 Task: Find connections with filter location Aranjuez with filter topic #sustainabilitywith filter profile language Spanish with filter current company Tata Elxsi with filter school Bhupendra Narayan Mandal University, Madhepura with filter industry Water Supply and Irrigation Systems with filter service category Financial Advisory with filter keywords title Electrician
Action: Mouse moved to (169, 268)
Screenshot: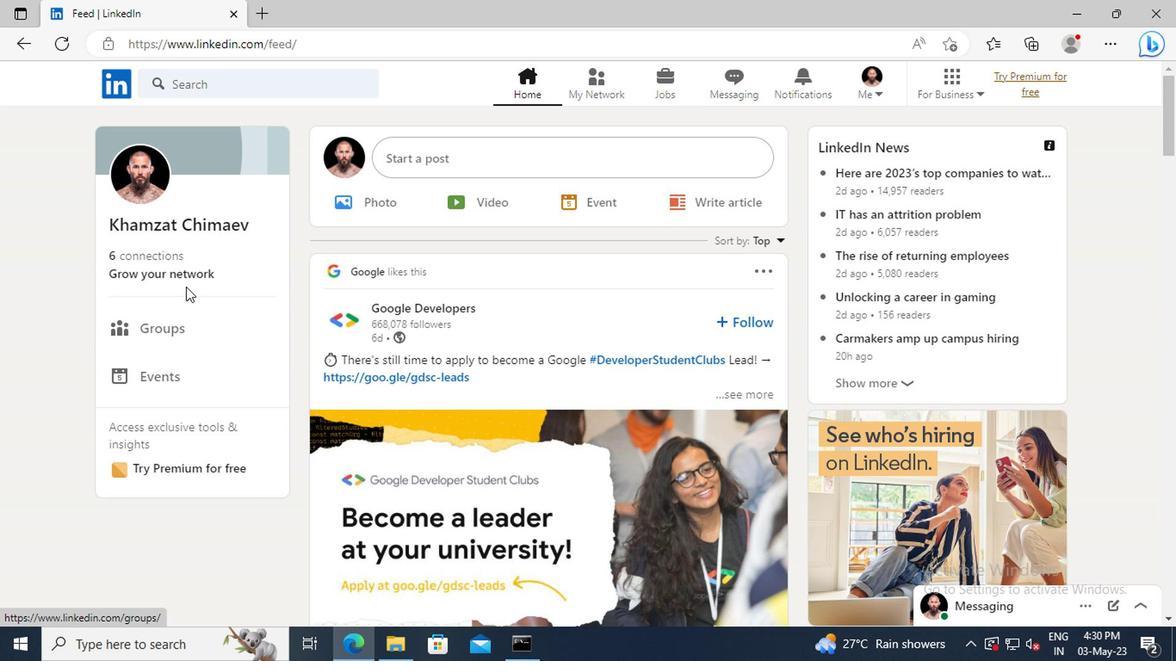 
Action: Mouse pressed left at (169, 268)
Screenshot: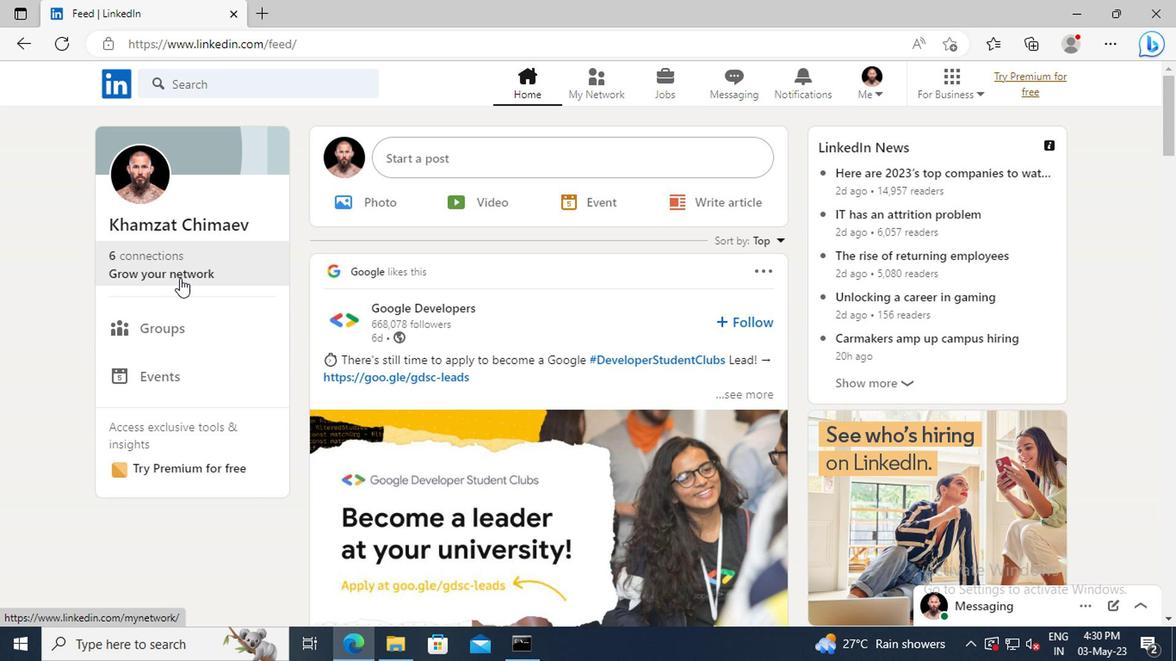 
Action: Mouse moved to (182, 178)
Screenshot: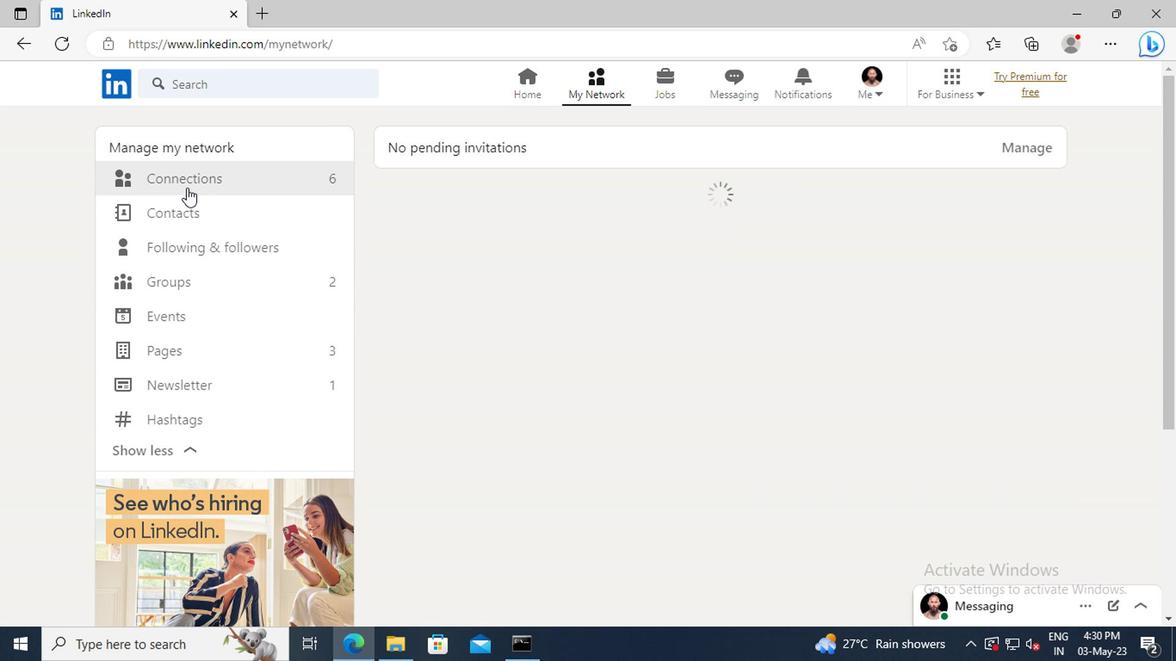 
Action: Mouse pressed left at (182, 178)
Screenshot: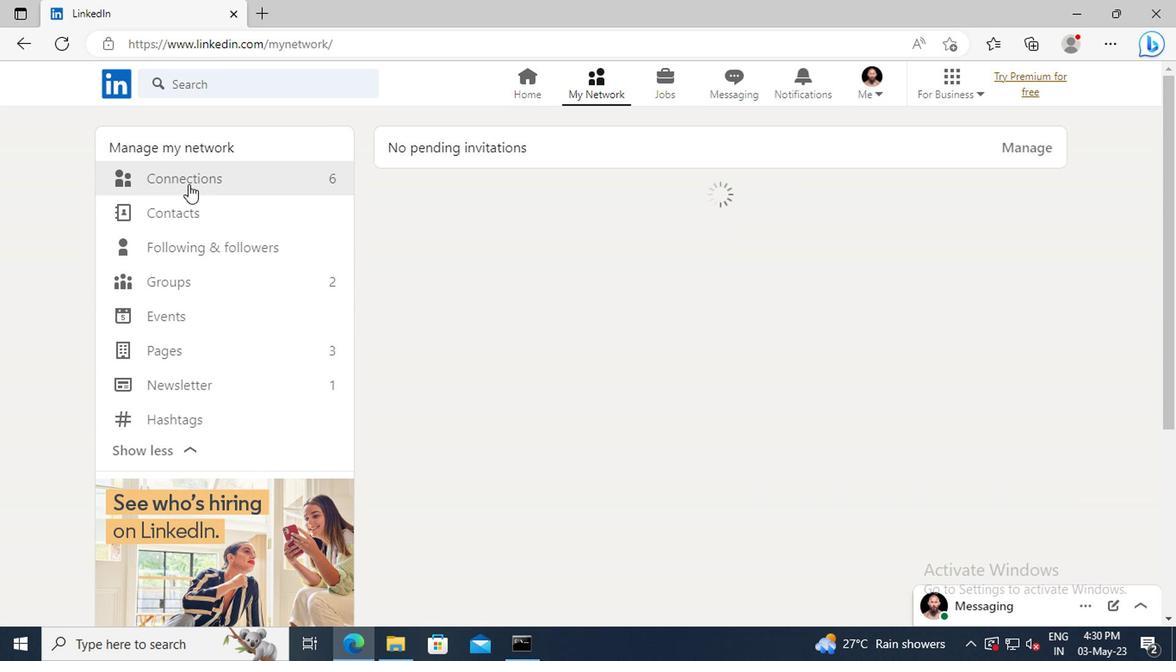 
Action: Mouse moved to (686, 180)
Screenshot: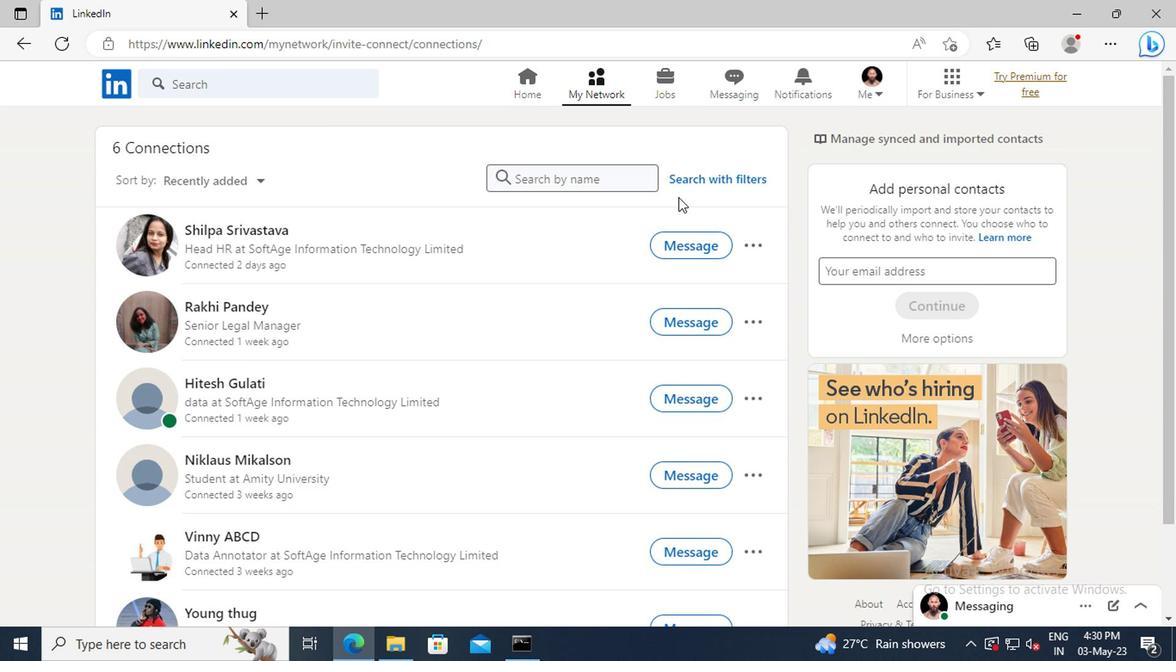 
Action: Mouse pressed left at (686, 180)
Screenshot: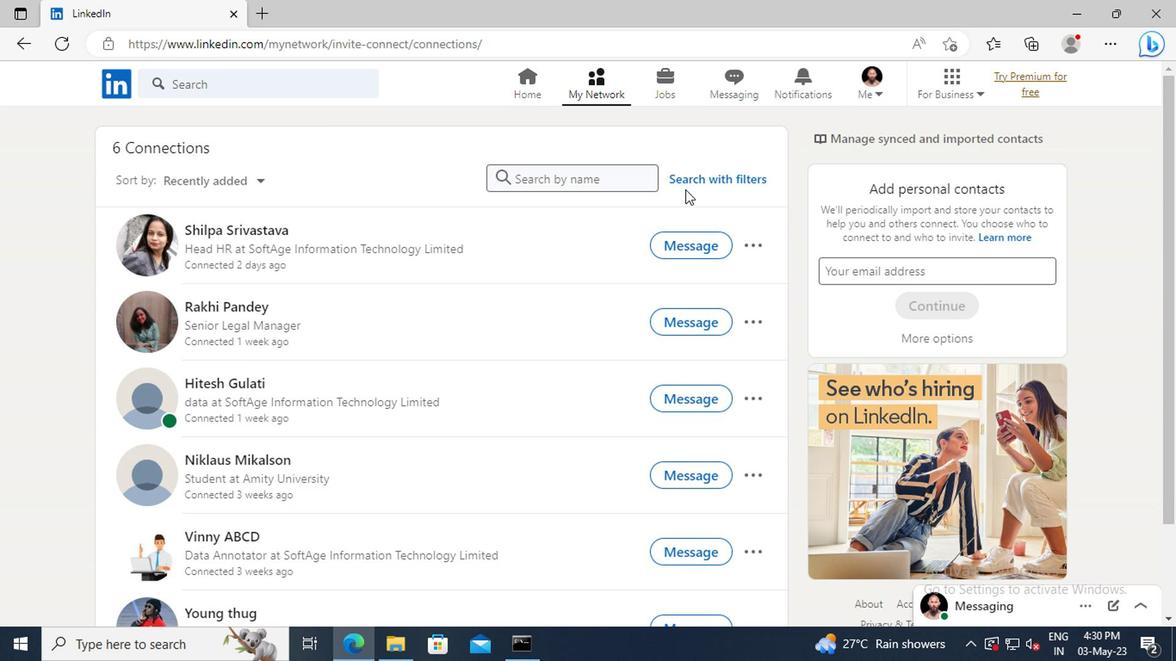 
Action: Mouse moved to (651, 132)
Screenshot: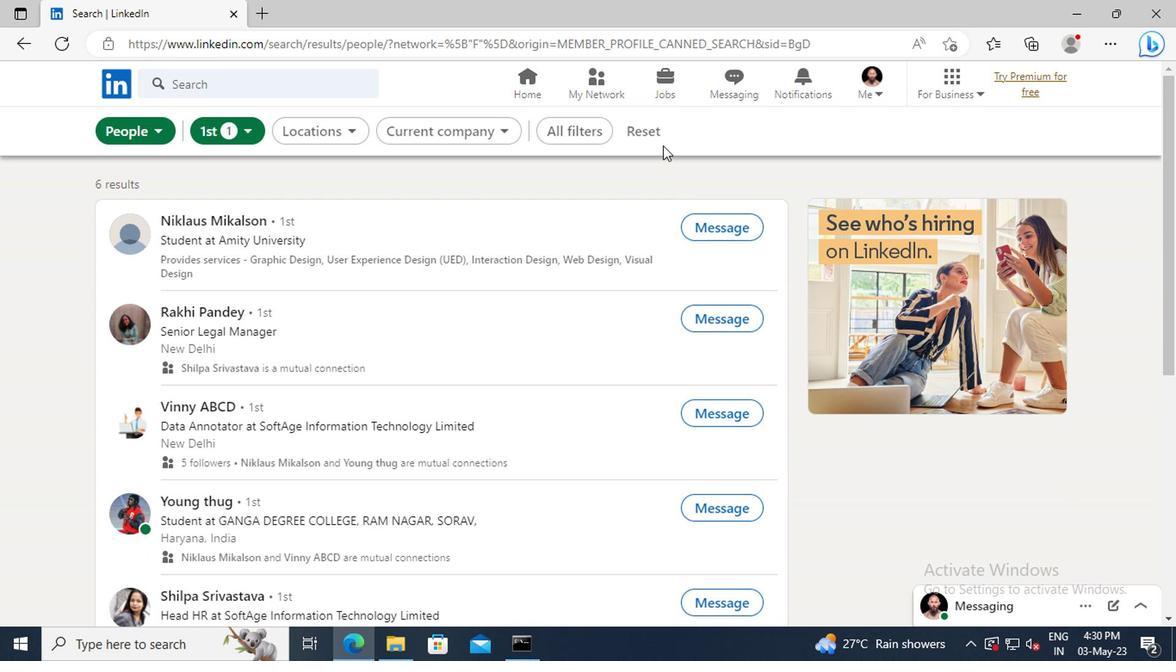 
Action: Mouse pressed left at (651, 132)
Screenshot: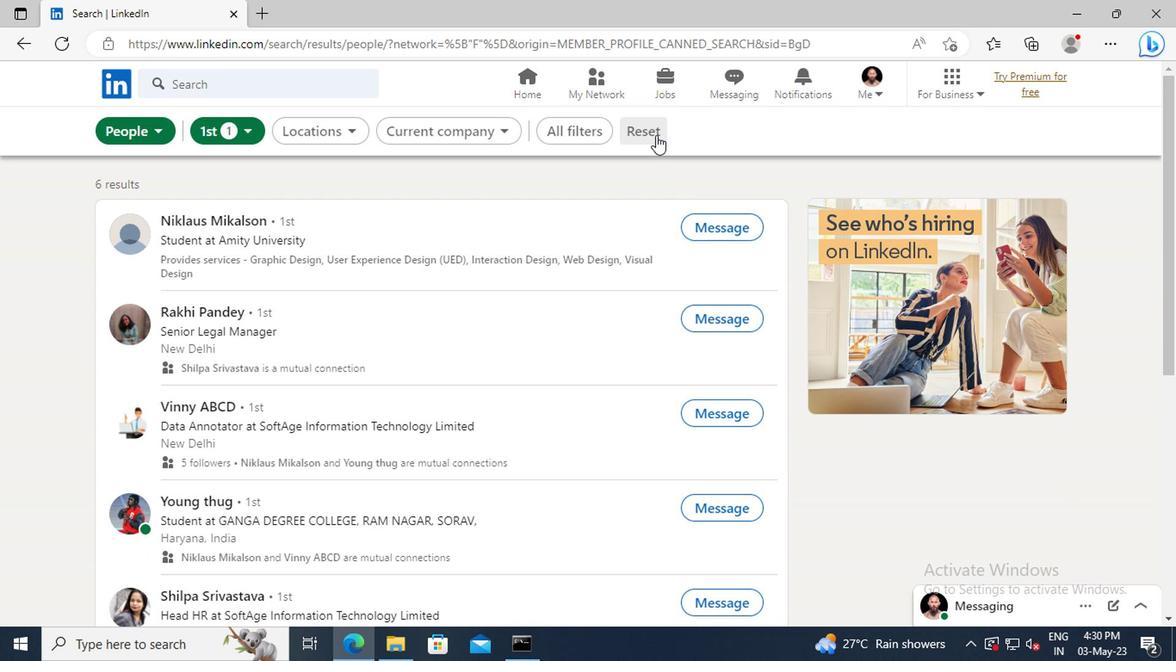 
Action: Mouse moved to (623, 131)
Screenshot: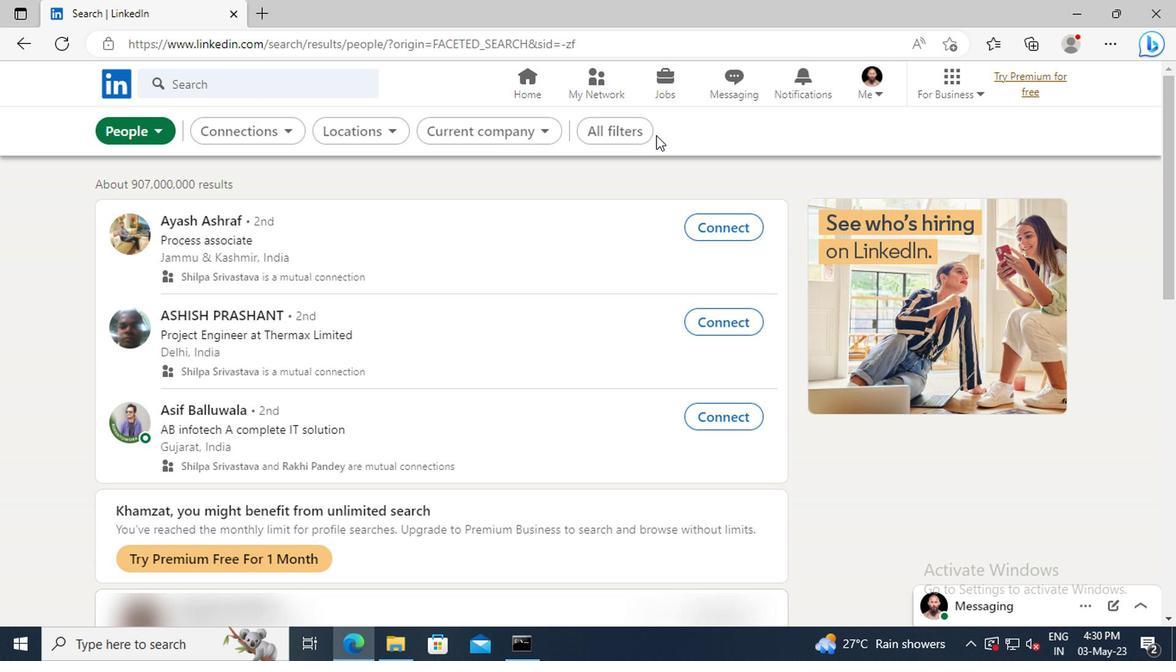 
Action: Mouse pressed left at (623, 131)
Screenshot: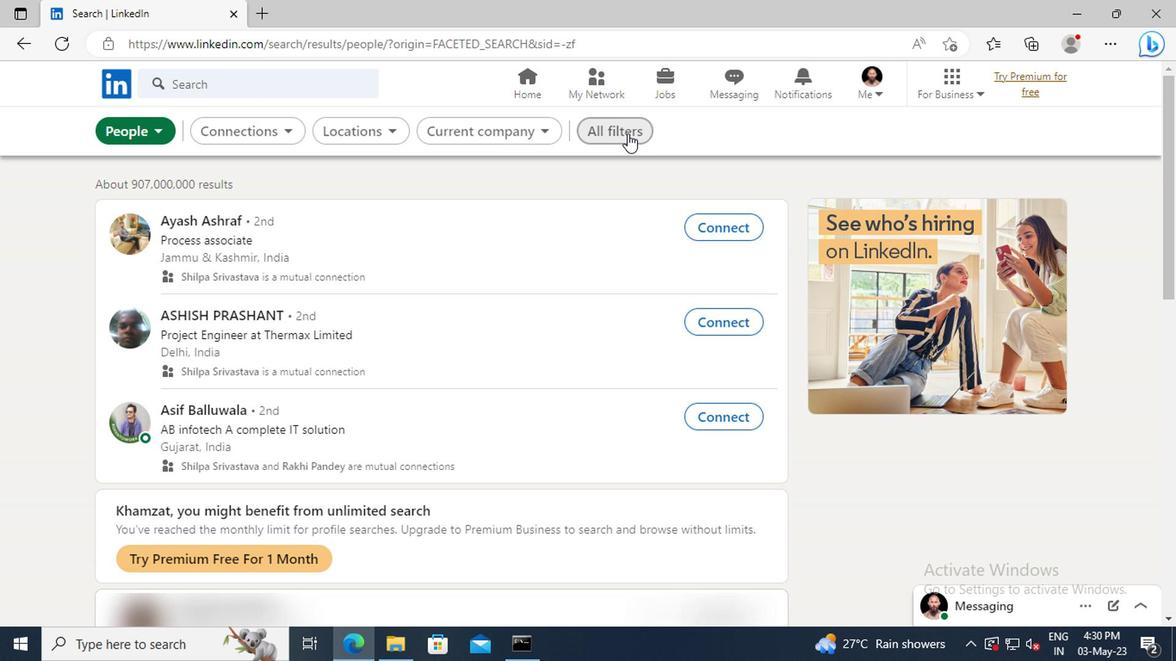 
Action: Mouse moved to (917, 297)
Screenshot: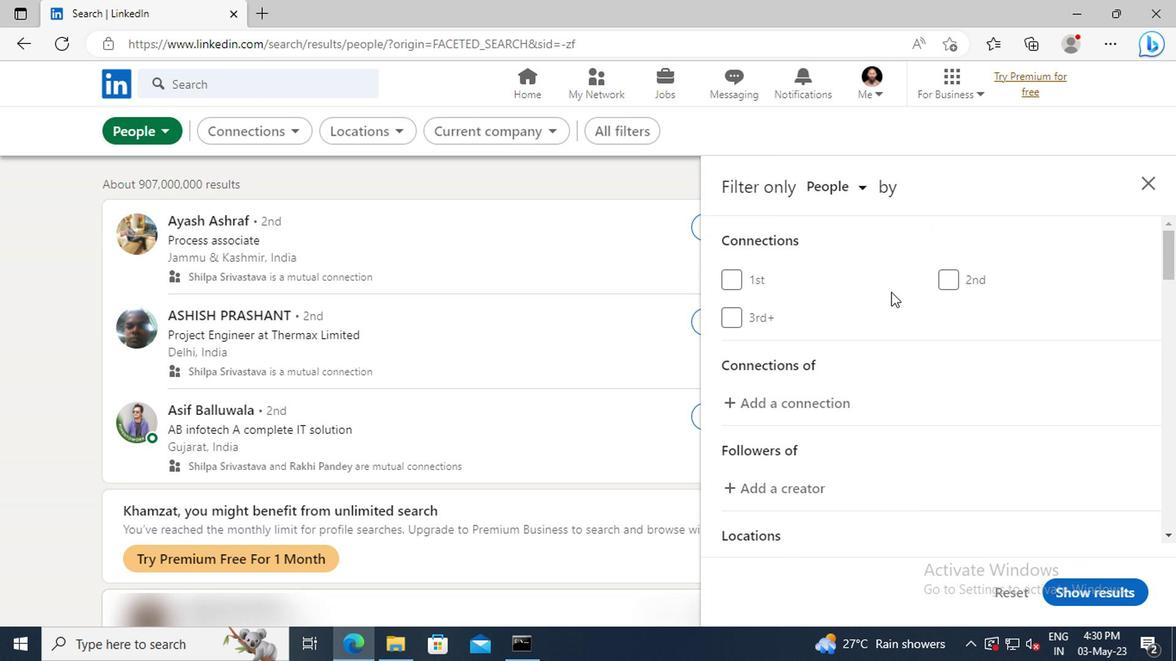 
Action: Mouse scrolled (917, 296) with delta (0, -1)
Screenshot: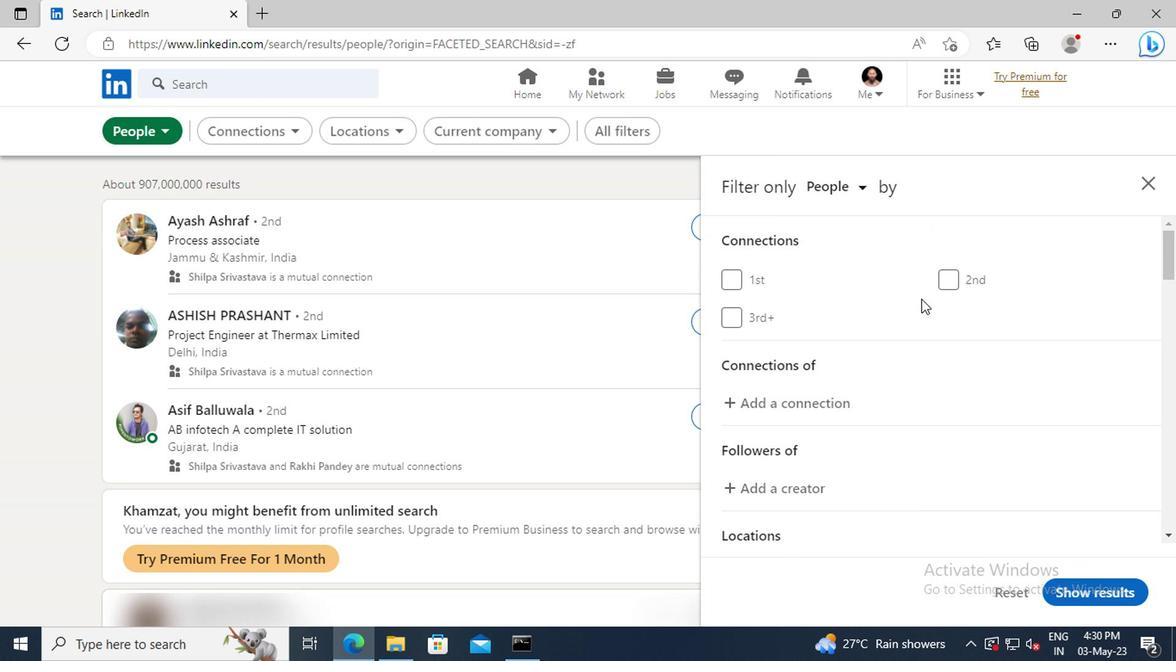 
Action: Mouse scrolled (917, 296) with delta (0, -1)
Screenshot: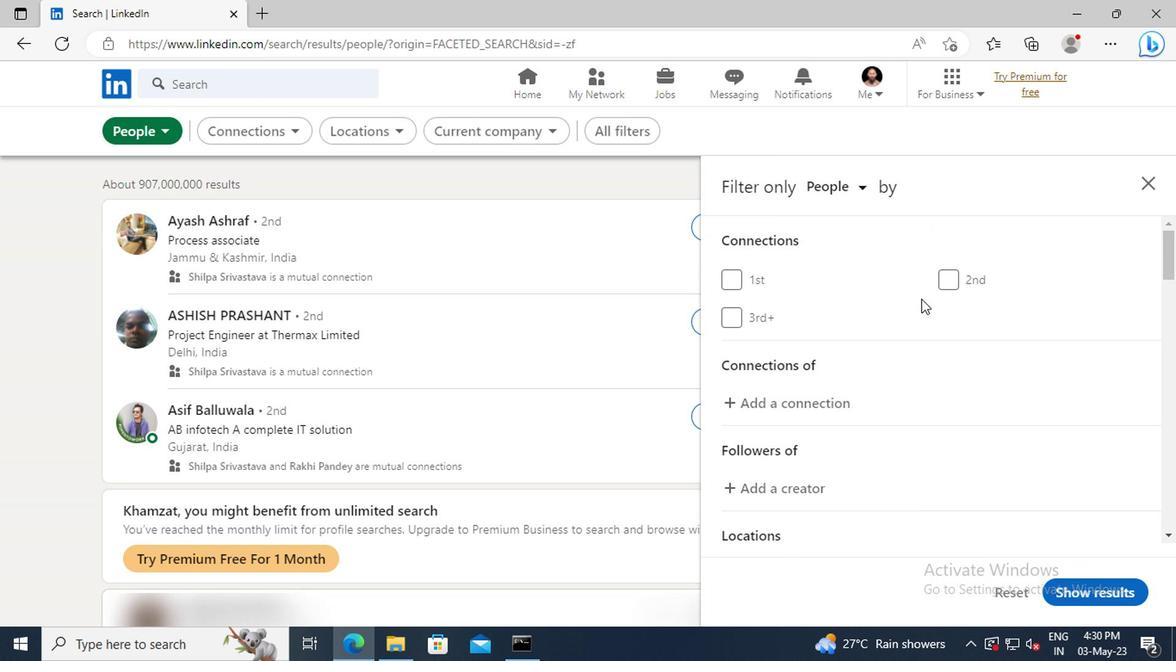 
Action: Mouse scrolled (917, 296) with delta (0, -1)
Screenshot: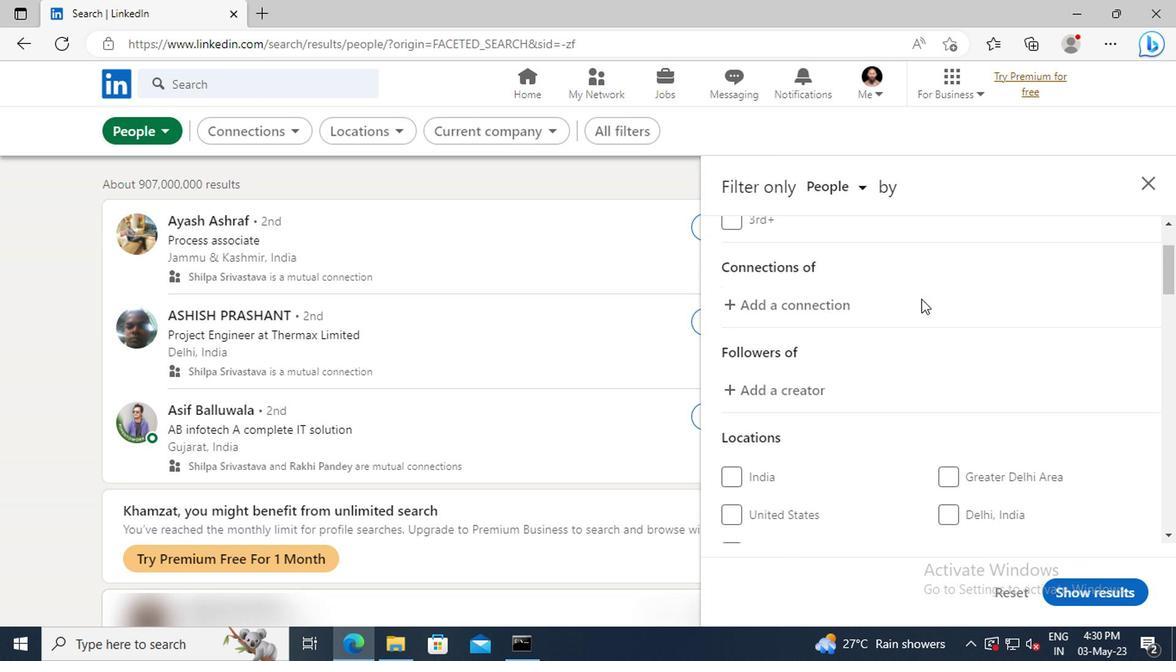 
Action: Mouse scrolled (917, 296) with delta (0, -1)
Screenshot: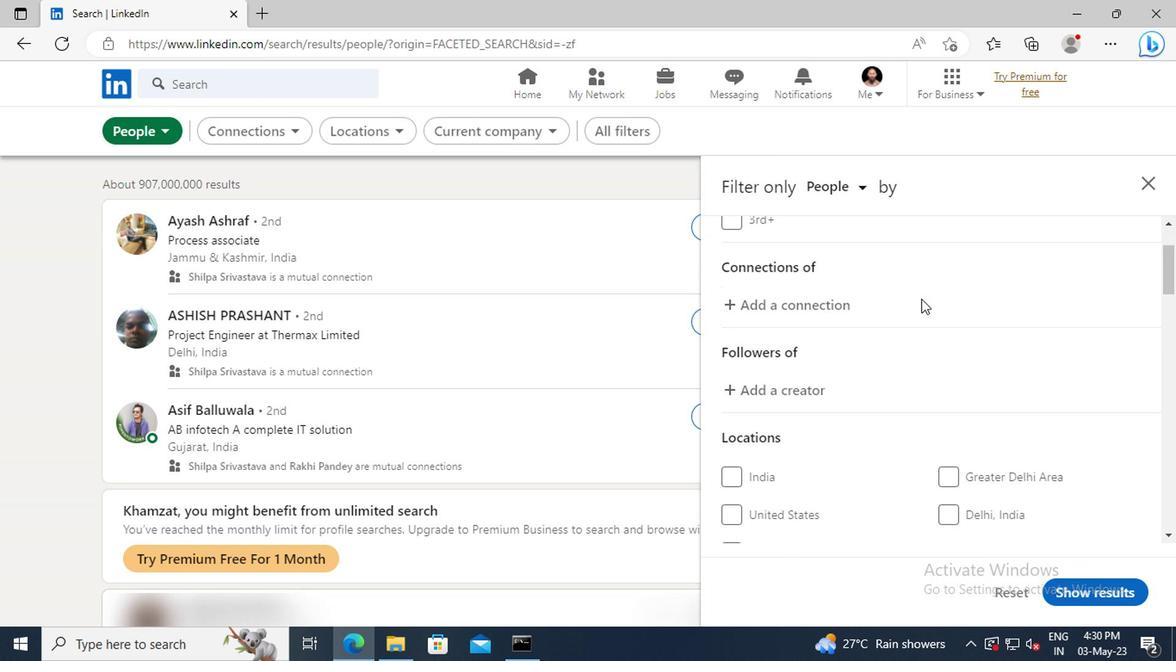 
Action: Mouse scrolled (917, 296) with delta (0, -1)
Screenshot: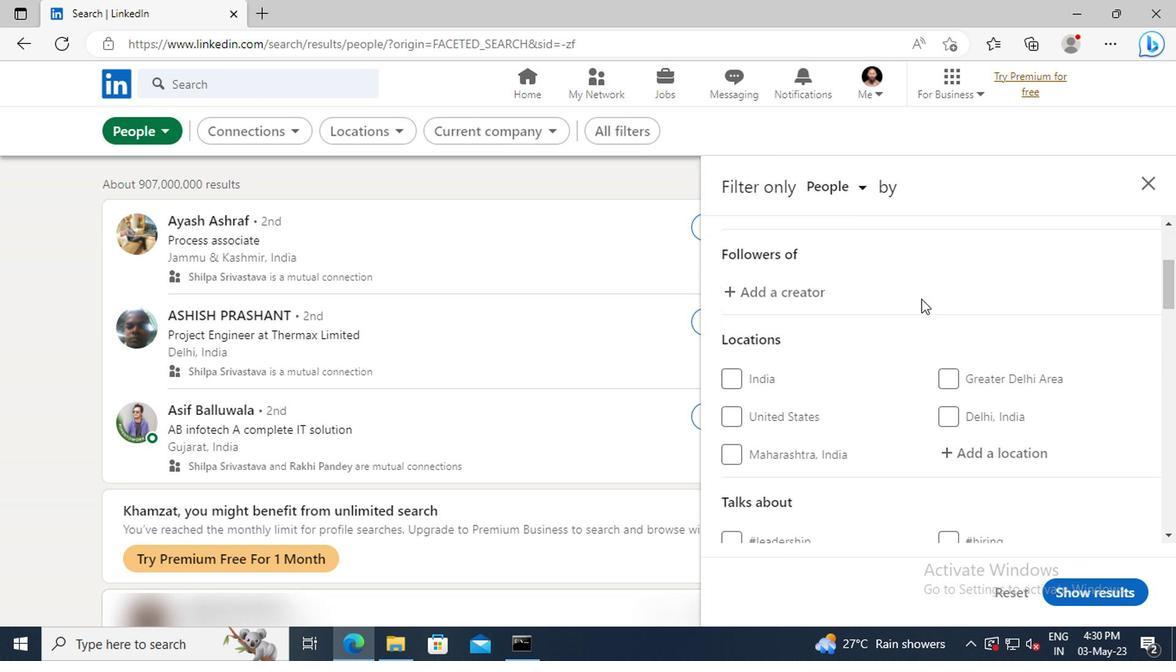 
Action: Mouse scrolled (917, 296) with delta (0, -1)
Screenshot: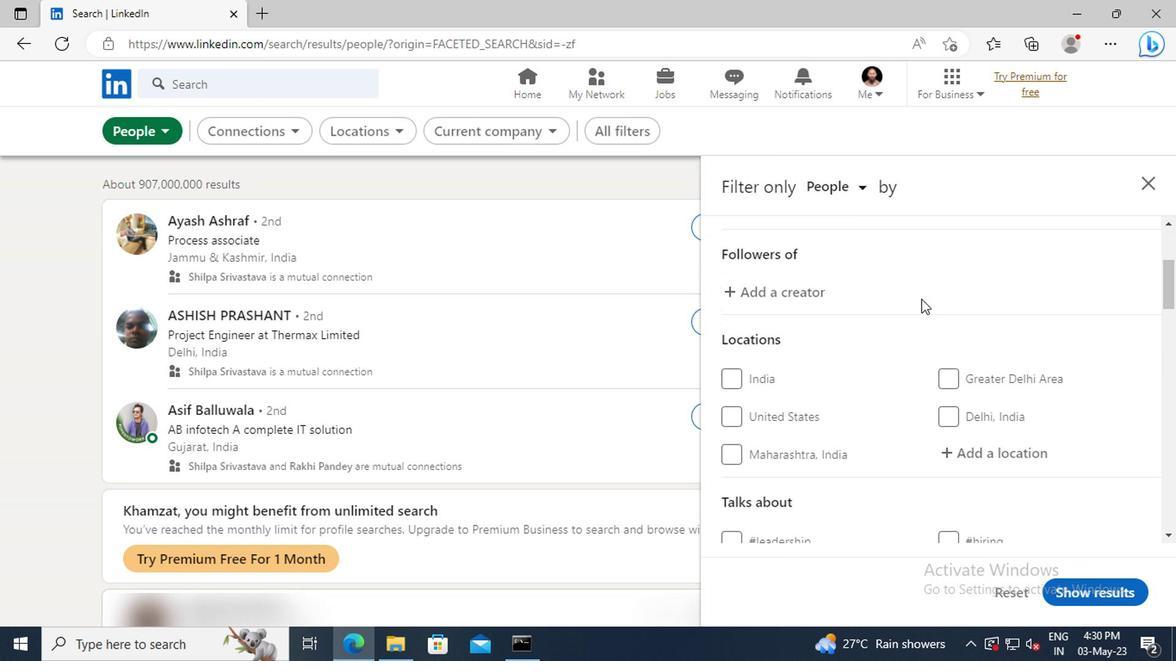 
Action: Mouse moved to (944, 354)
Screenshot: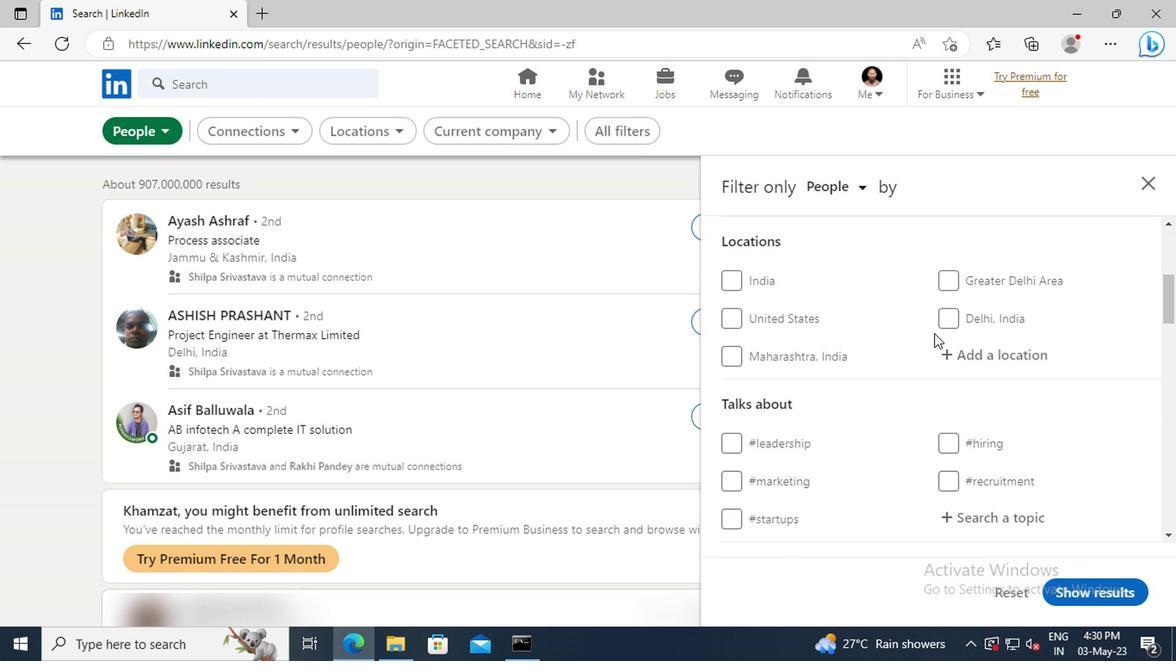 
Action: Mouse pressed left at (944, 354)
Screenshot: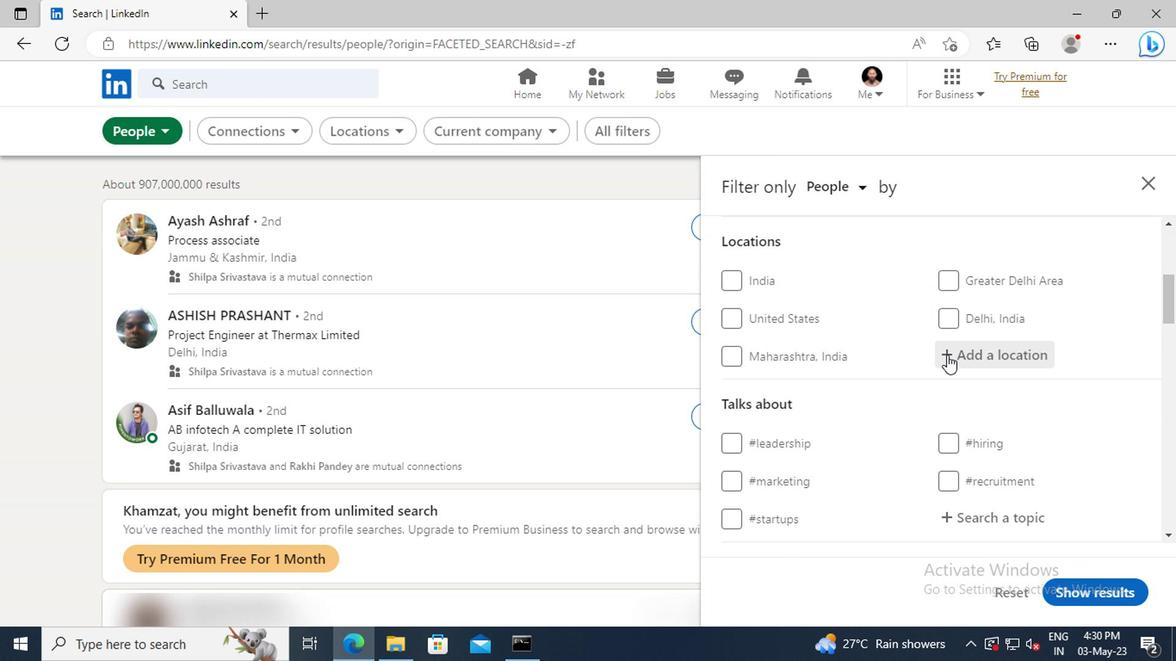 
Action: Key pressed <Key.shift>ARANJUEZ<Key.enter>
Screenshot: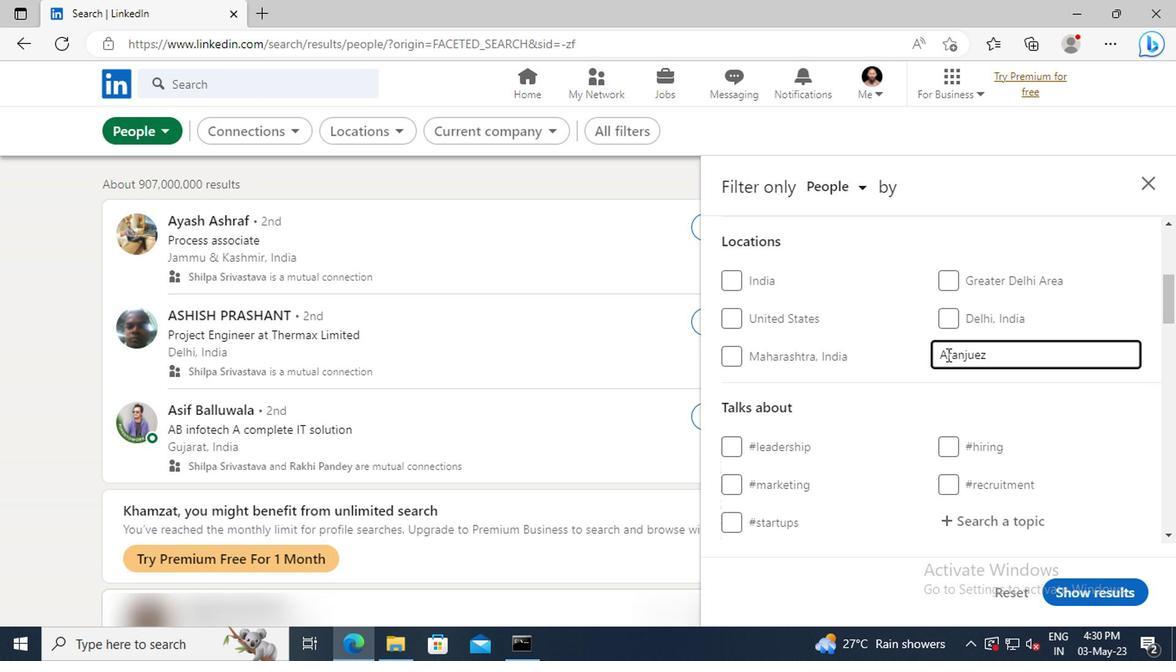 
Action: Mouse scrolled (944, 352) with delta (0, -1)
Screenshot: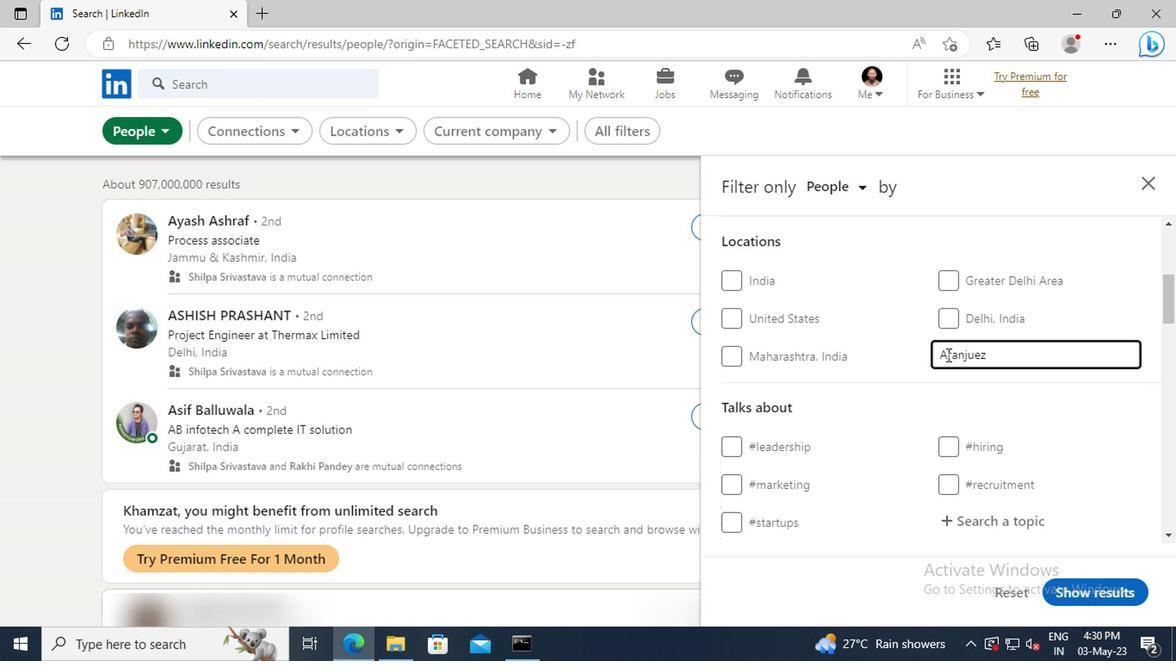
Action: Mouse scrolled (944, 352) with delta (0, -1)
Screenshot: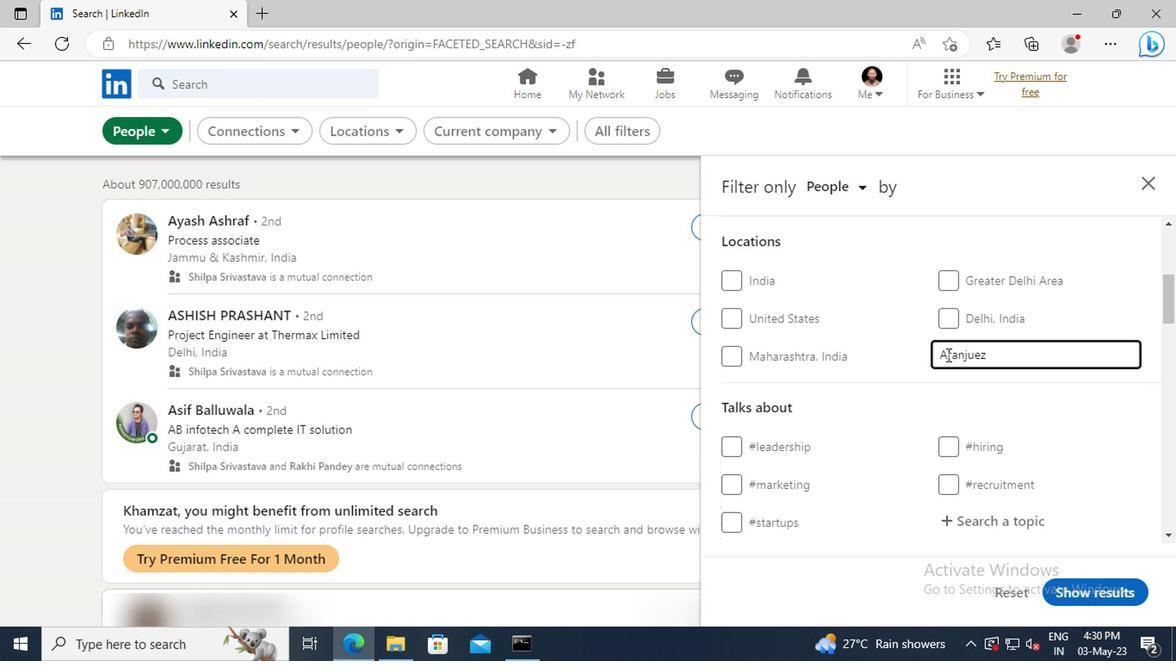 
Action: Mouse scrolled (944, 352) with delta (0, -1)
Screenshot: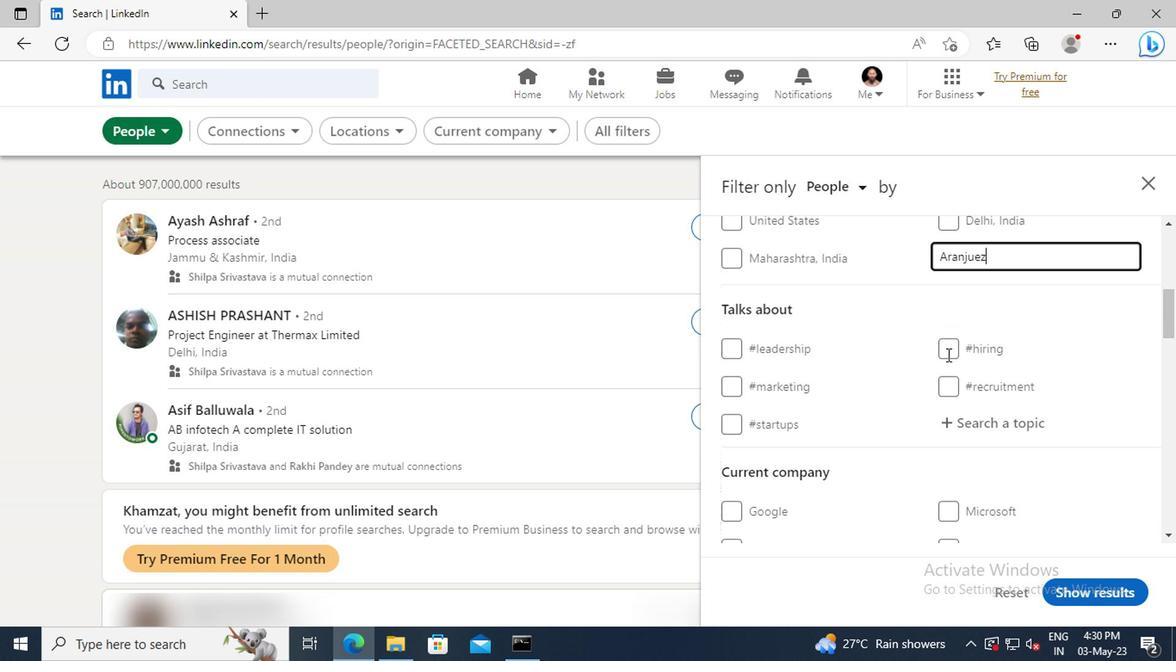 
Action: Mouse scrolled (944, 352) with delta (0, -1)
Screenshot: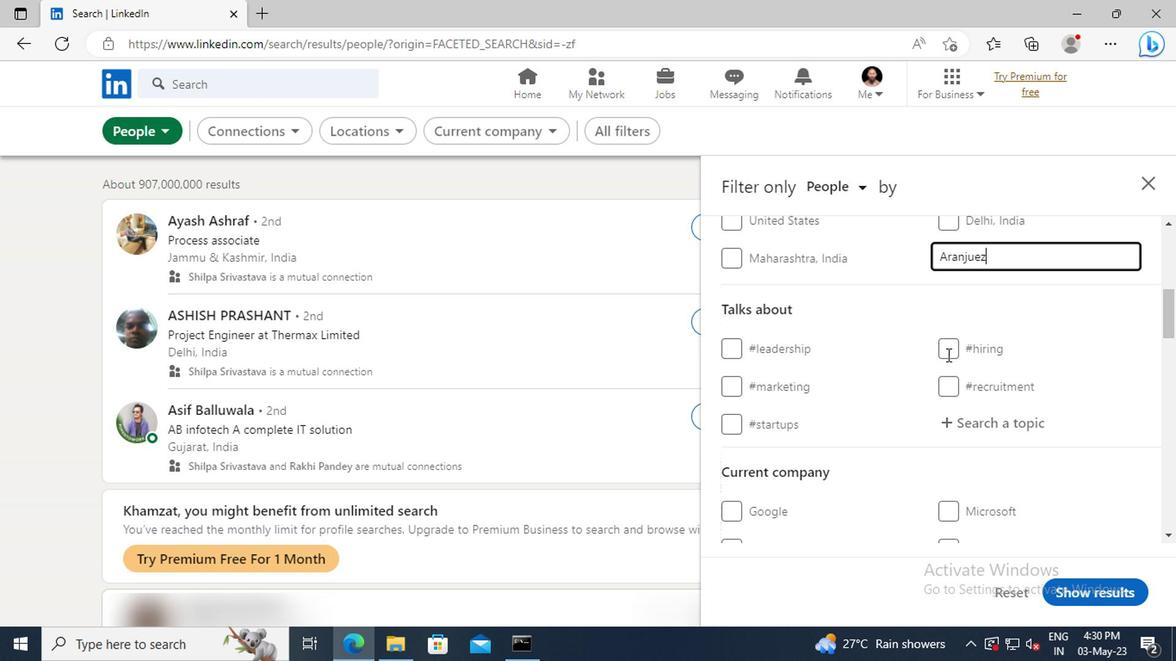 
Action: Mouse moved to (965, 332)
Screenshot: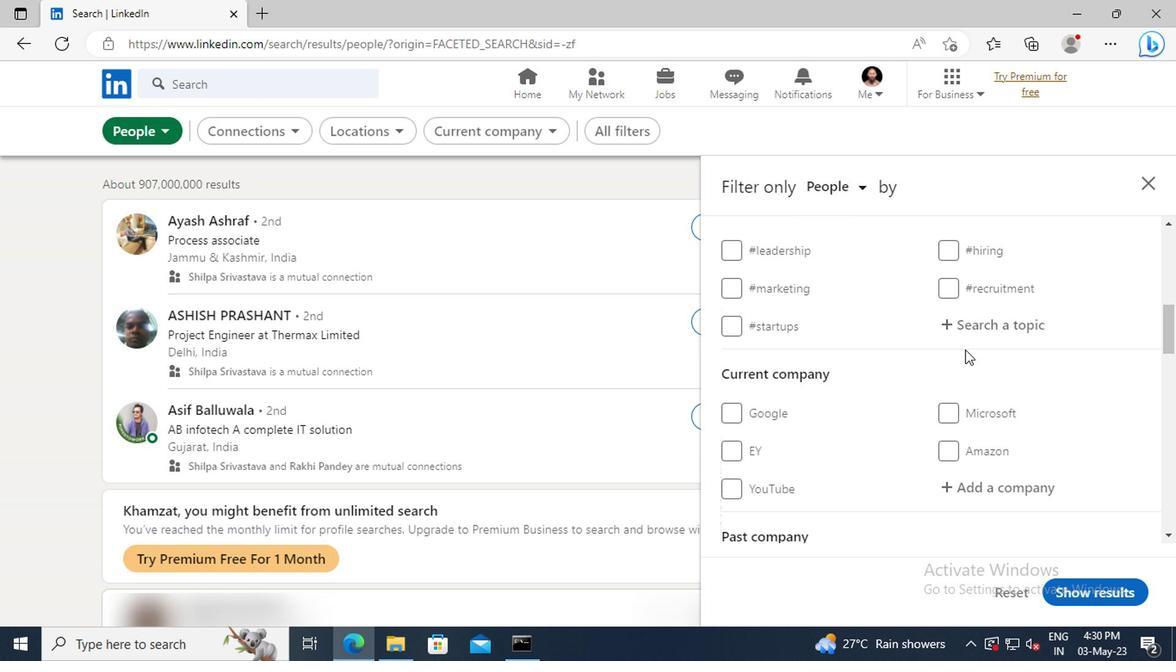 
Action: Mouse pressed left at (965, 332)
Screenshot: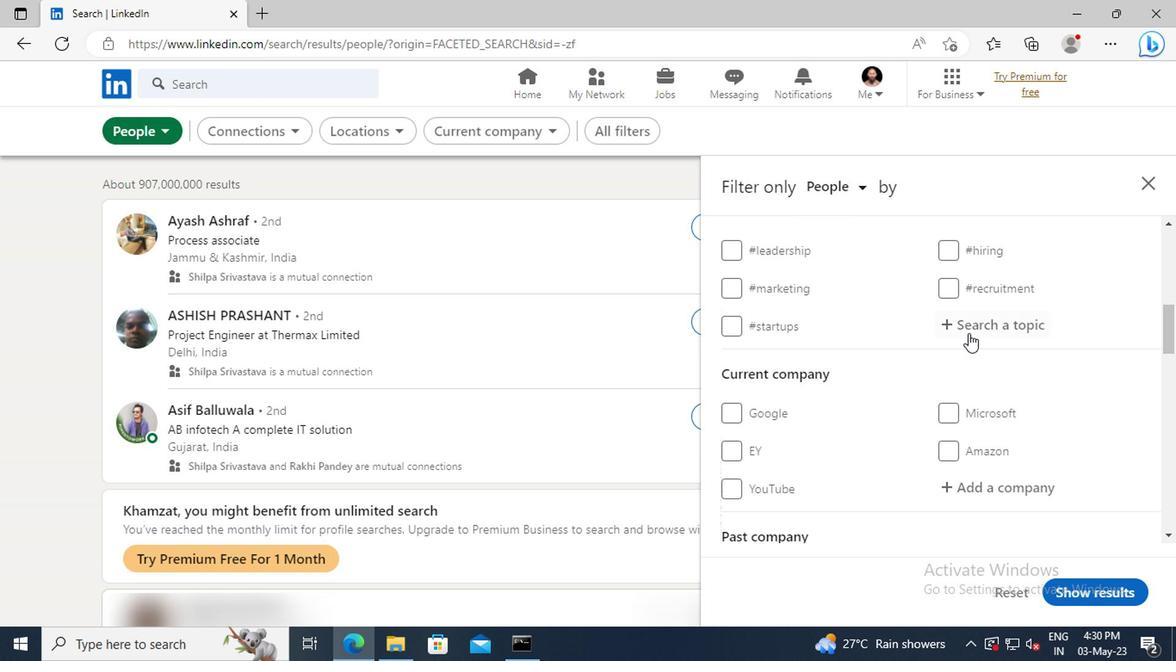 
Action: Key pressed SUST
Screenshot: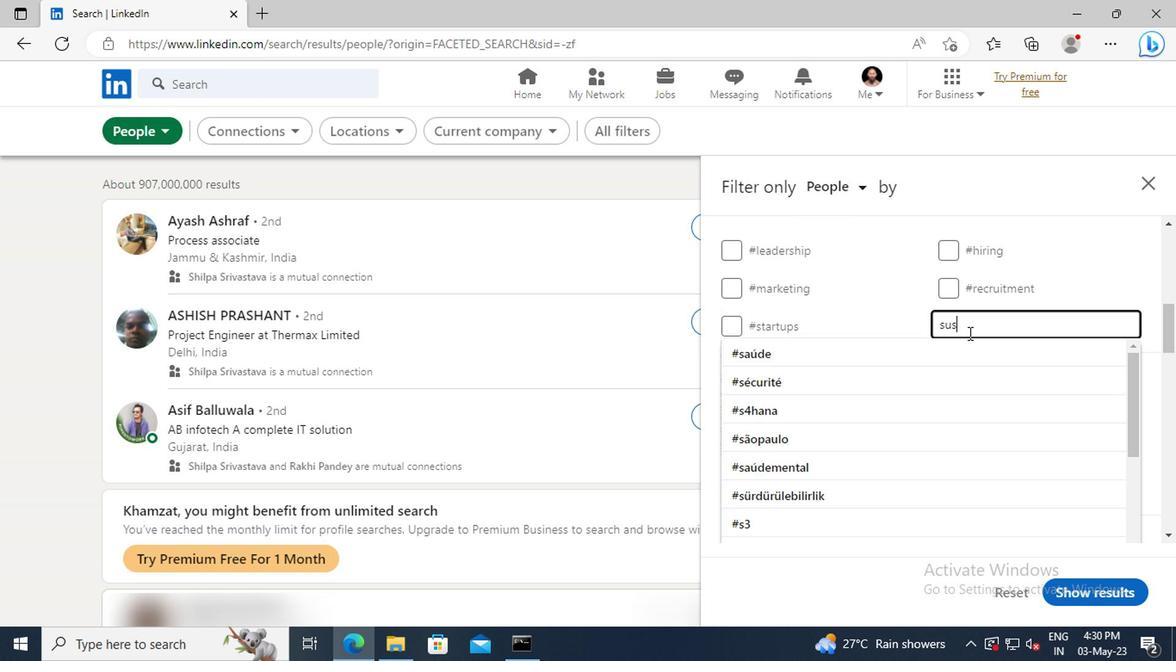 
Action: Mouse moved to (965, 342)
Screenshot: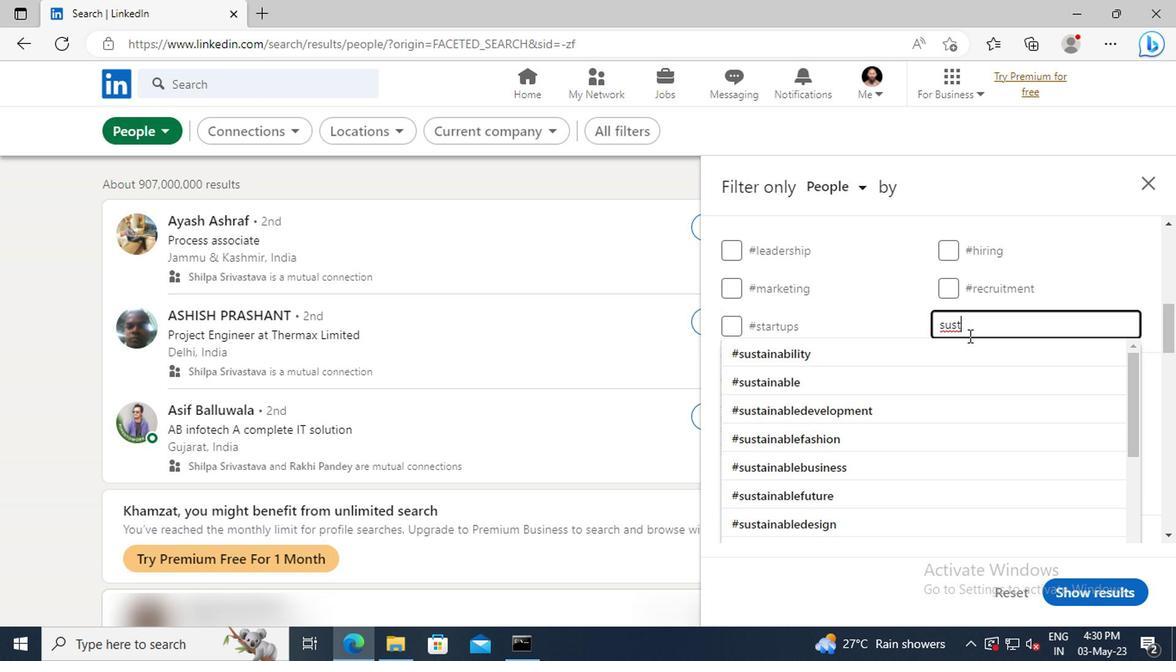 
Action: Mouse pressed left at (965, 342)
Screenshot: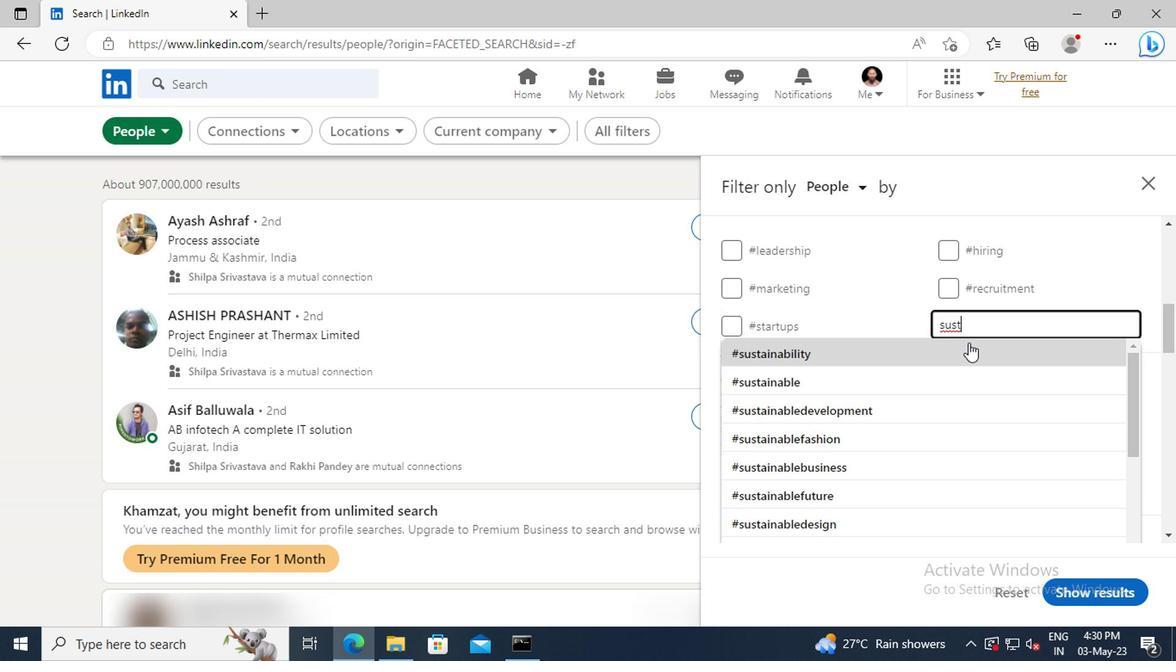 
Action: Mouse scrolled (965, 341) with delta (0, 0)
Screenshot: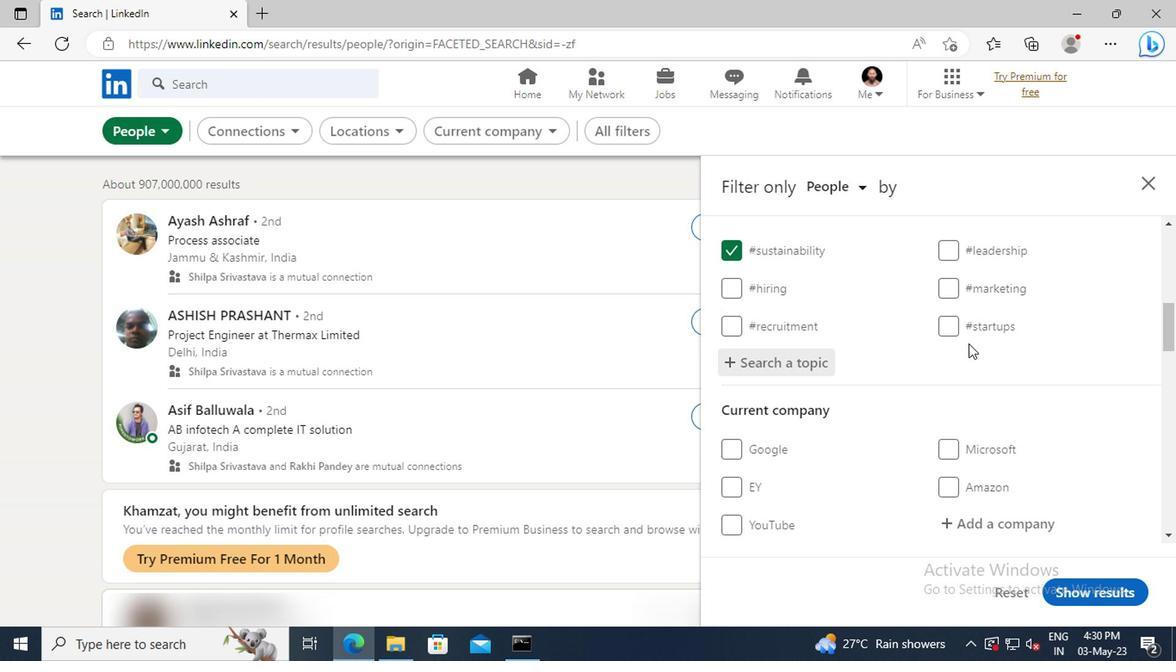 
Action: Mouse scrolled (965, 341) with delta (0, 0)
Screenshot: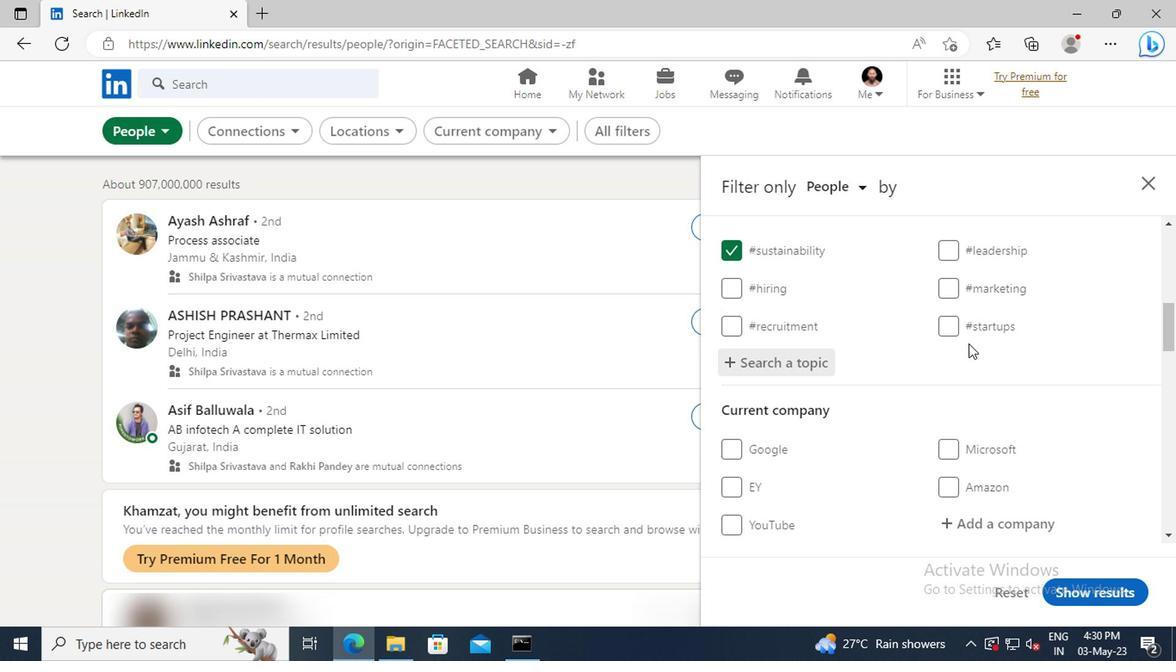 
Action: Mouse scrolled (965, 341) with delta (0, 0)
Screenshot: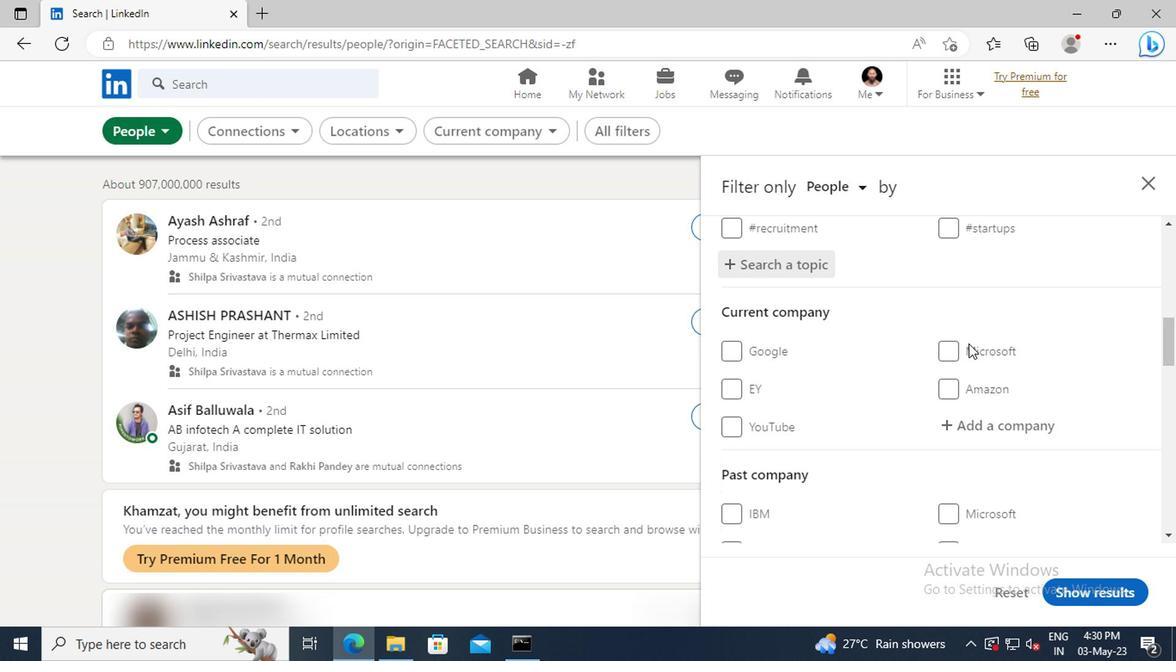 
Action: Mouse scrolled (965, 341) with delta (0, 0)
Screenshot: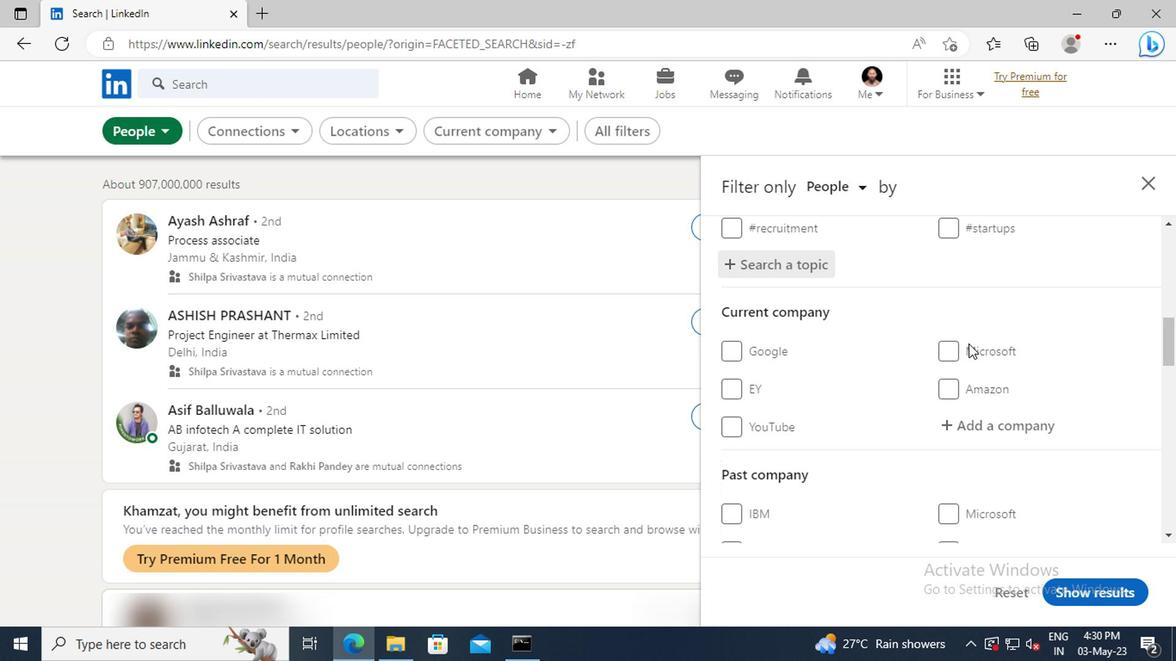 
Action: Mouse scrolled (965, 341) with delta (0, 0)
Screenshot: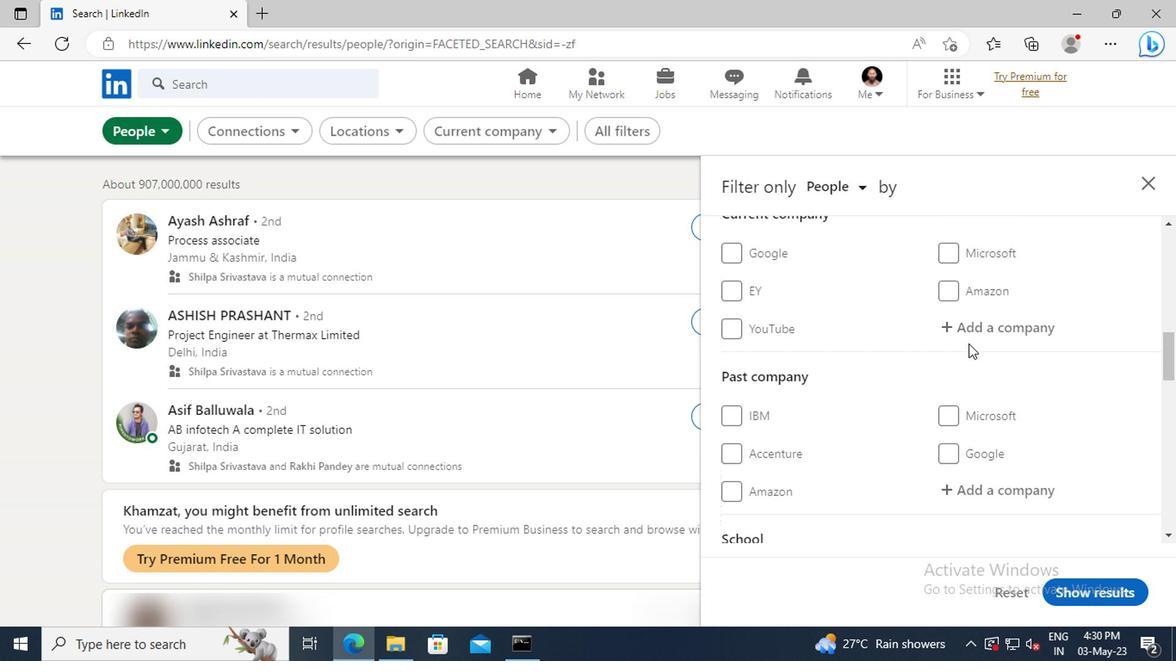 
Action: Mouse scrolled (965, 341) with delta (0, 0)
Screenshot: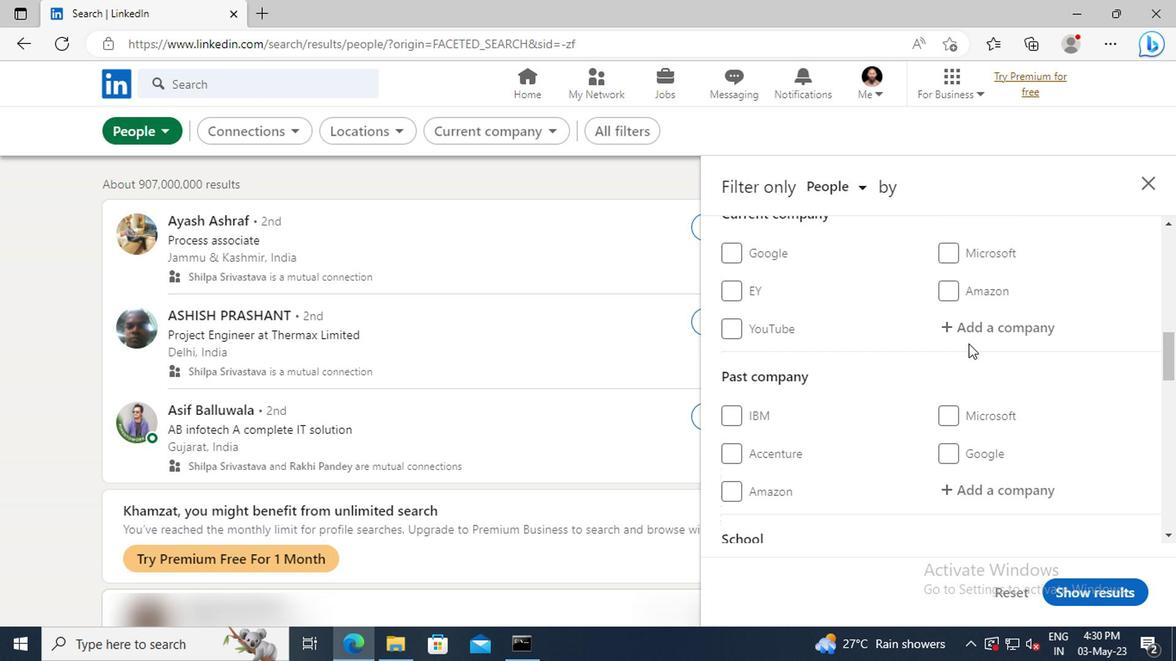 
Action: Mouse scrolled (965, 341) with delta (0, 0)
Screenshot: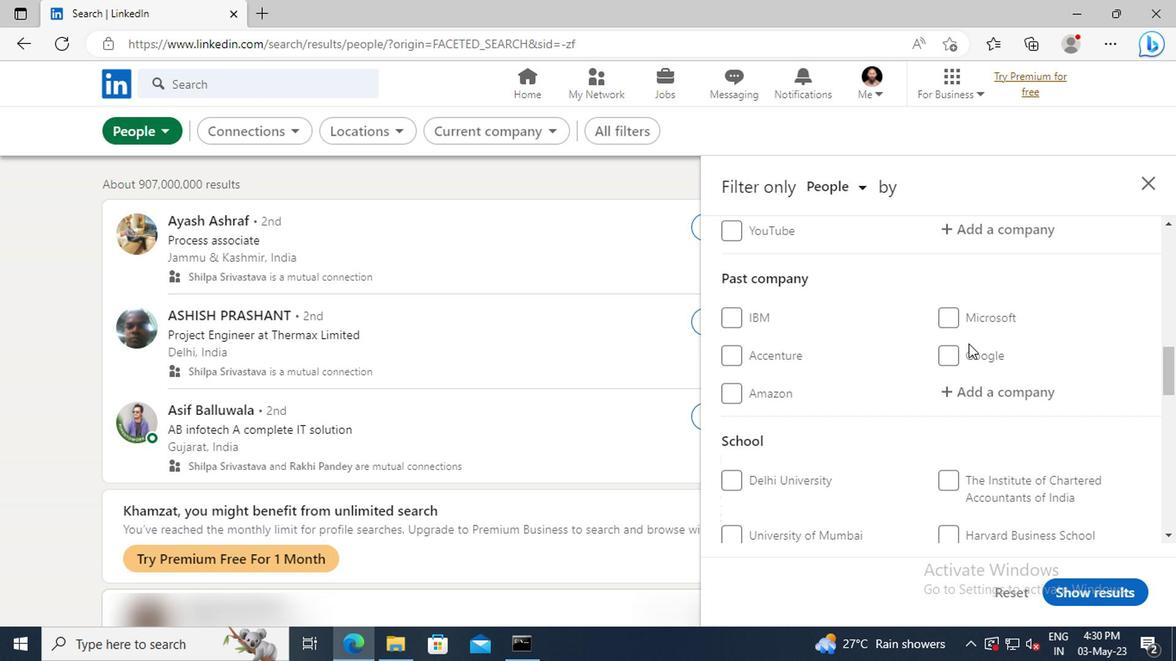 
Action: Mouse scrolled (965, 341) with delta (0, 0)
Screenshot: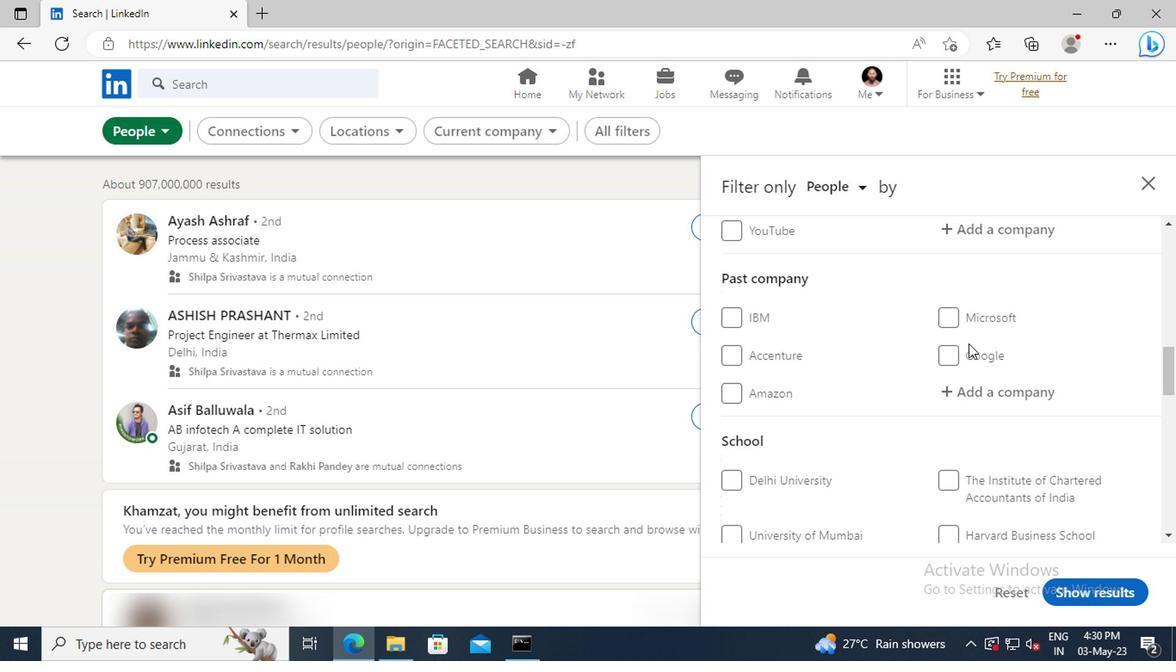 
Action: Mouse scrolled (965, 341) with delta (0, 0)
Screenshot: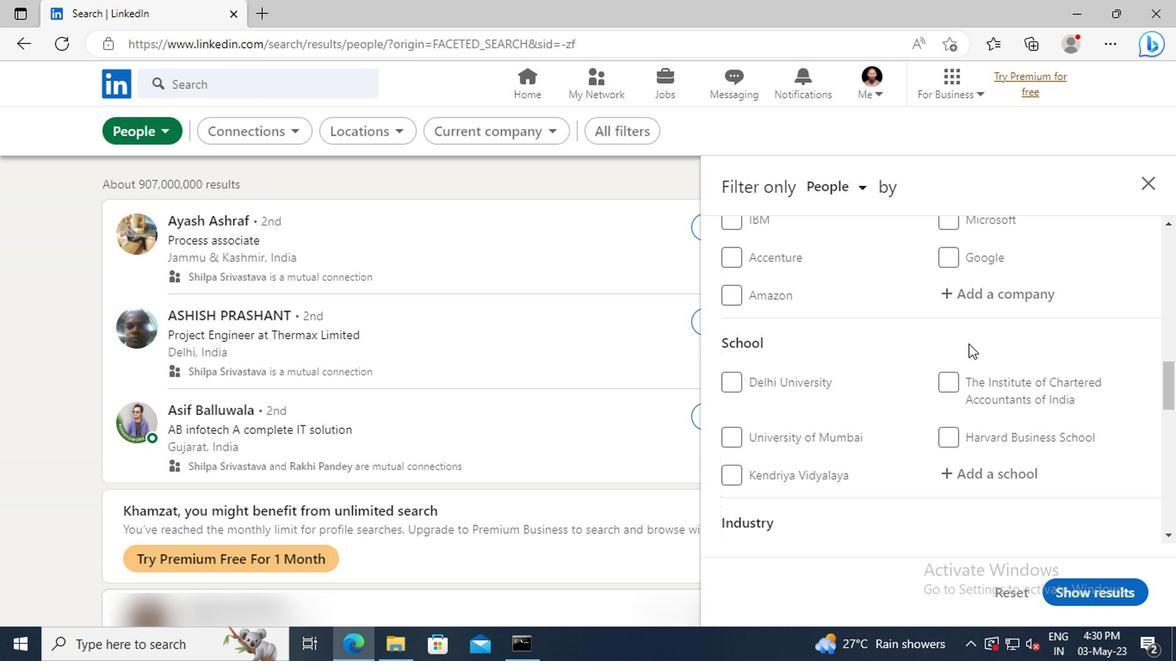 
Action: Mouse scrolled (965, 341) with delta (0, 0)
Screenshot: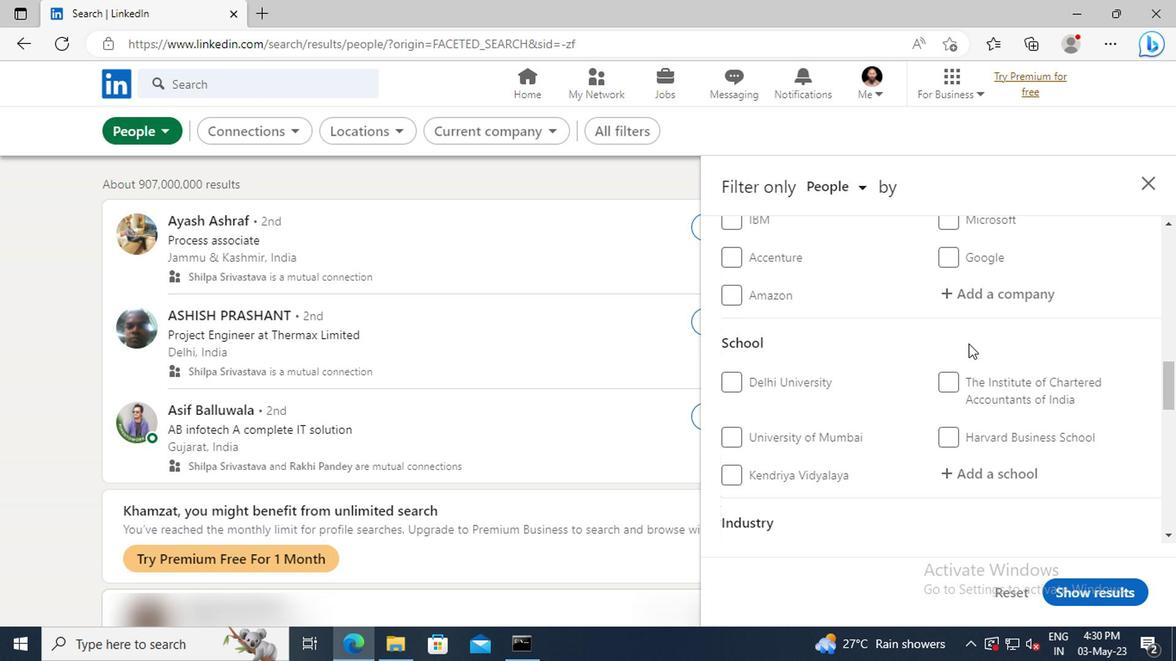 
Action: Mouse scrolled (965, 341) with delta (0, 0)
Screenshot: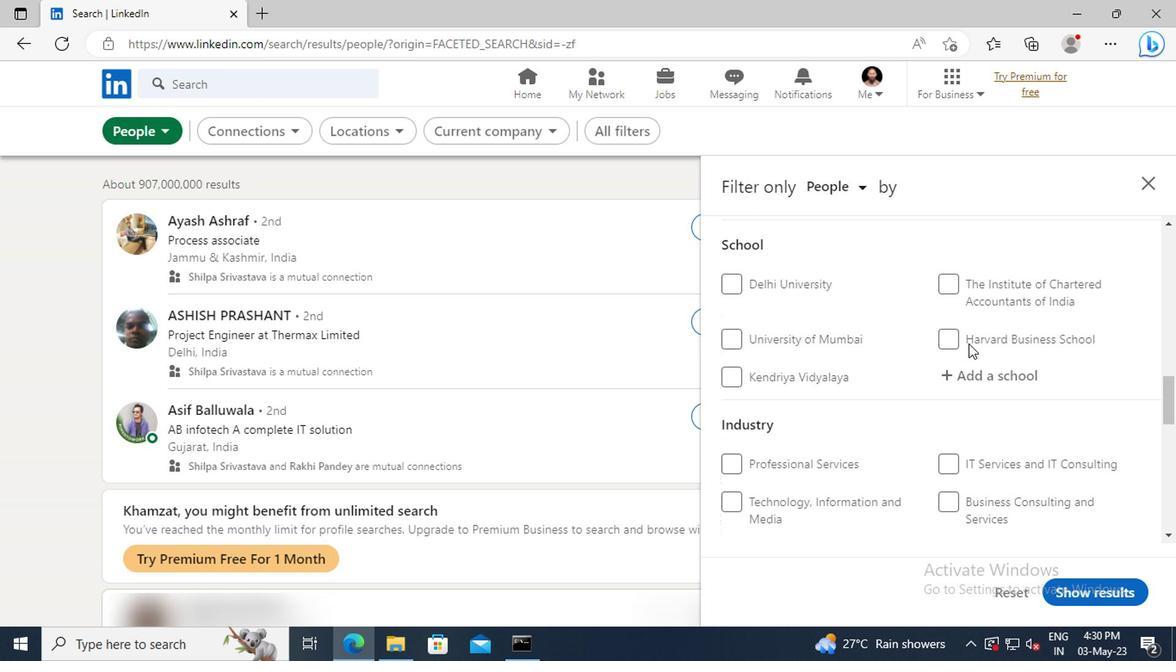 
Action: Mouse scrolled (965, 341) with delta (0, 0)
Screenshot: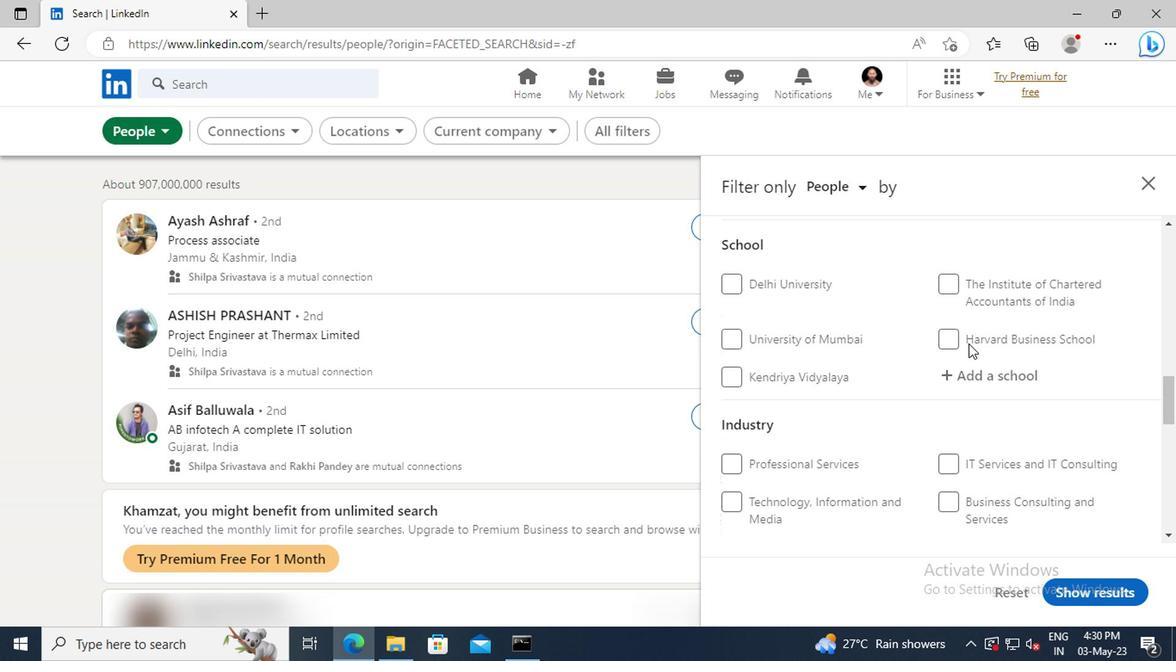 
Action: Mouse scrolled (965, 341) with delta (0, 0)
Screenshot: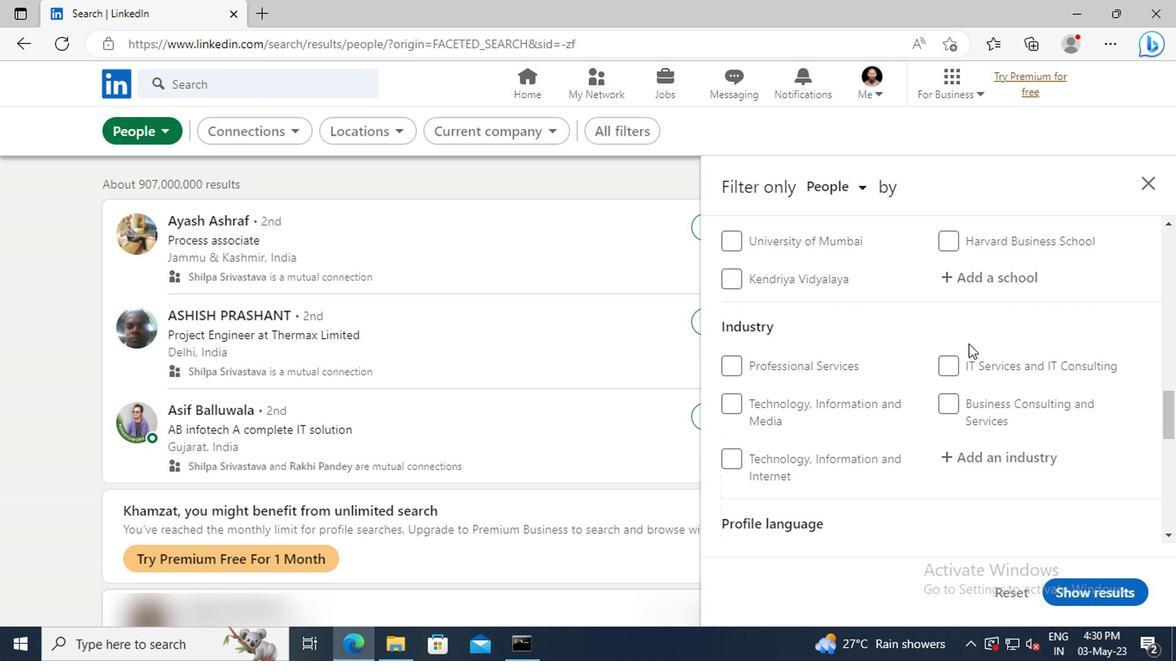 
Action: Mouse scrolled (965, 341) with delta (0, 0)
Screenshot: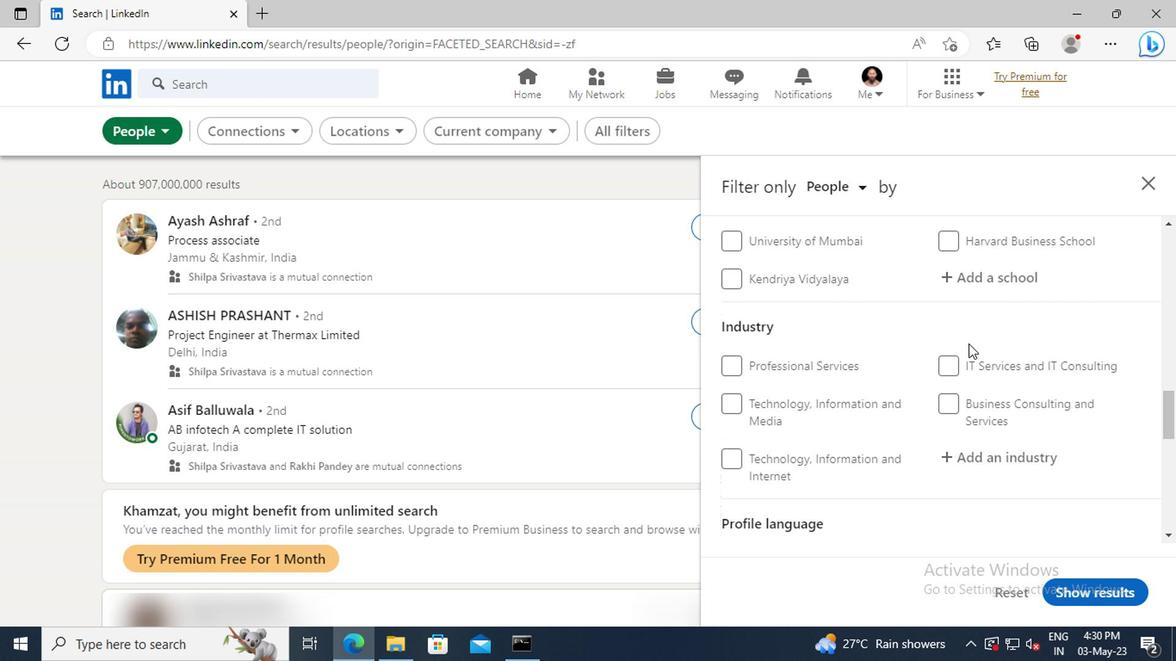 
Action: Mouse scrolled (965, 341) with delta (0, 0)
Screenshot: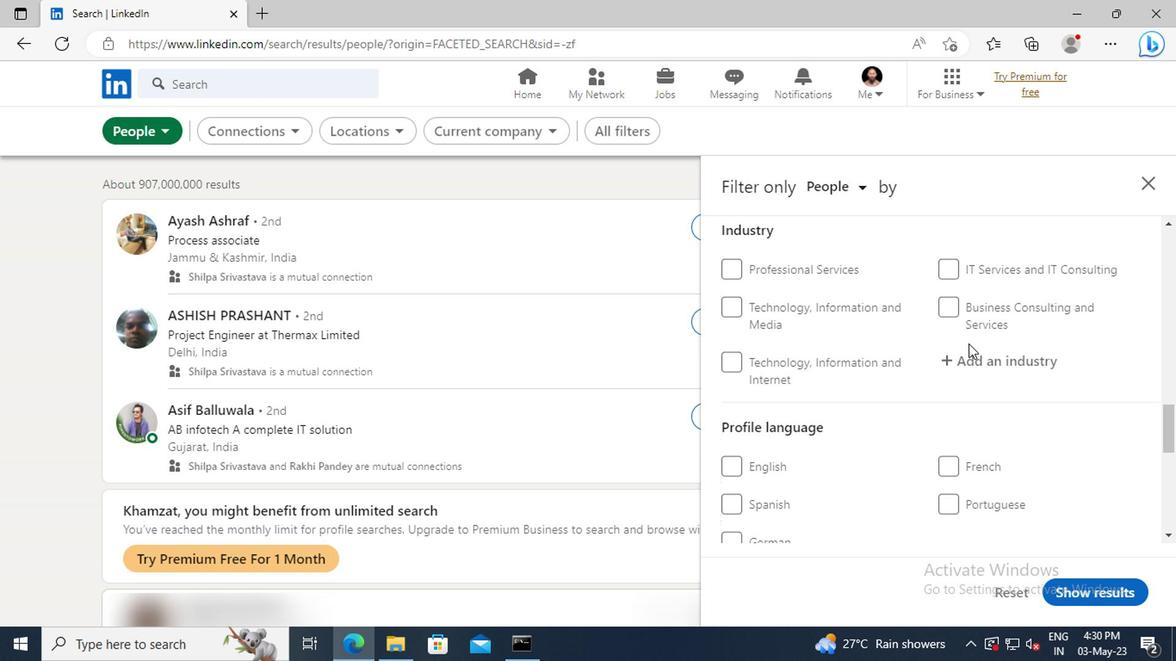 
Action: Mouse moved to (955, 368)
Screenshot: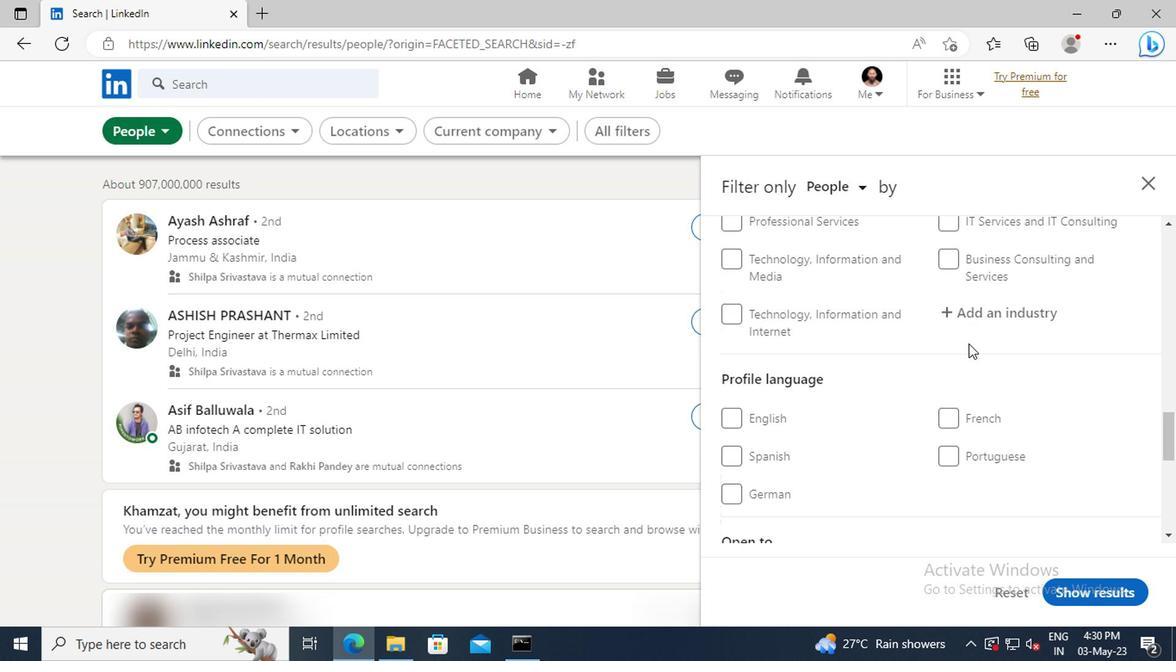 
Action: Mouse scrolled (955, 367) with delta (0, -1)
Screenshot: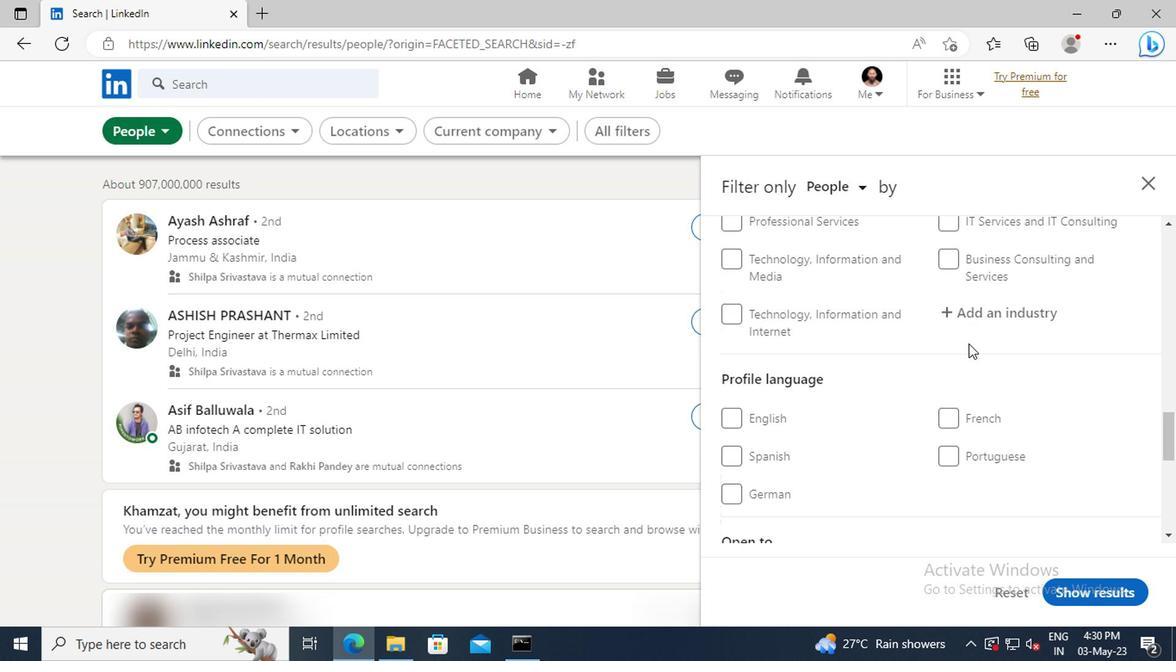 
Action: Mouse moved to (730, 406)
Screenshot: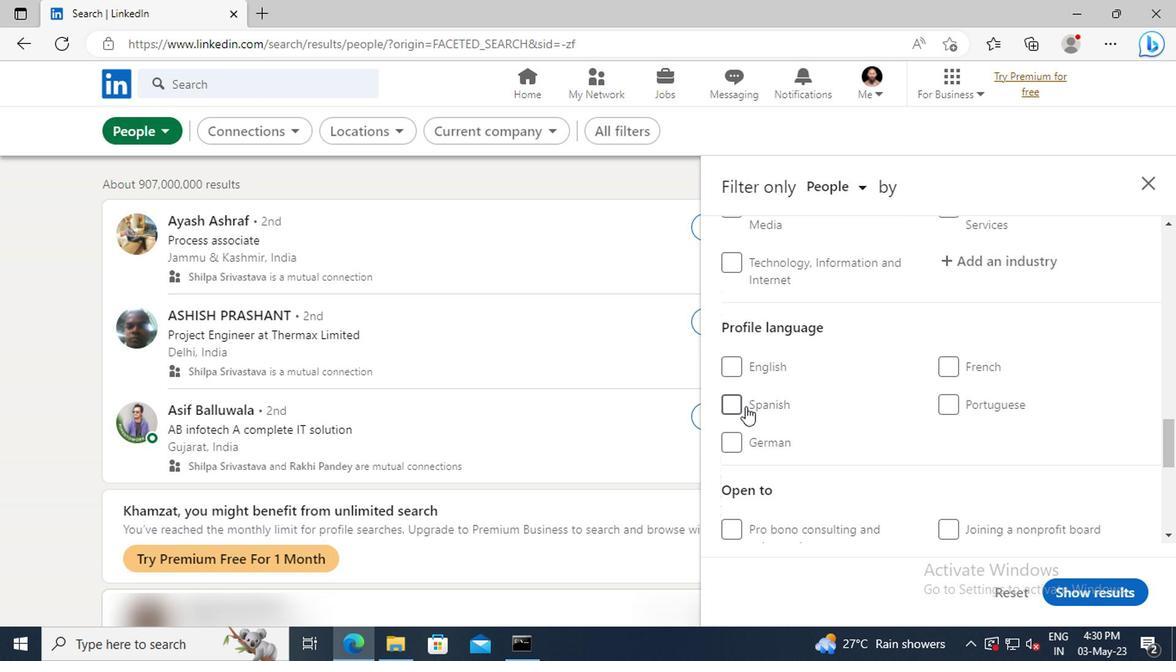 
Action: Mouse pressed left at (730, 406)
Screenshot: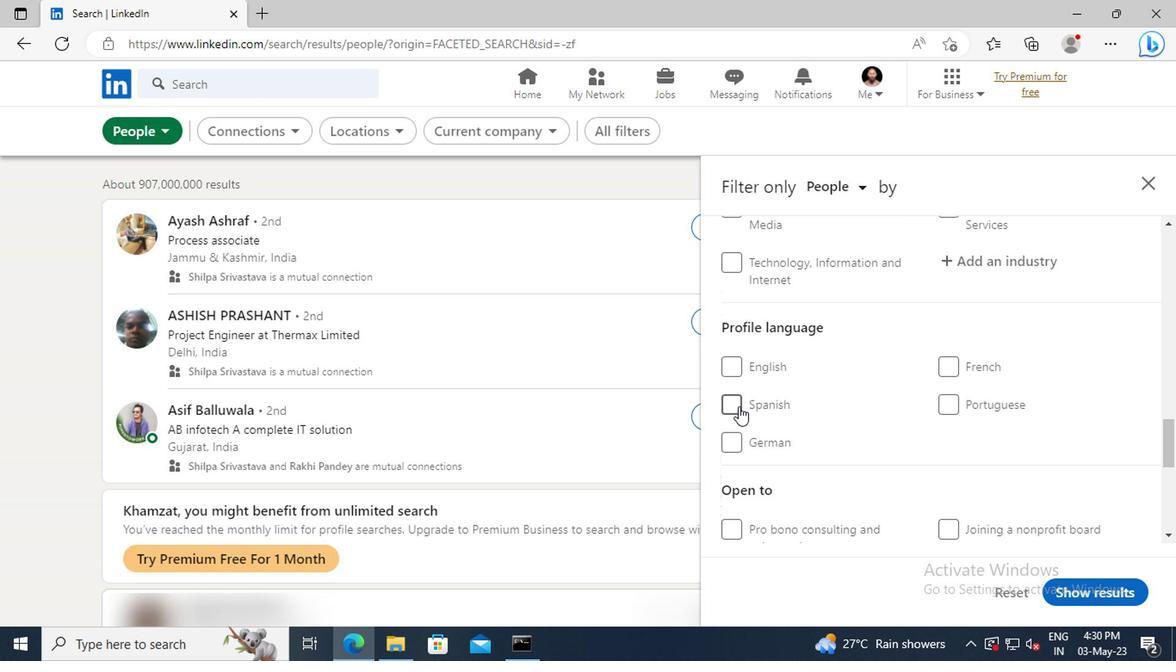 
Action: Mouse moved to (960, 381)
Screenshot: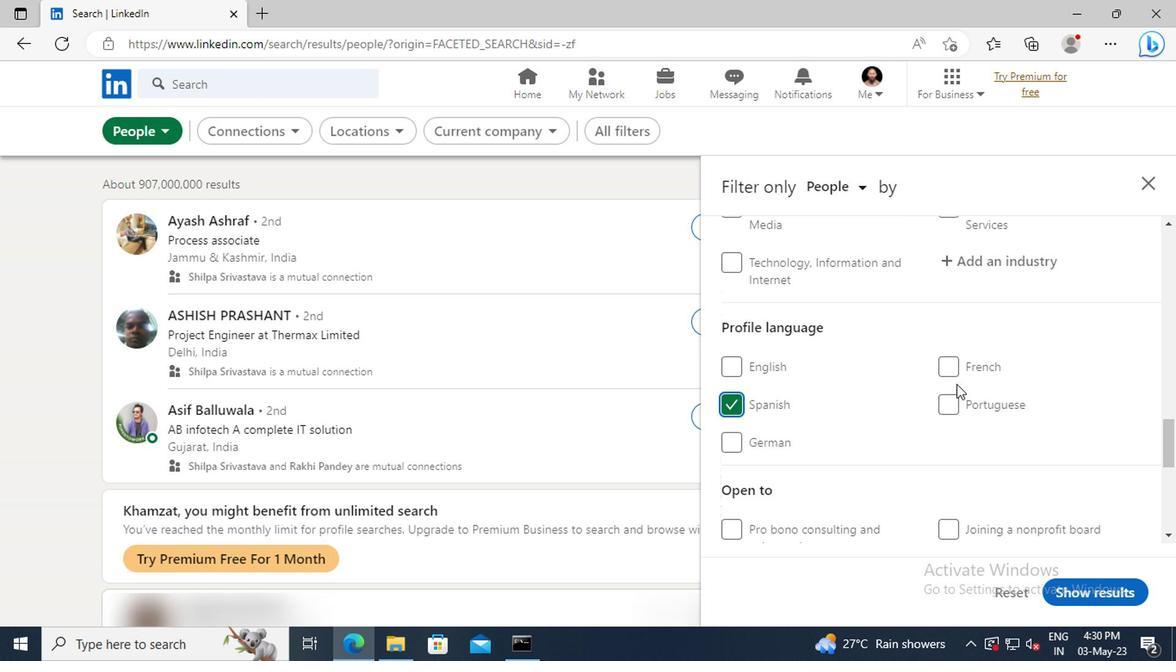 
Action: Mouse scrolled (960, 381) with delta (0, 0)
Screenshot: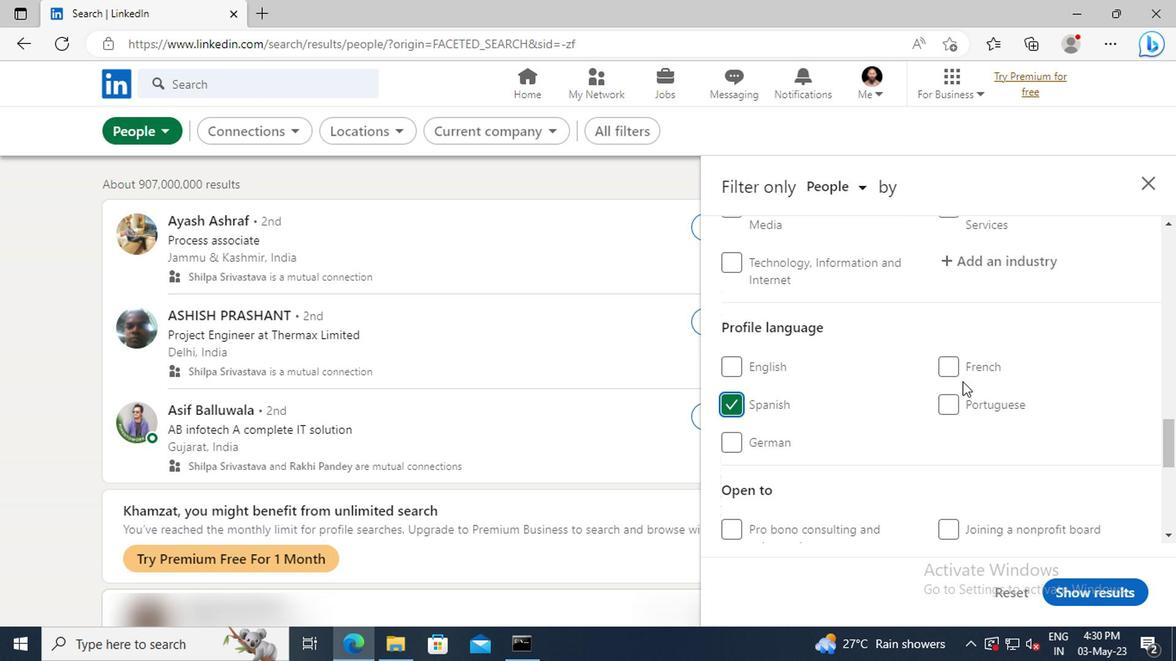 
Action: Mouse scrolled (960, 381) with delta (0, 0)
Screenshot: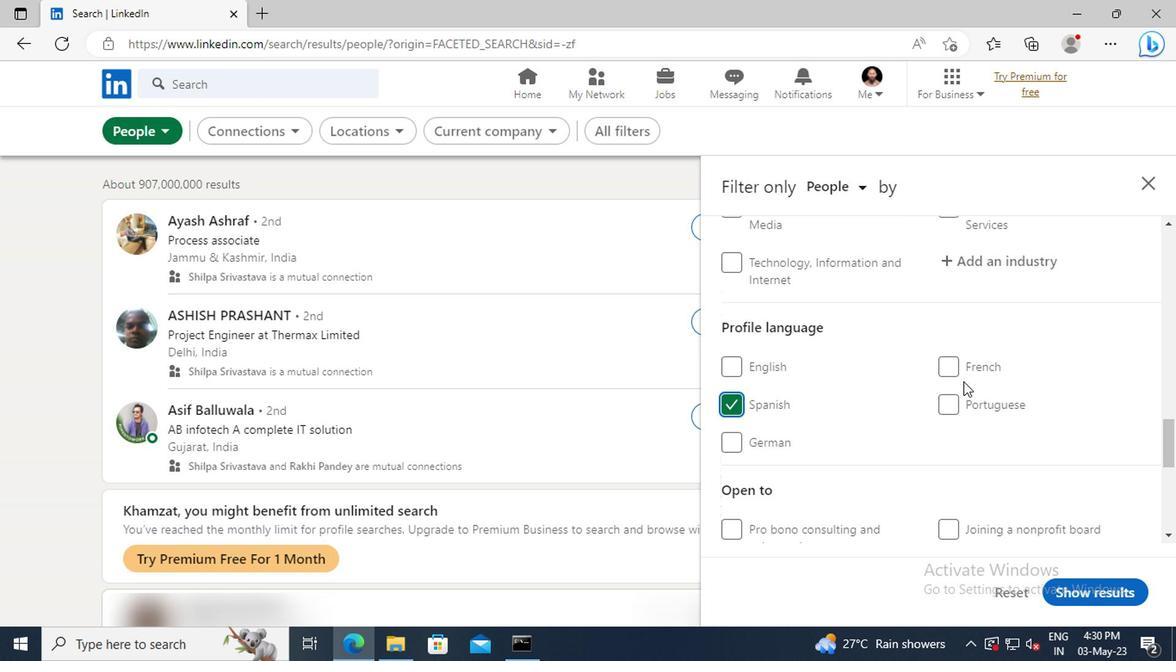 
Action: Mouse scrolled (960, 381) with delta (0, 0)
Screenshot: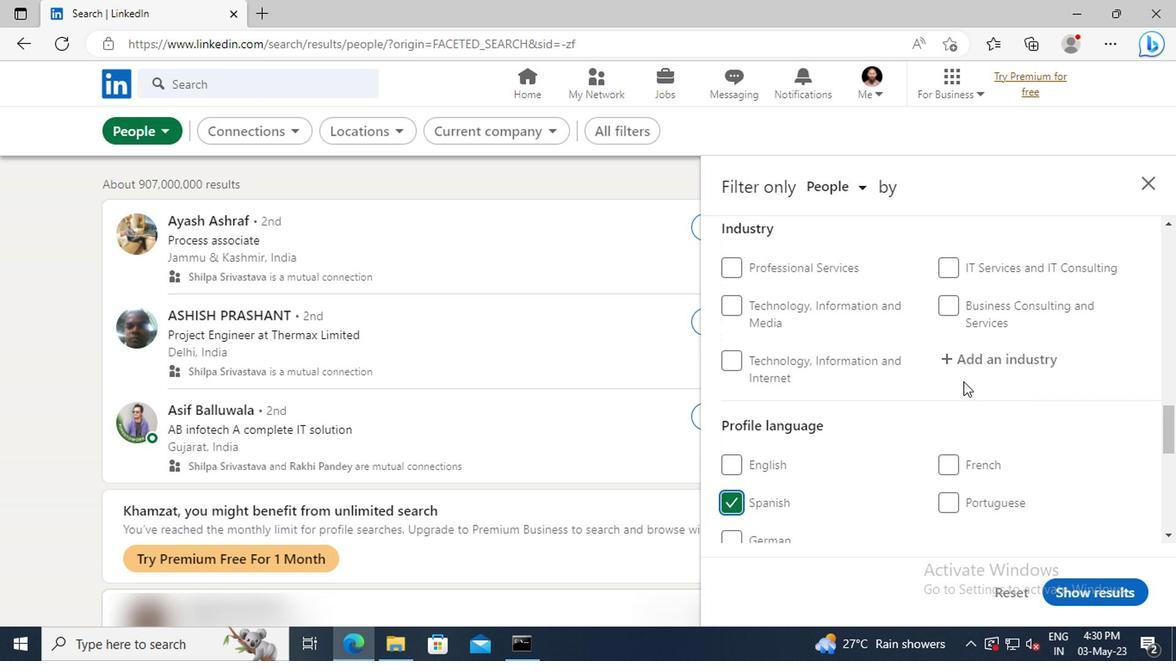
Action: Mouse scrolled (960, 381) with delta (0, 0)
Screenshot: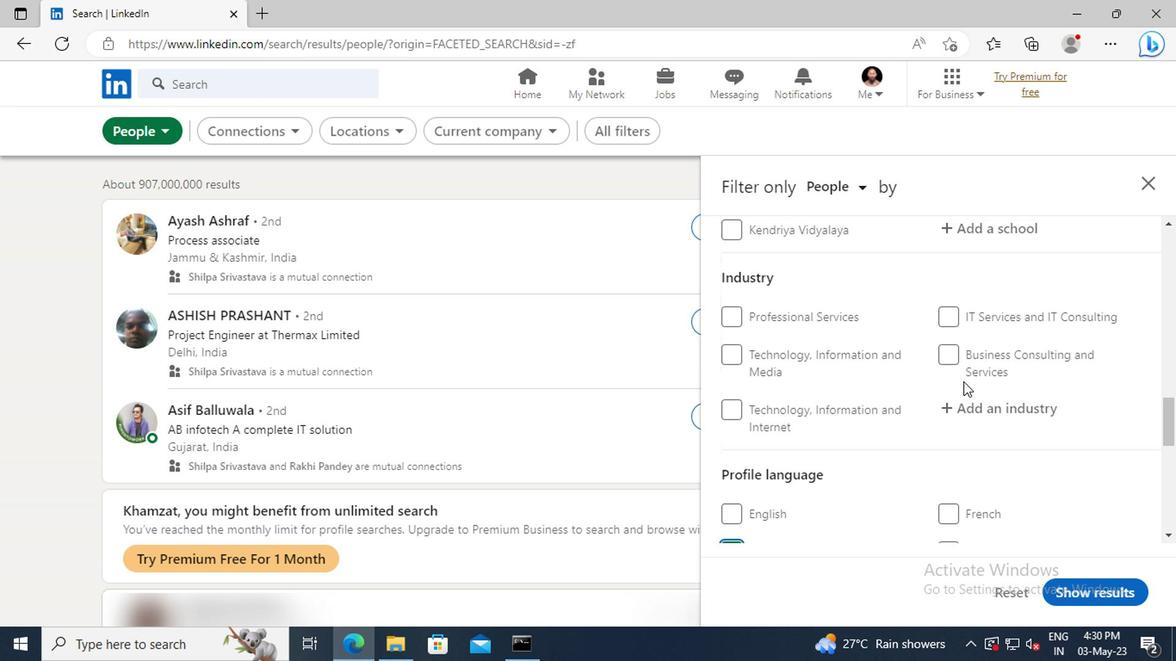 
Action: Mouse scrolled (960, 381) with delta (0, 0)
Screenshot: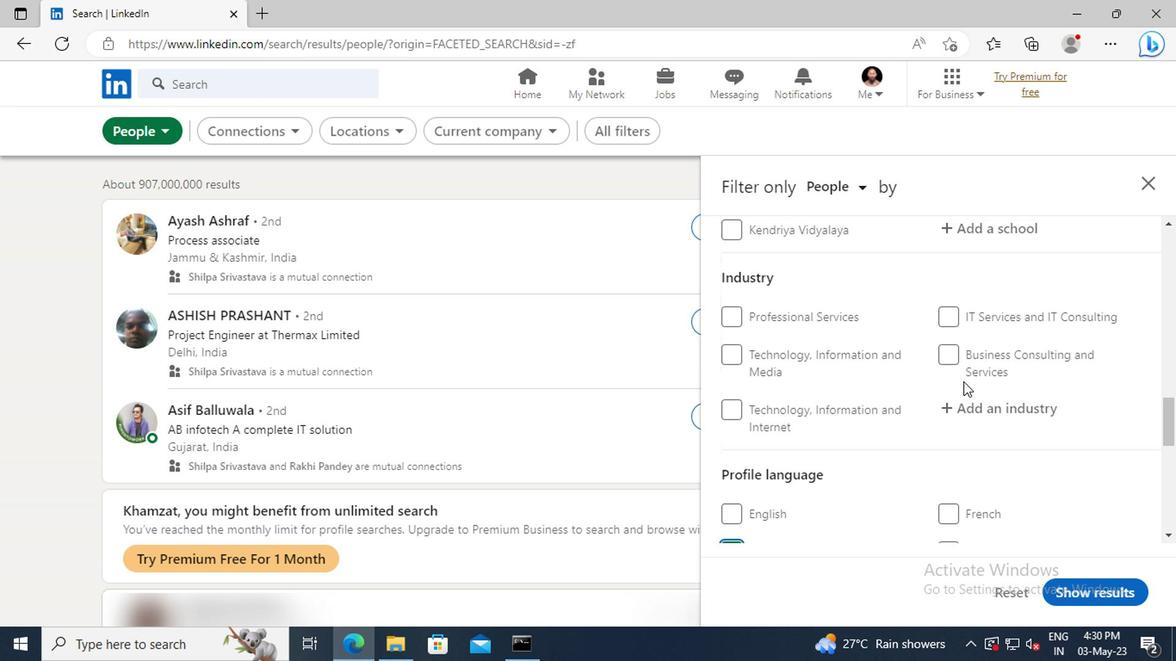 
Action: Mouse scrolled (960, 381) with delta (0, 0)
Screenshot: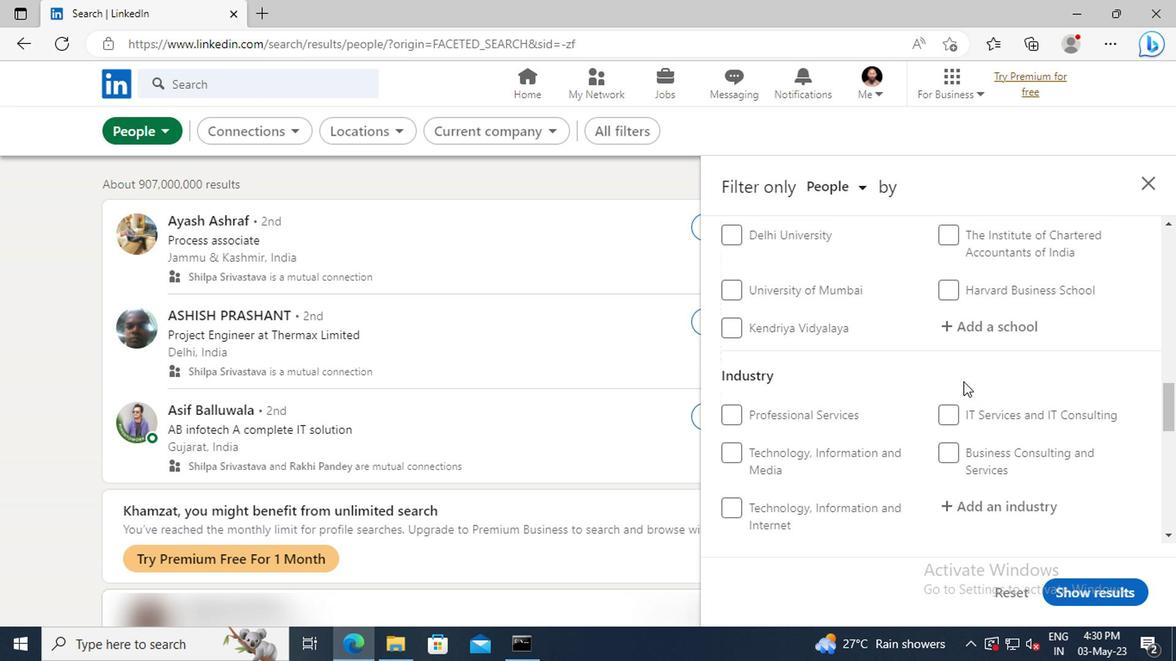 
Action: Mouse scrolled (960, 381) with delta (0, 0)
Screenshot: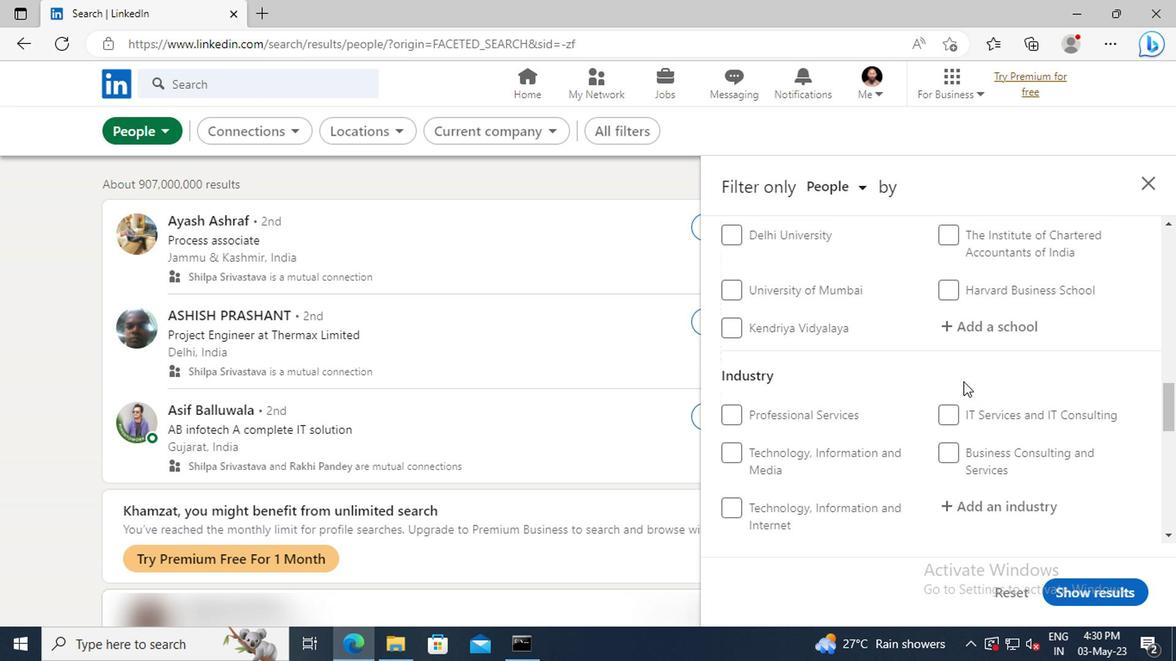 
Action: Mouse scrolled (960, 381) with delta (0, 0)
Screenshot: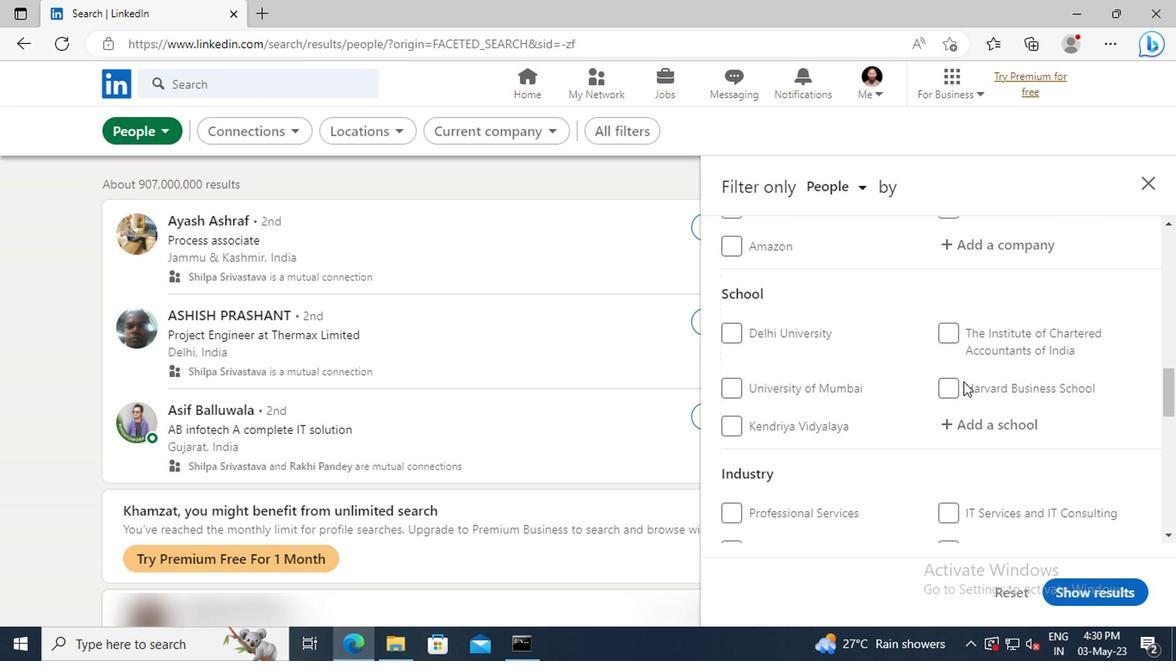 
Action: Mouse scrolled (960, 381) with delta (0, 0)
Screenshot: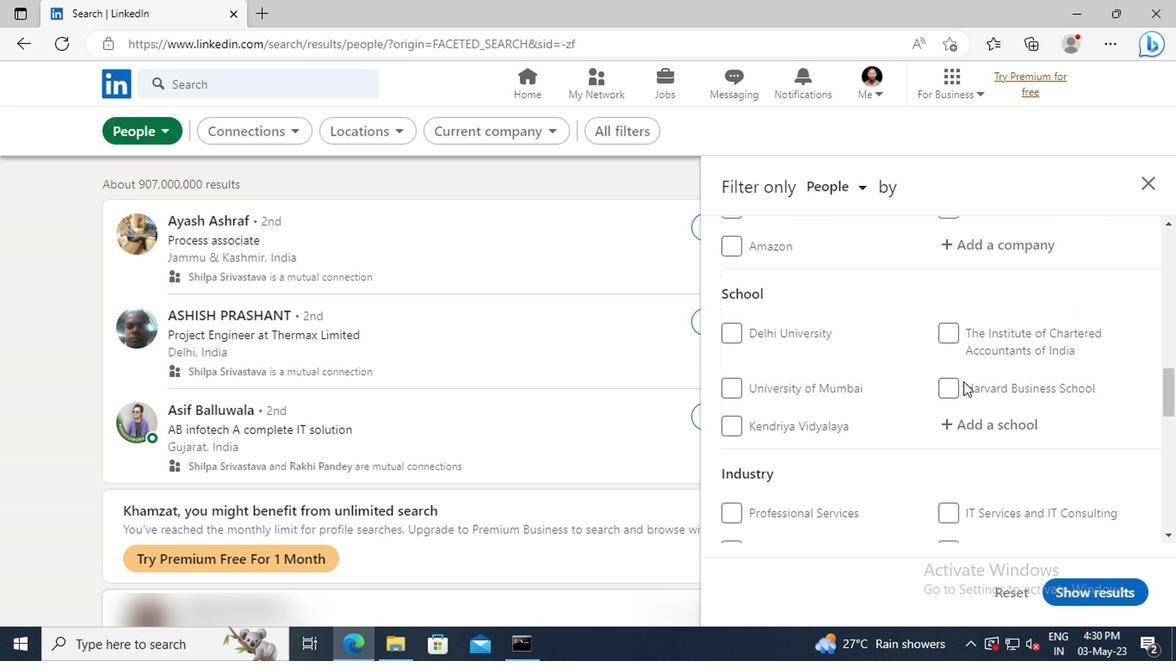 
Action: Mouse scrolled (960, 381) with delta (0, 0)
Screenshot: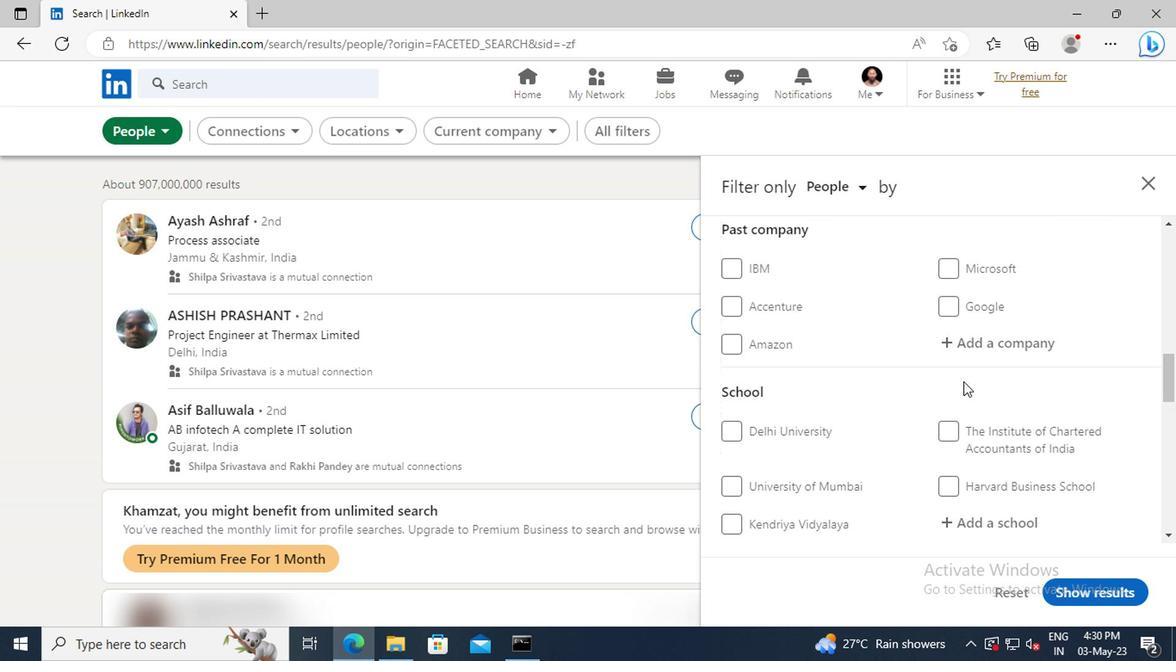 
Action: Mouse scrolled (960, 381) with delta (0, 0)
Screenshot: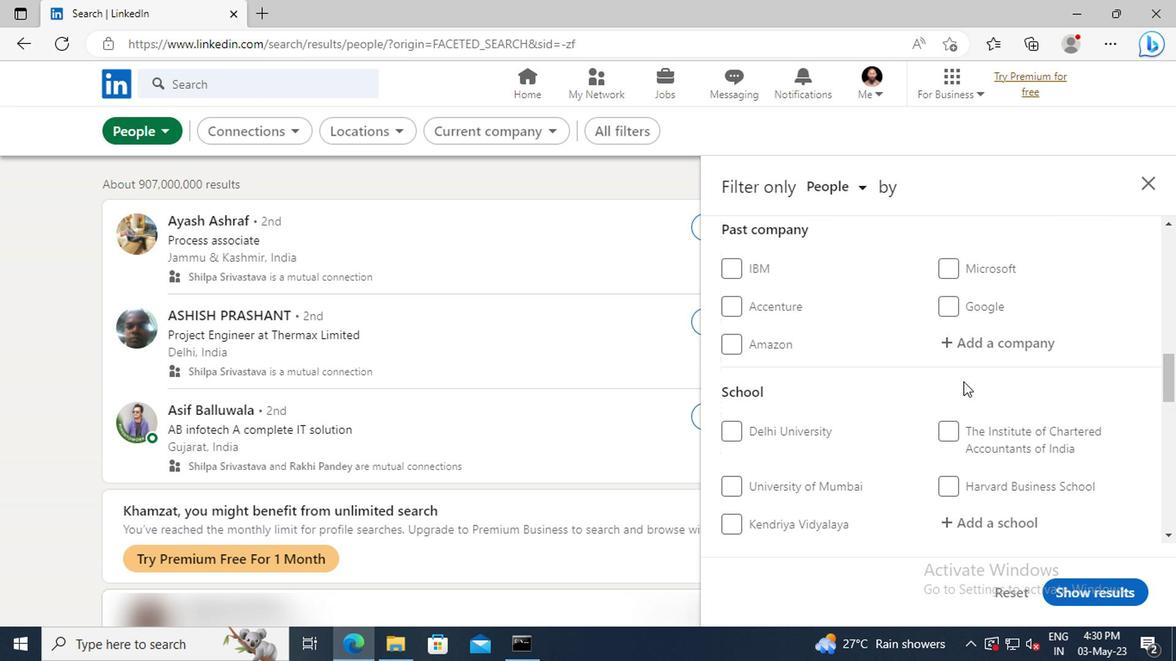 
Action: Mouse scrolled (960, 381) with delta (0, 0)
Screenshot: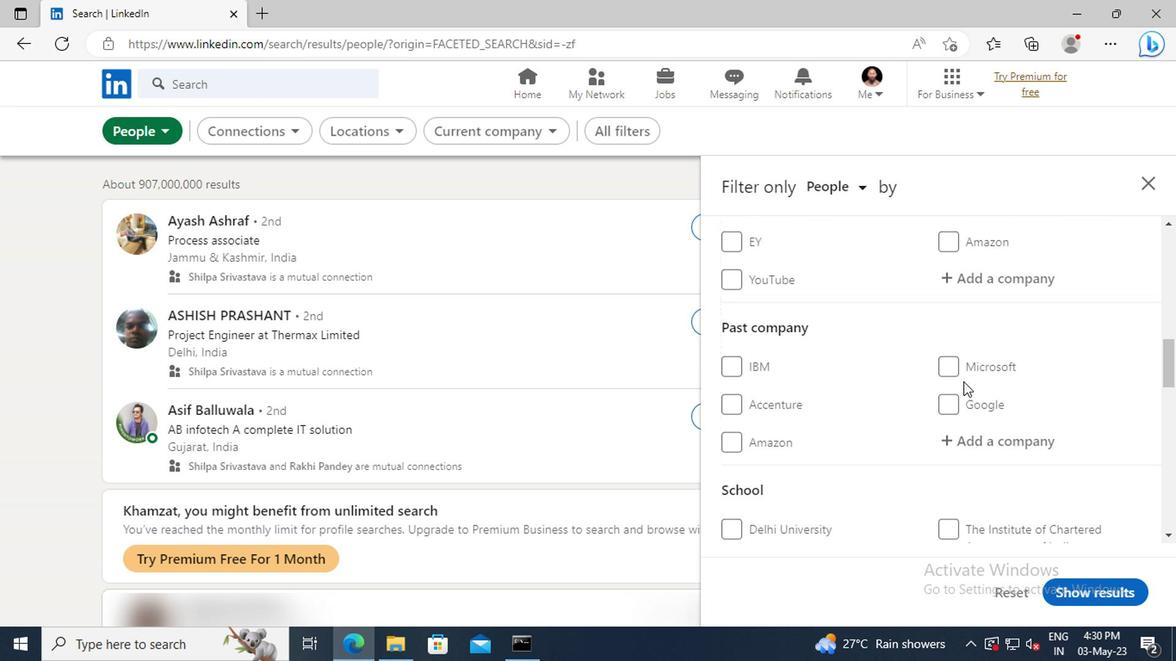 
Action: Mouse moved to (960, 375)
Screenshot: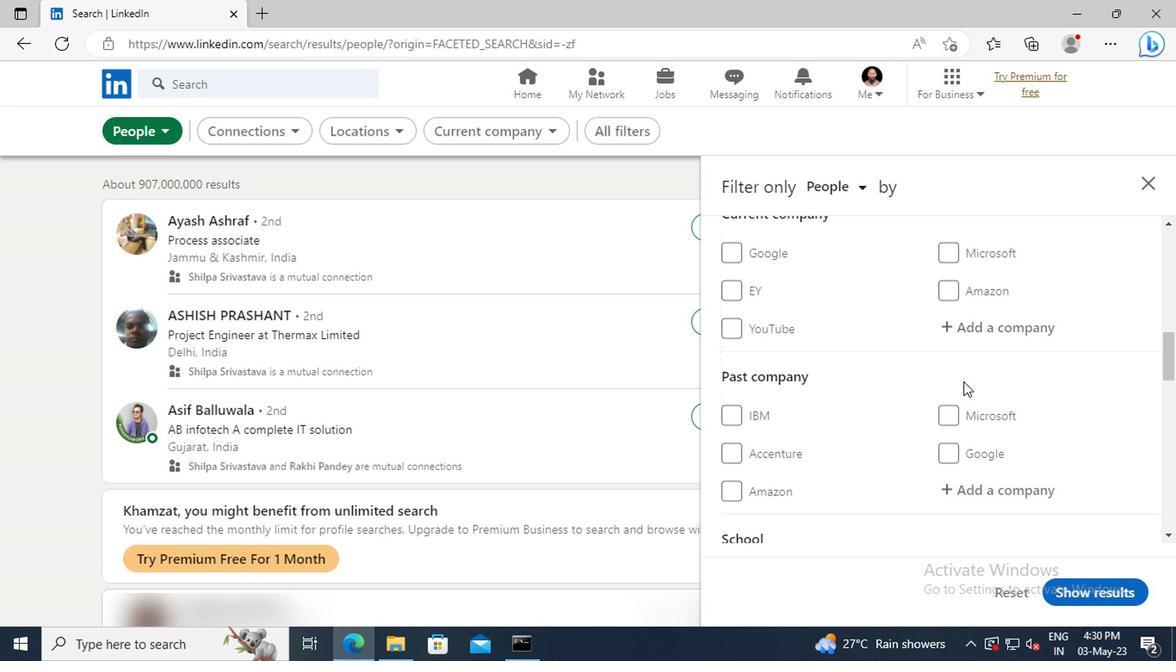 
Action: Mouse scrolled (960, 376) with delta (0, 0)
Screenshot: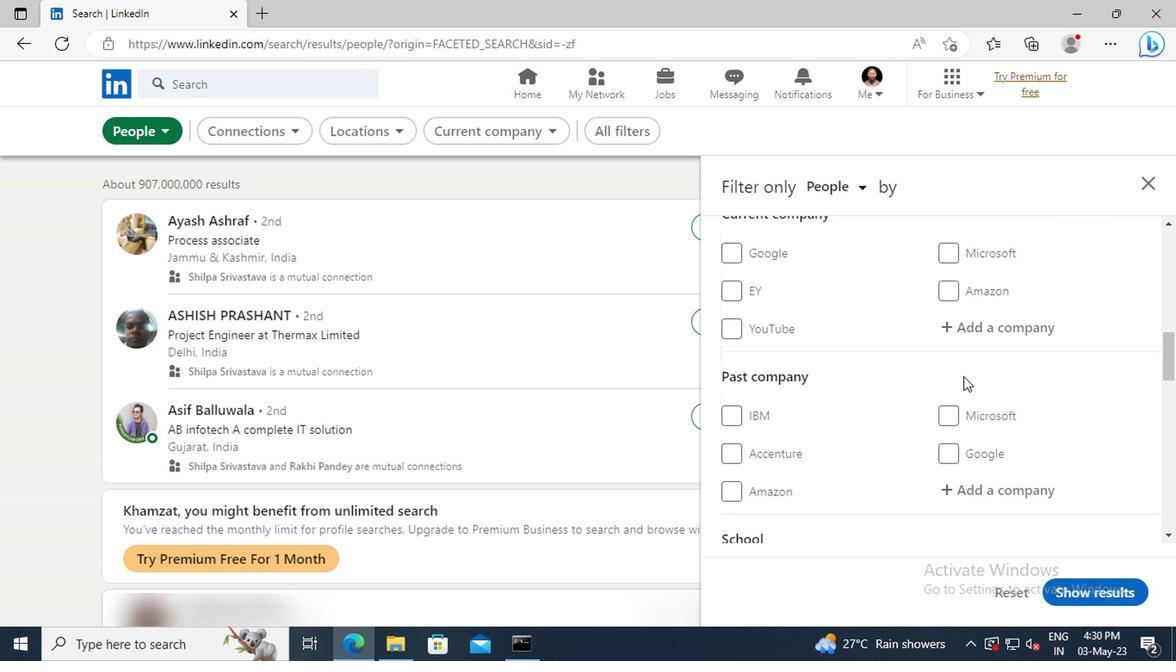 
Action: Mouse moved to (960, 370)
Screenshot: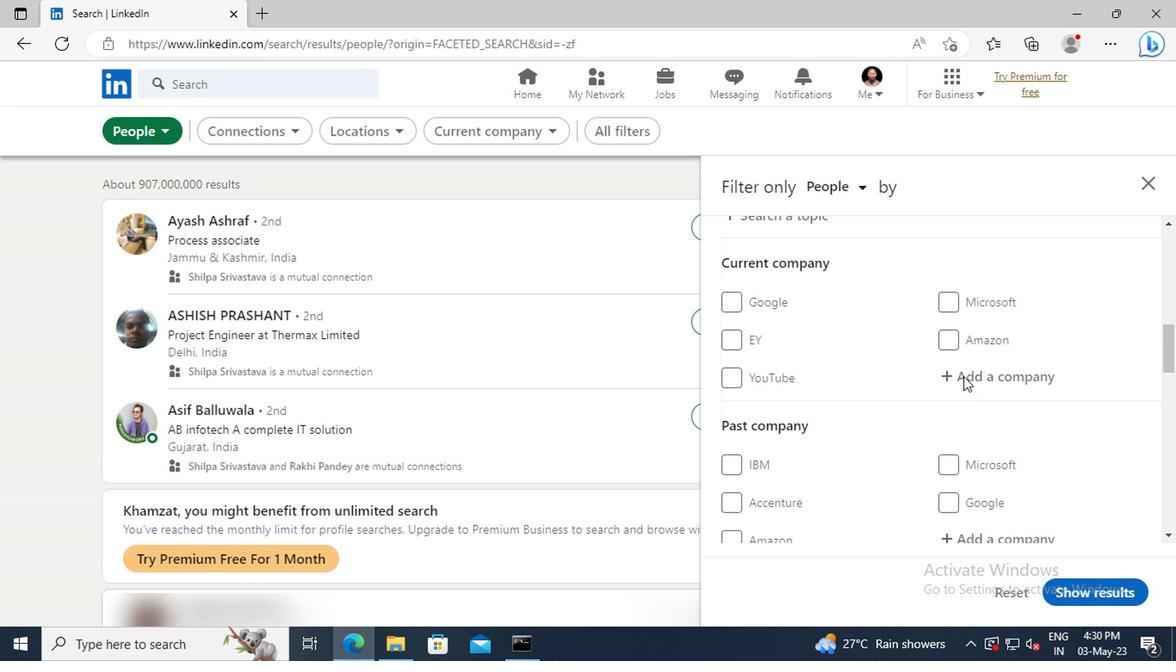 
Action: Mouse pressed left at (960, 370)
Screenshot: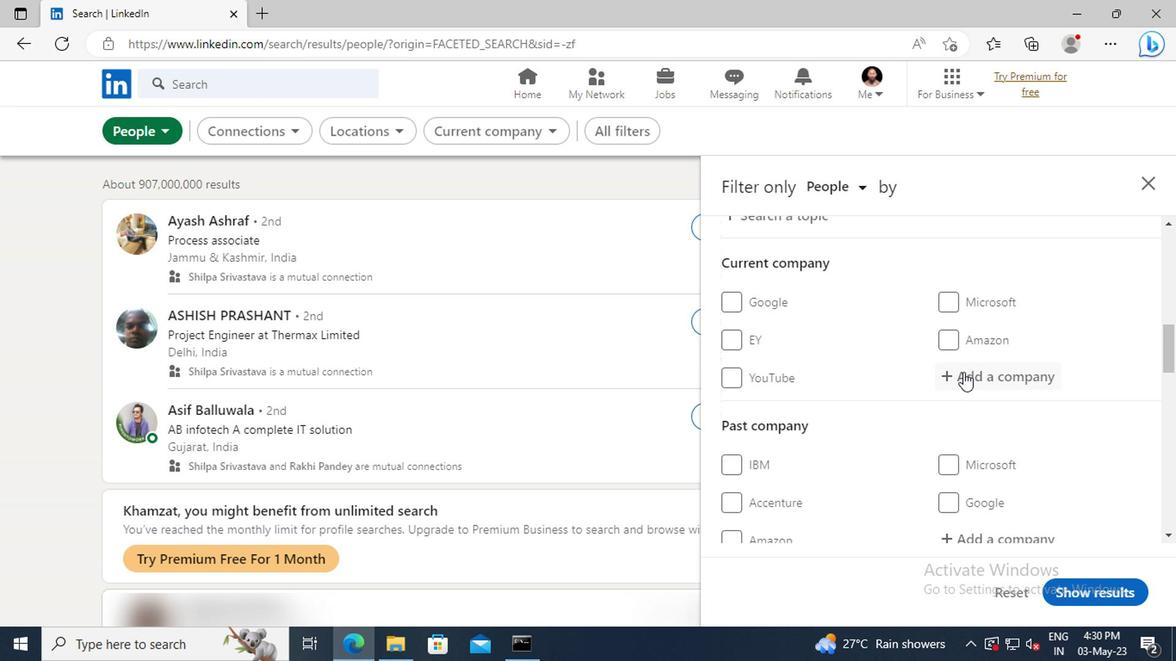 
Action: Key pressed <Key.shift>TATA<Key.space><Key.shift>ELXSI
Screenshot: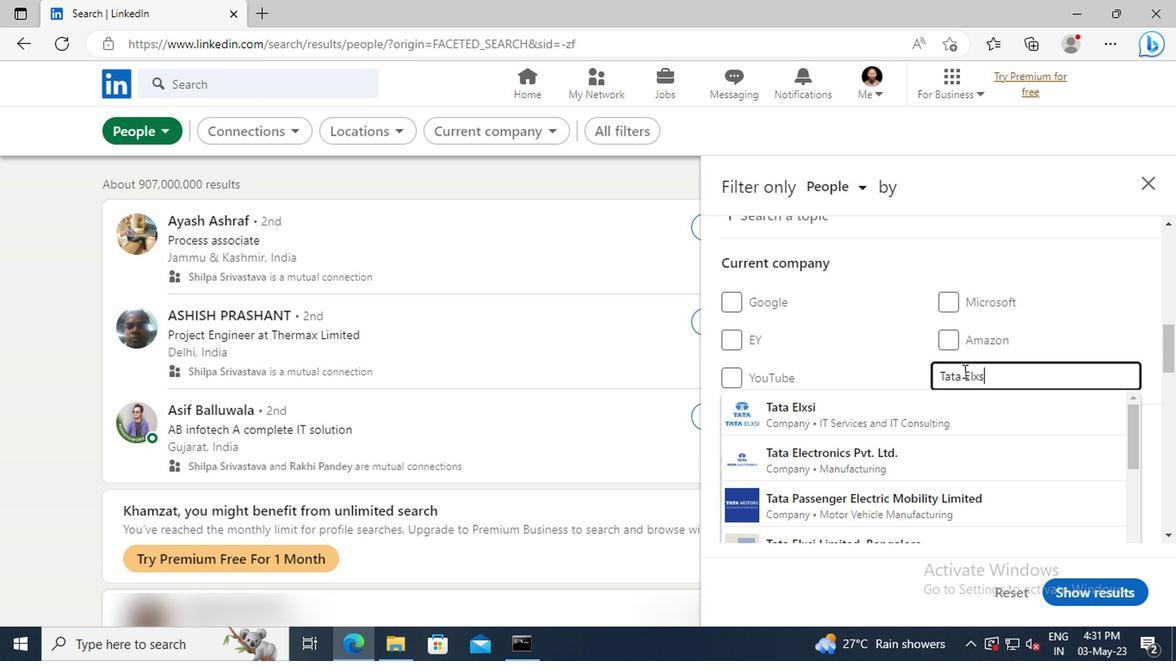 
Action: Mouse moved to (961, 414)
Screenshot: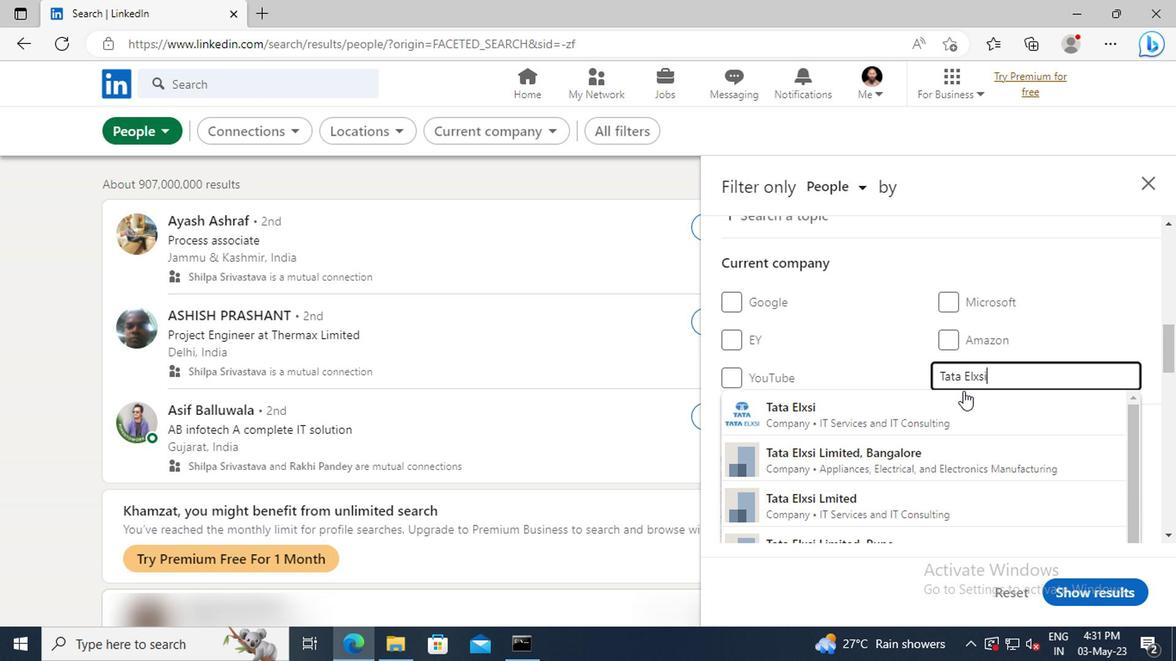 
Action: Mouse pressed left at (961, 414)
Screenshot: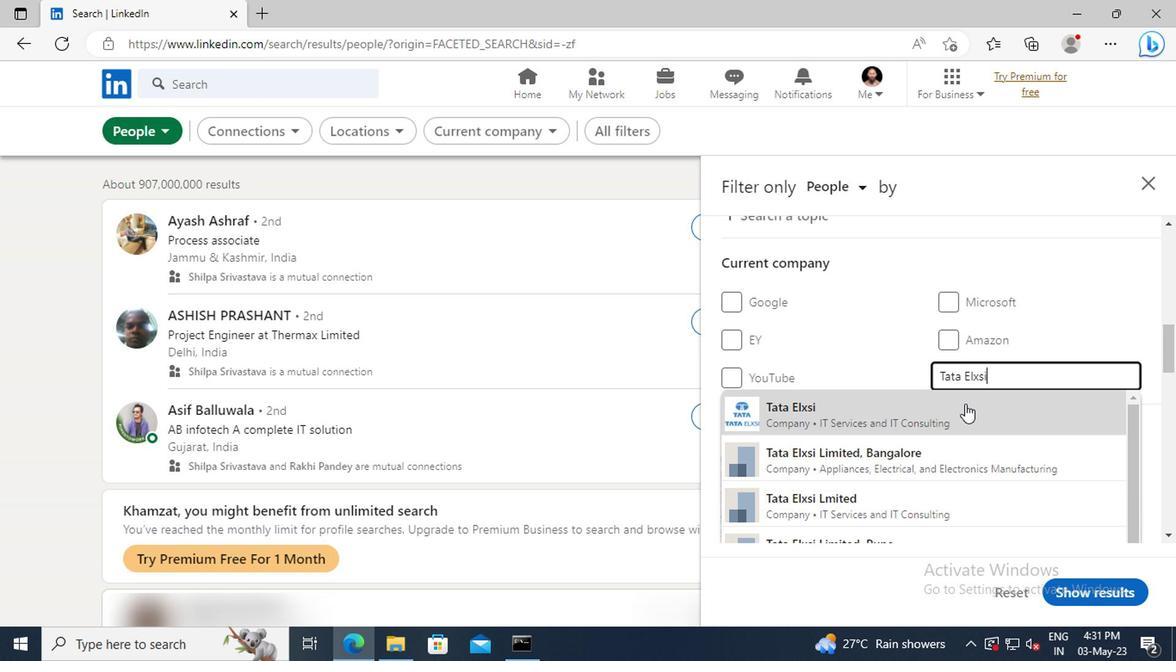 
Action: Mouse scrolled (961, 413) with delta (0, -1)
Screenshot: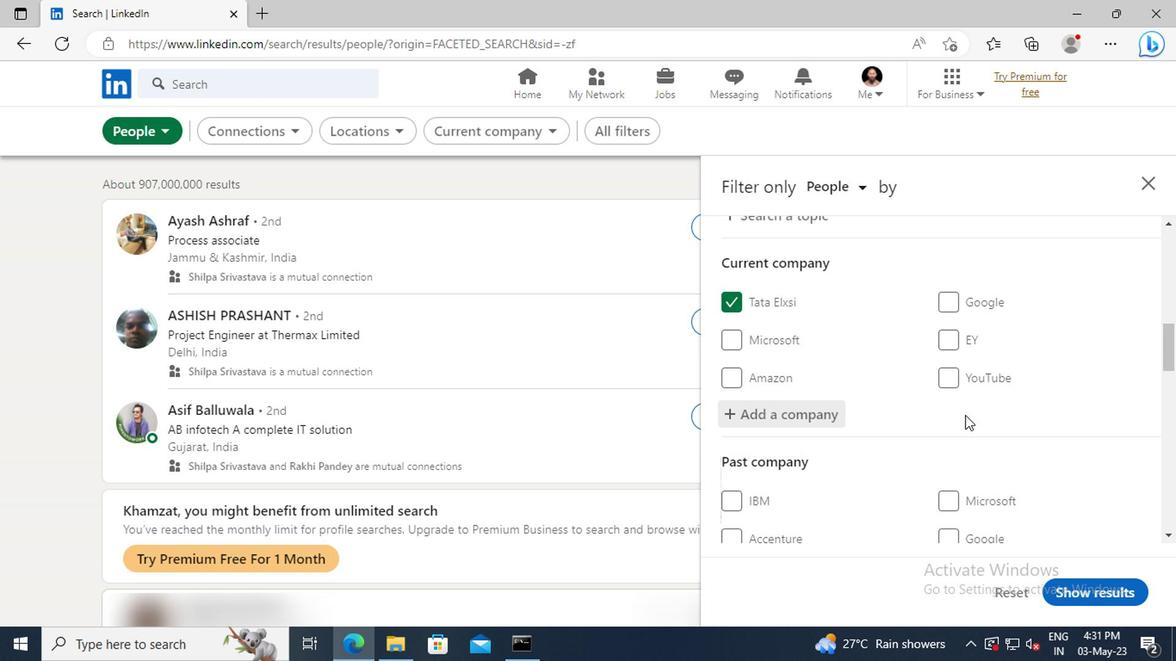 
Action: Mouse scrolled (961, 413) with delta (0, -1)
Screenshot: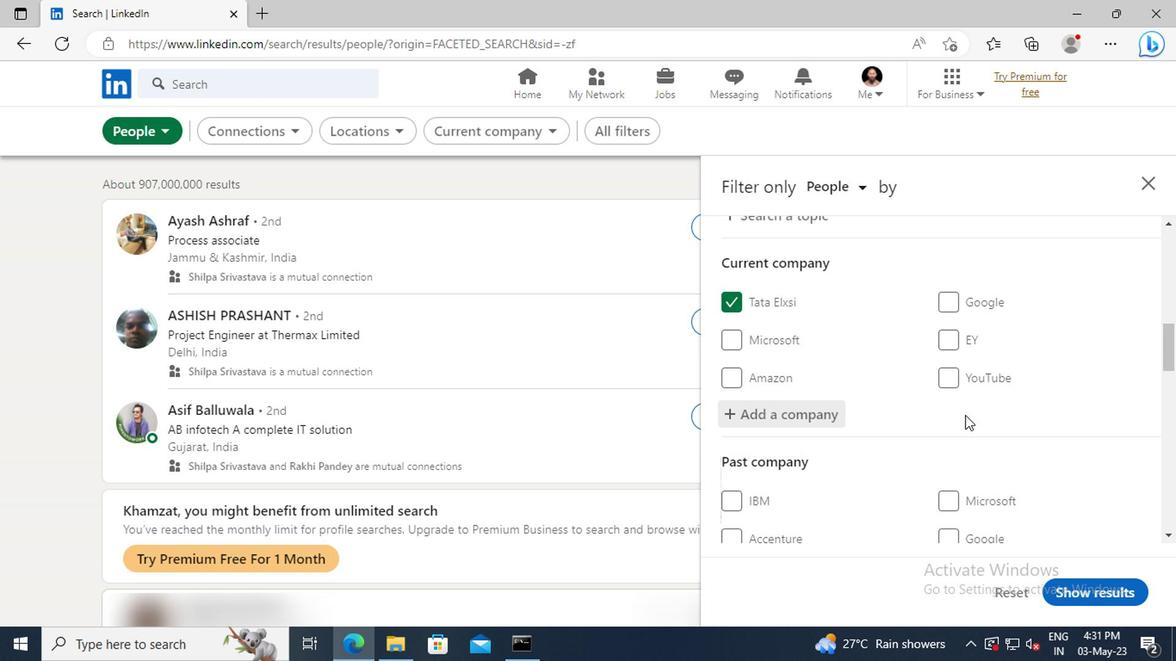 
Action: Mouse moved to (955, 373)
Screenshot: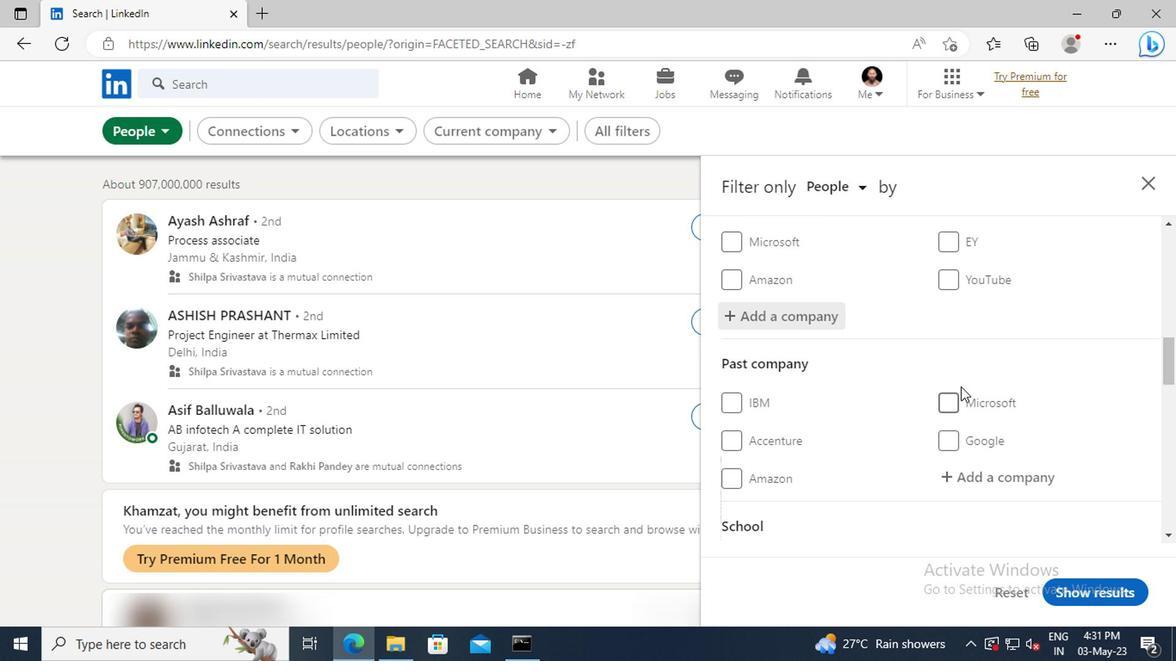 
Action: Mouse scrolled (955, 373) with delta (0, 0)
Screenshot: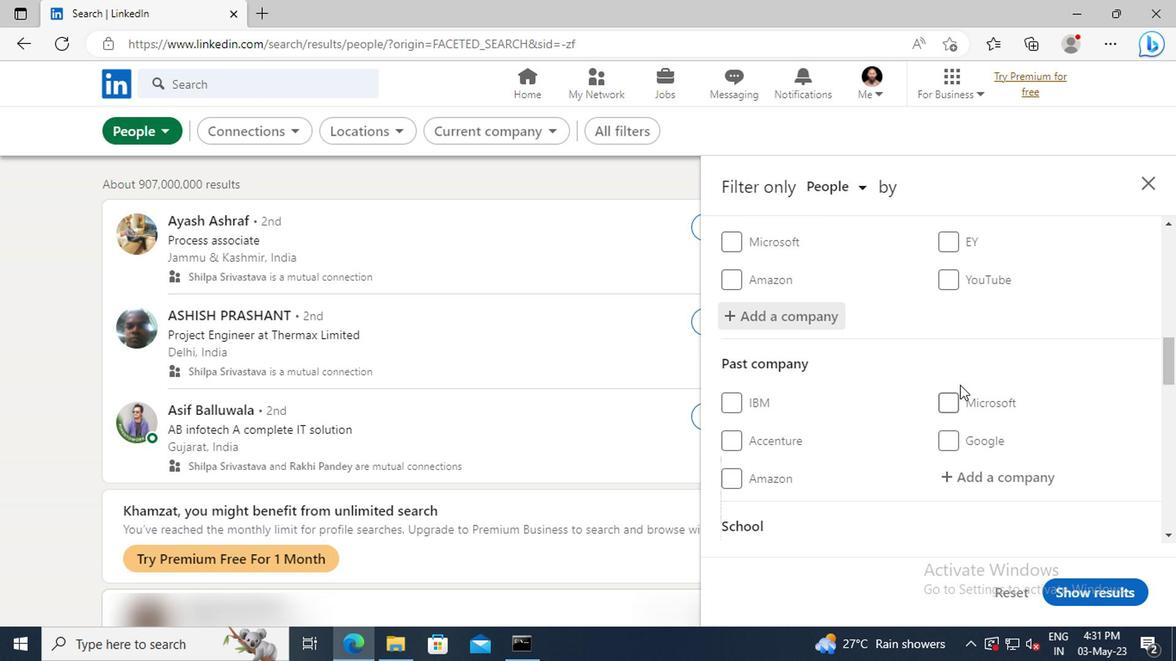 
Action: Mouse moved to (955, 373)
Screenshot: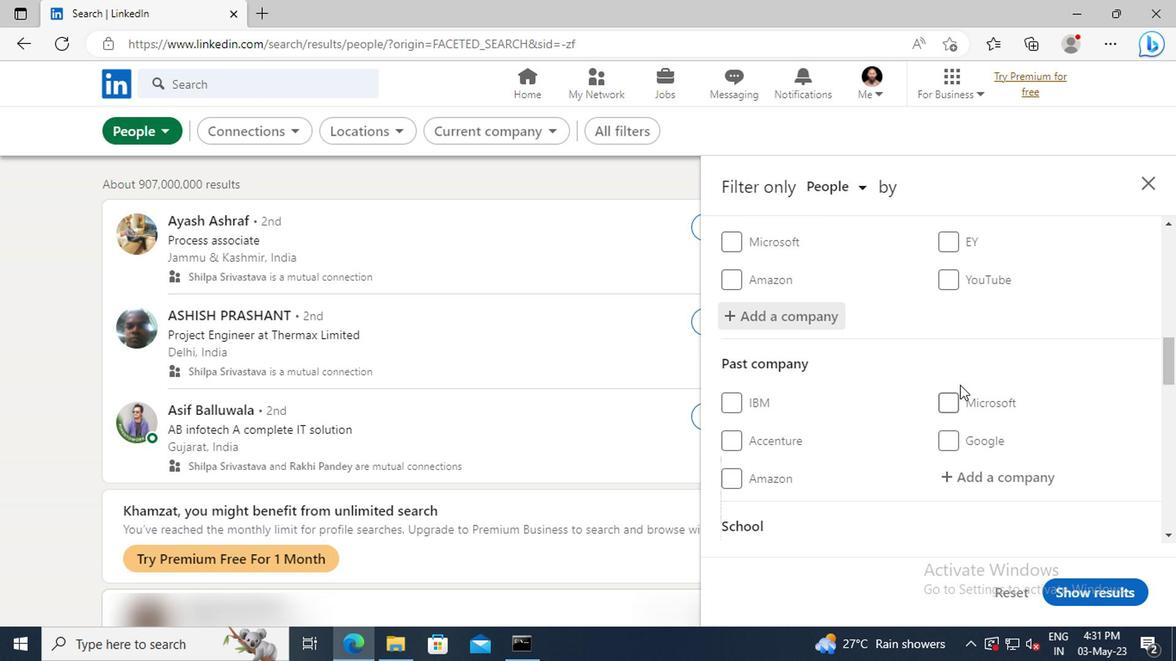 
Action: Mouse scrolled (955, 373) with delta (0, 0)
Screenshot: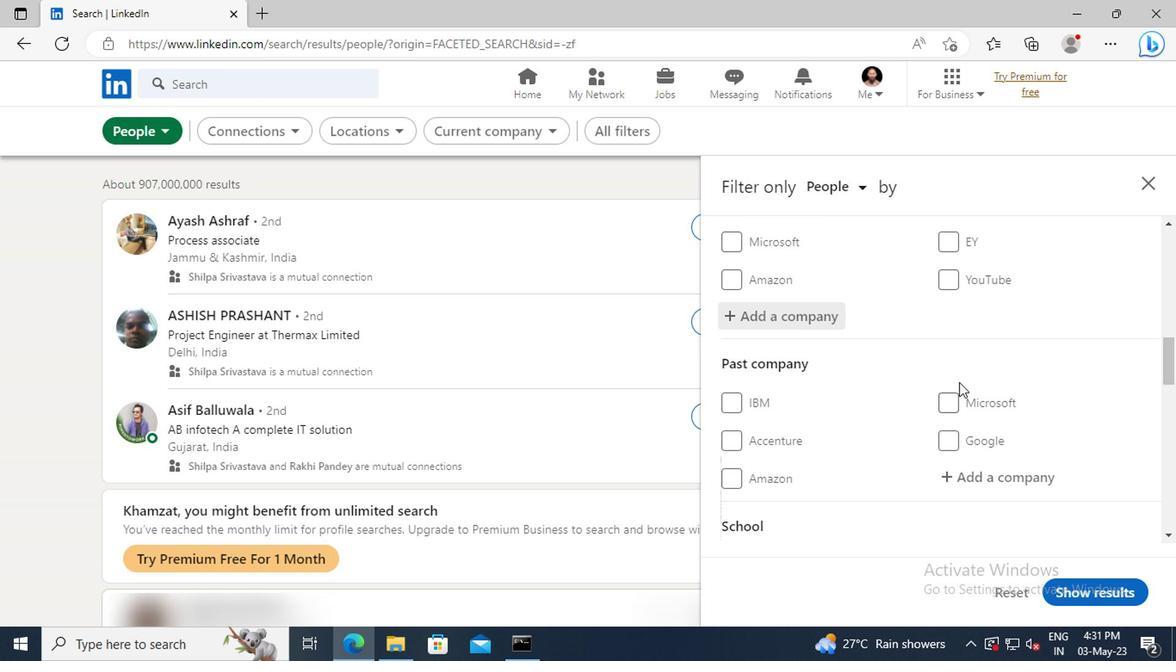 
Action: Mouse moved to (953, 364)
Screenshot: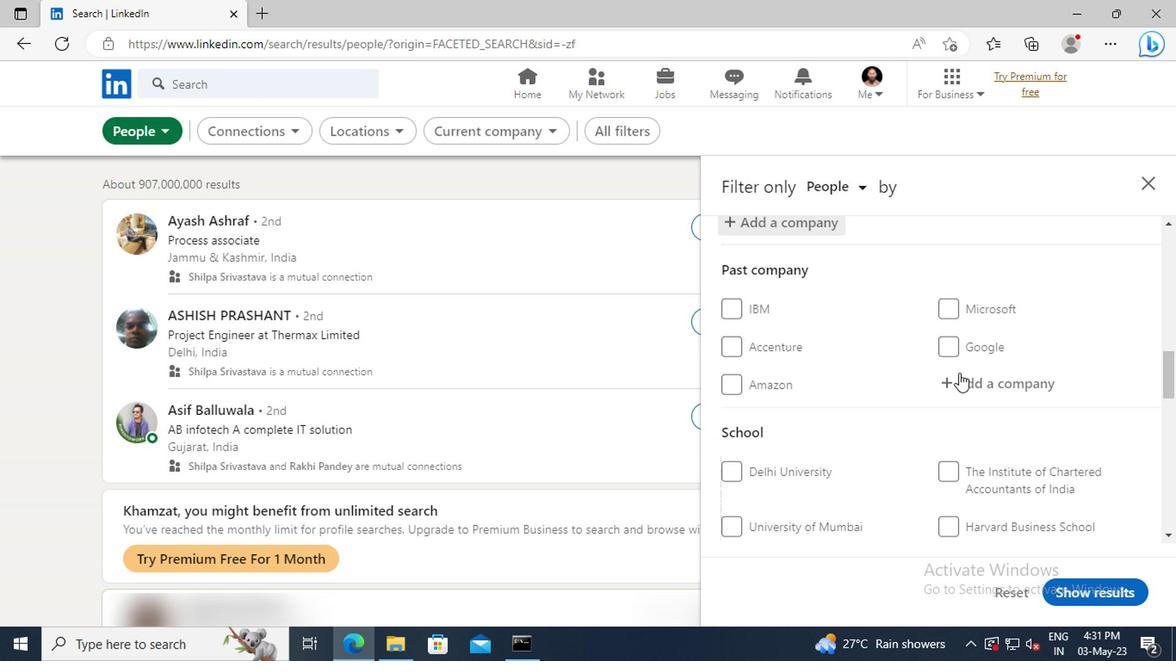 
Action: Mouse scrolled (953, 363) with delta (0, -1)
Screenshot: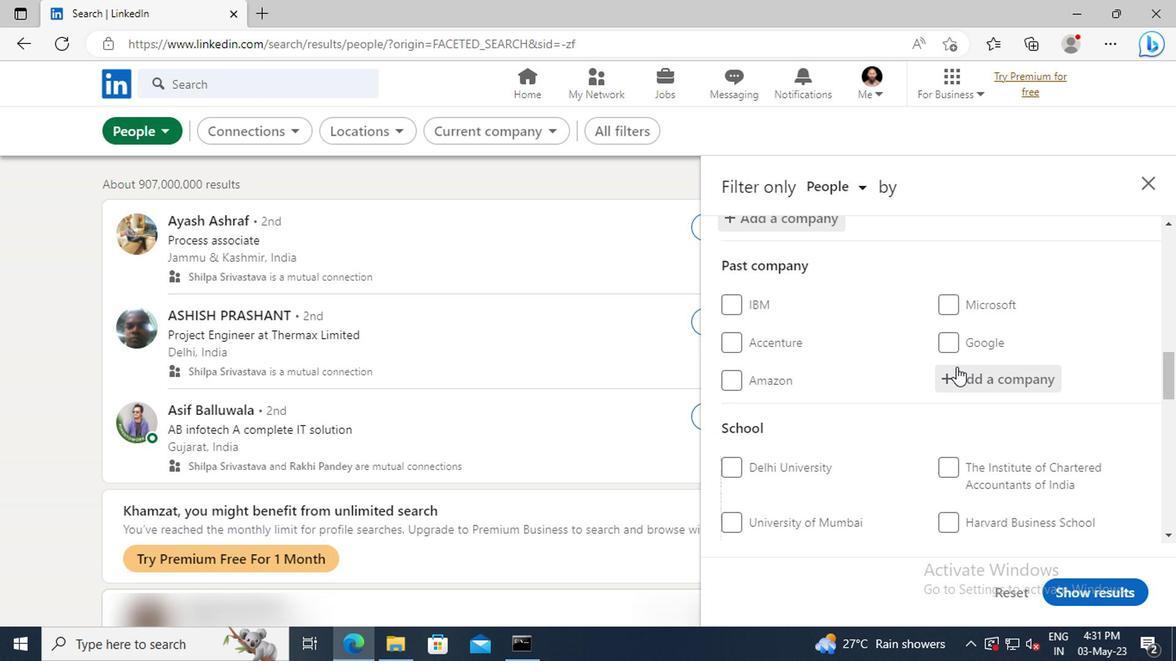 
Action: Mouse scrolled (953, 363) with delta (0, -1)
Screenshot: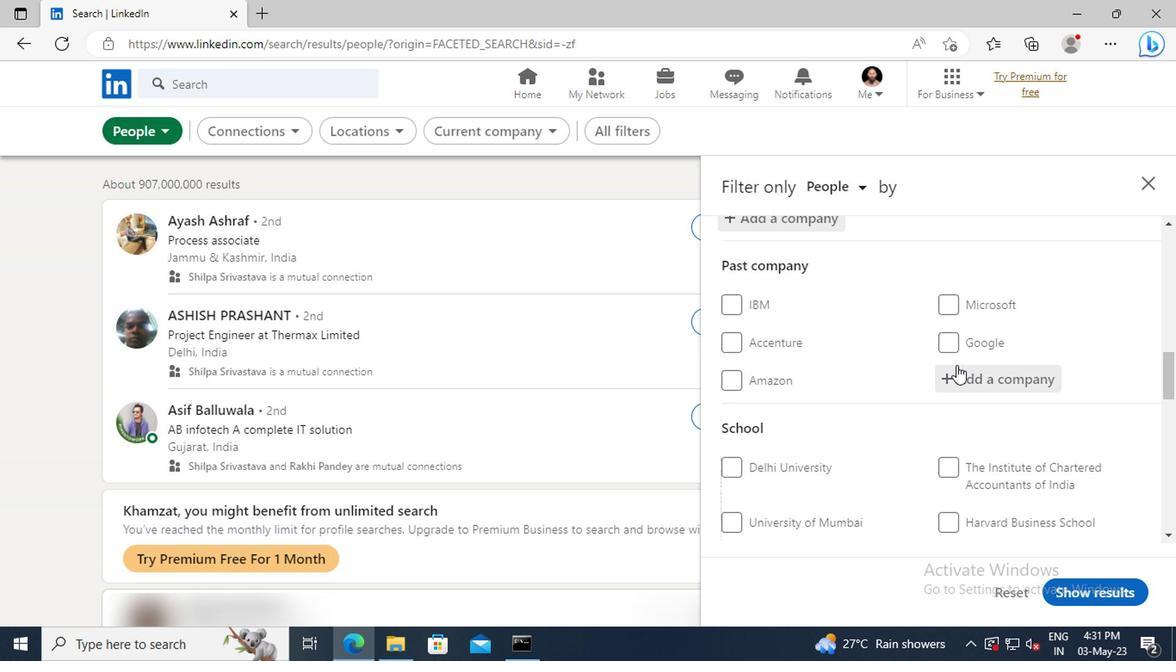 
Action: Mouse moved to (952, 364)
Screenshot: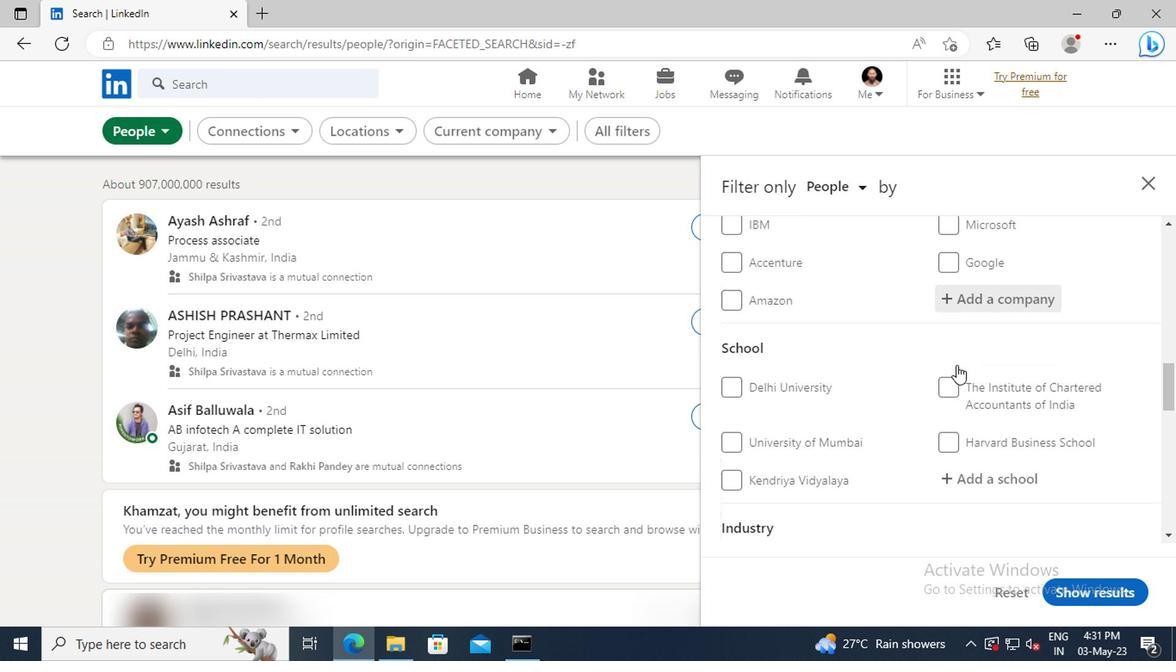 
Action: Mouse scrolled (952, 363) with delta (0, -1)
Screenshot: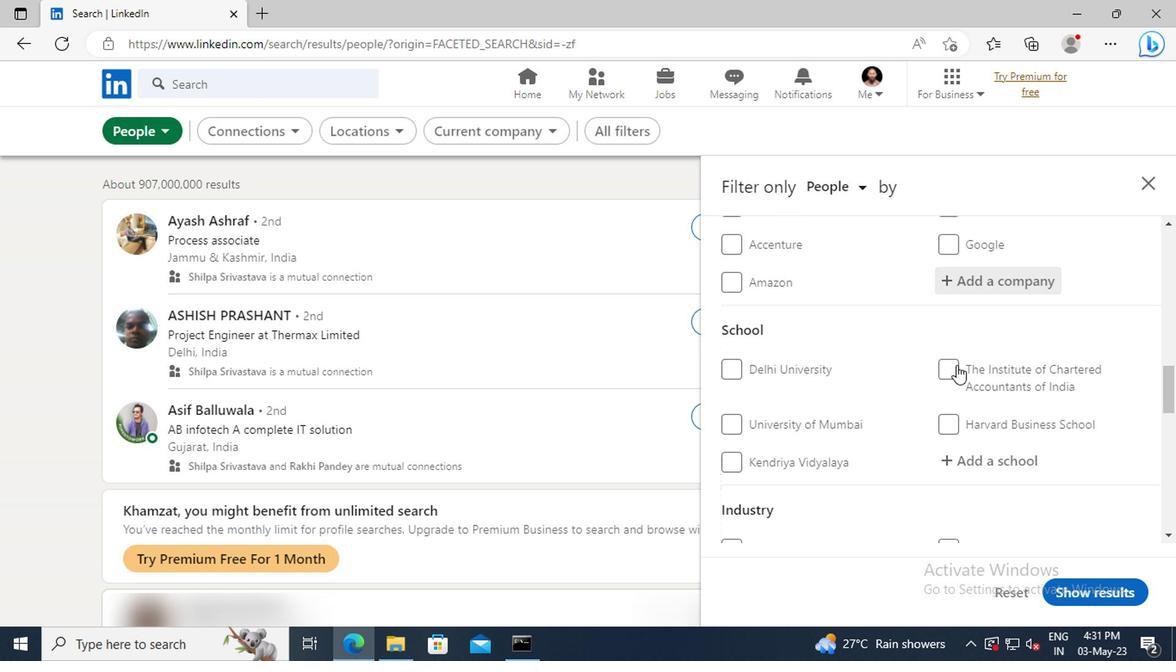 
Action: Mouse moved to (958, 409)
Screenshot: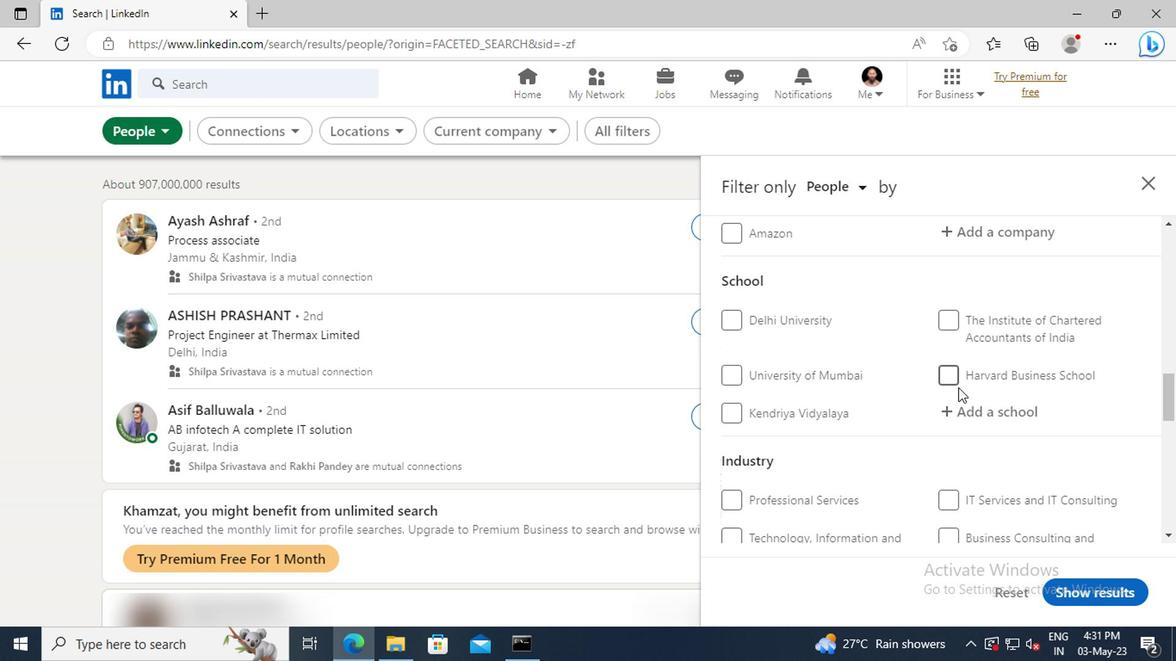 
Action: Mouse pressed left at (958, 409)
Screenshot: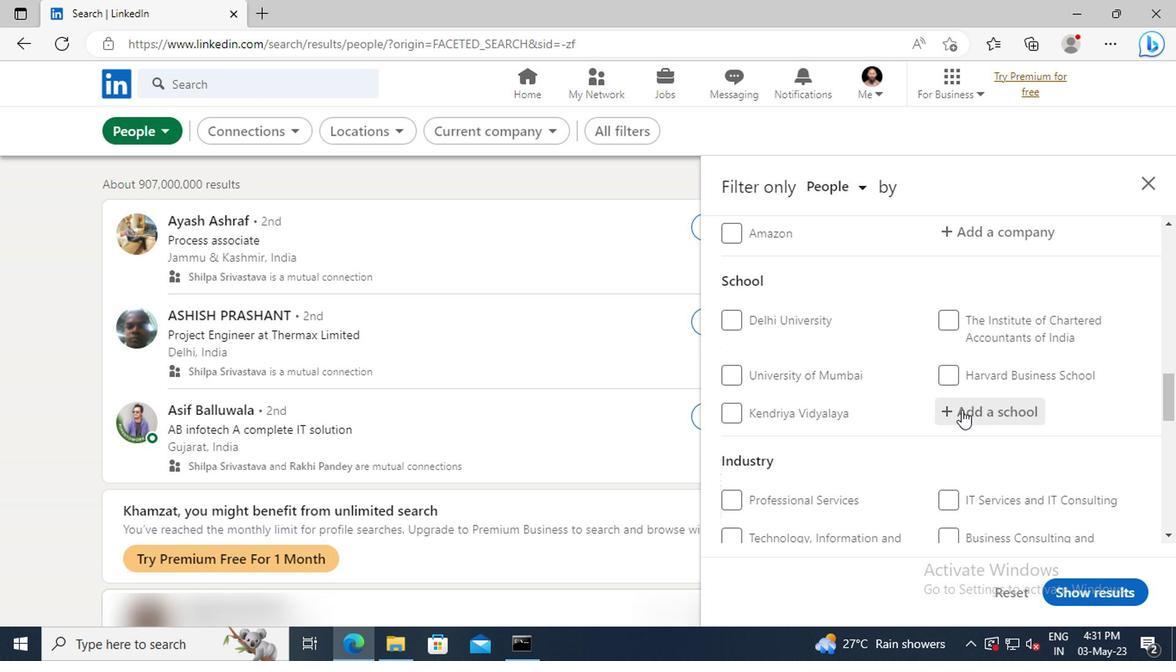 
Action: Key pressed <Key.shift>BHUPENDRA<Key.space><Key.shift>N
Screenshot: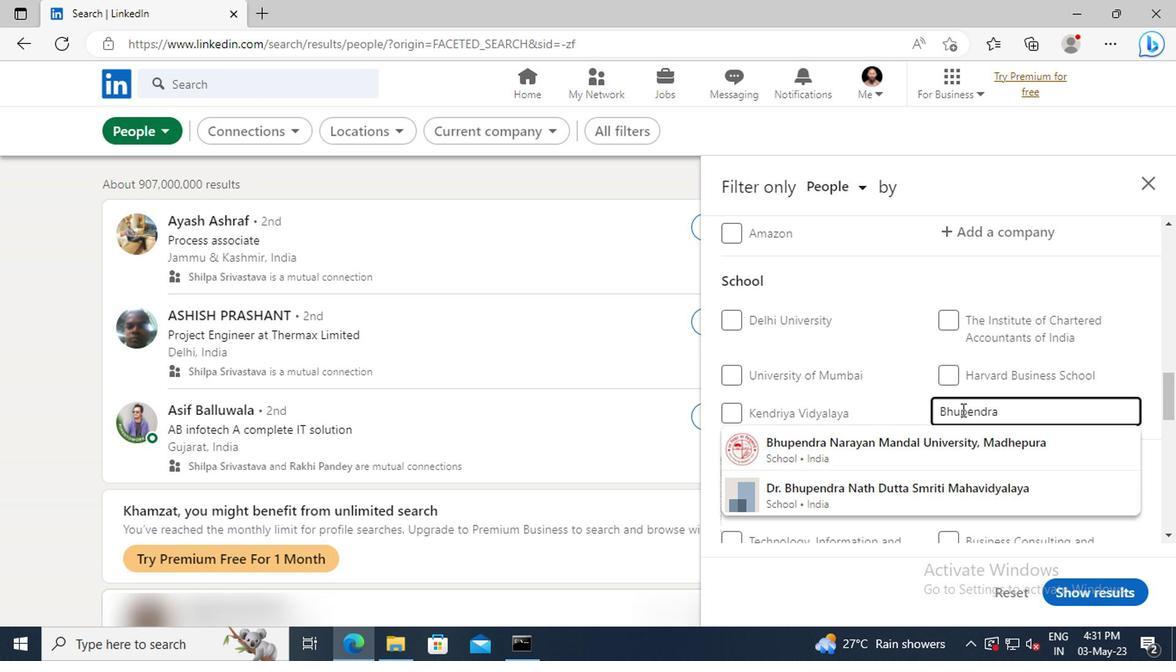 
Action: Mouse moved to (963, 438)
Screenshot: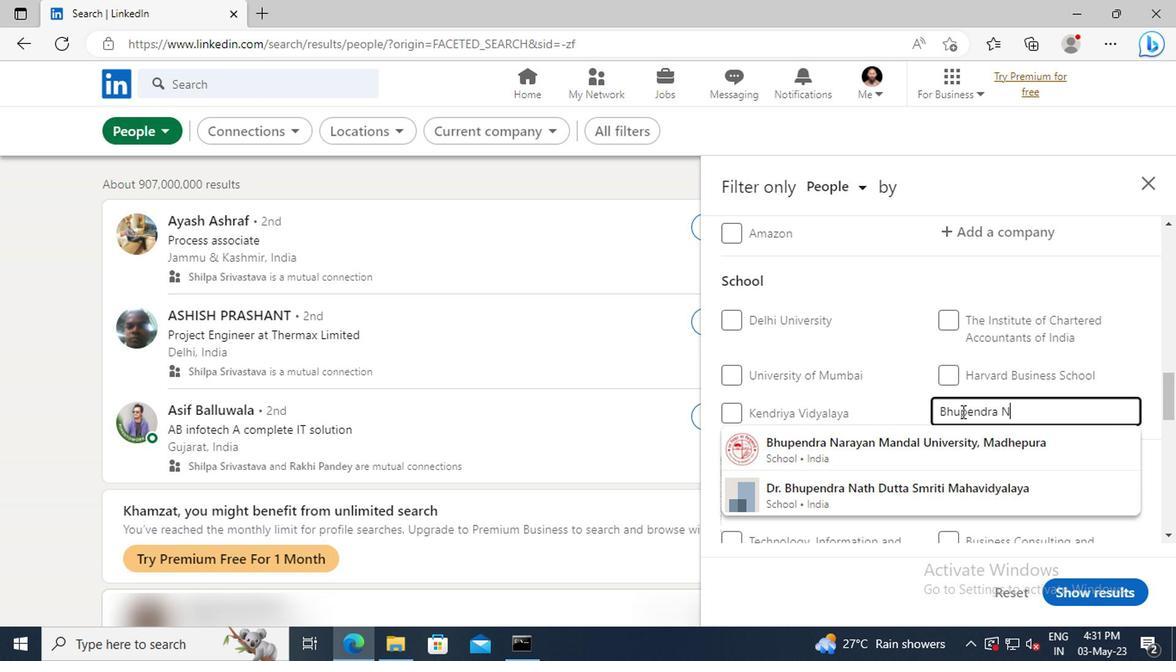 
Action: Mouse pressed left at (963, 438)
Screenshot: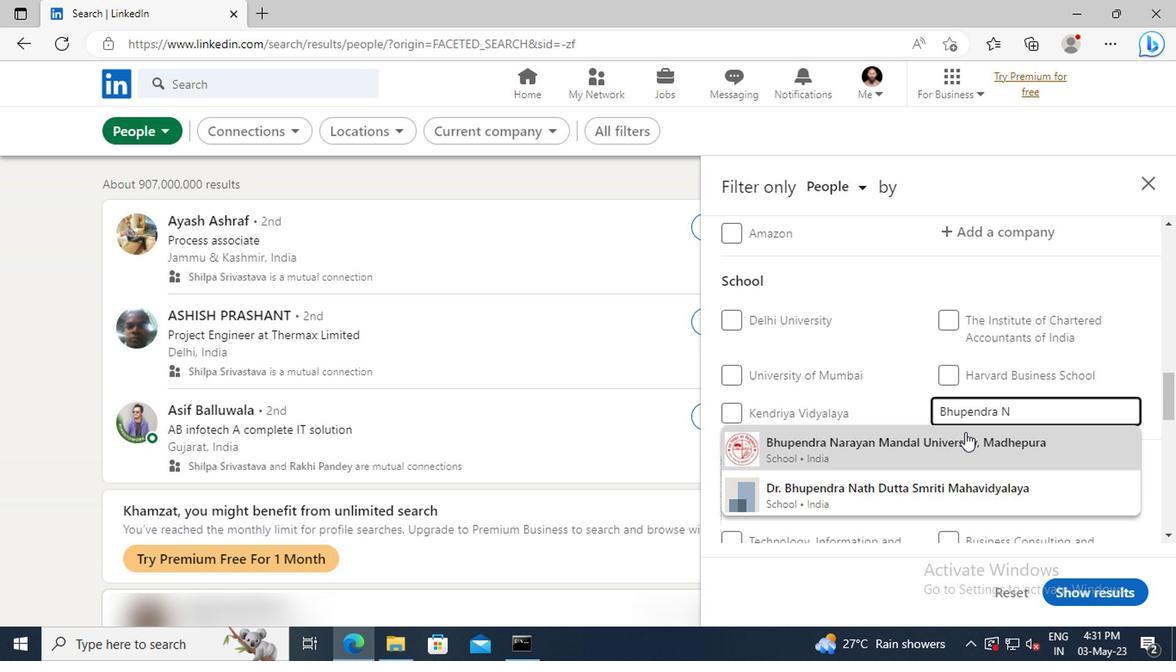 
Action: Mouse scrolled (963, 436) with delta (0, -1)
Screenshot: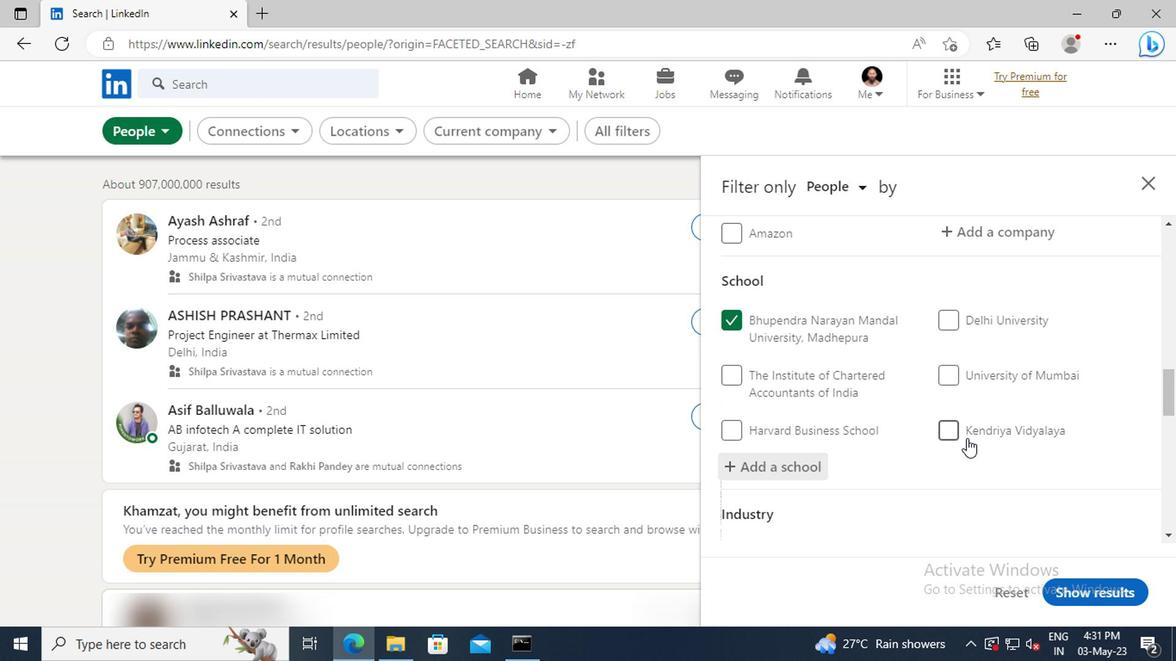 
Action: Mouse scrolled (963, 436) with delta (0, -1)
Screenshot: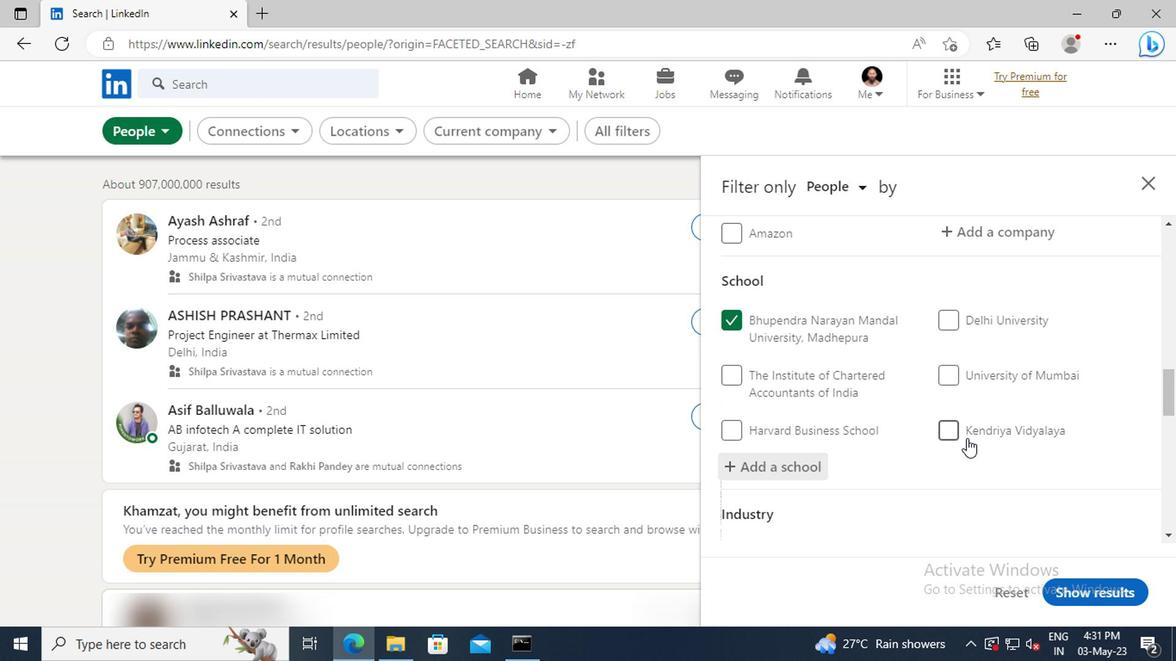 
Action: Mouse scrolled (963, 436) with delta (0, -1)
Screenshot: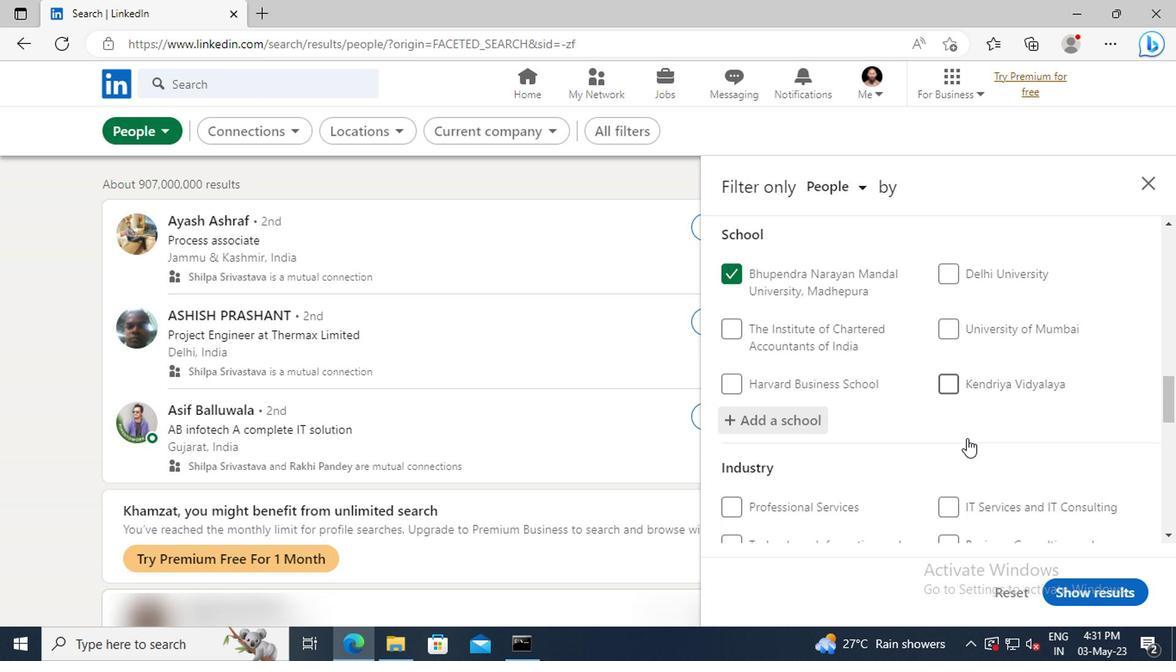 
Action: Mouse moved to (963, 426)
Screenshot: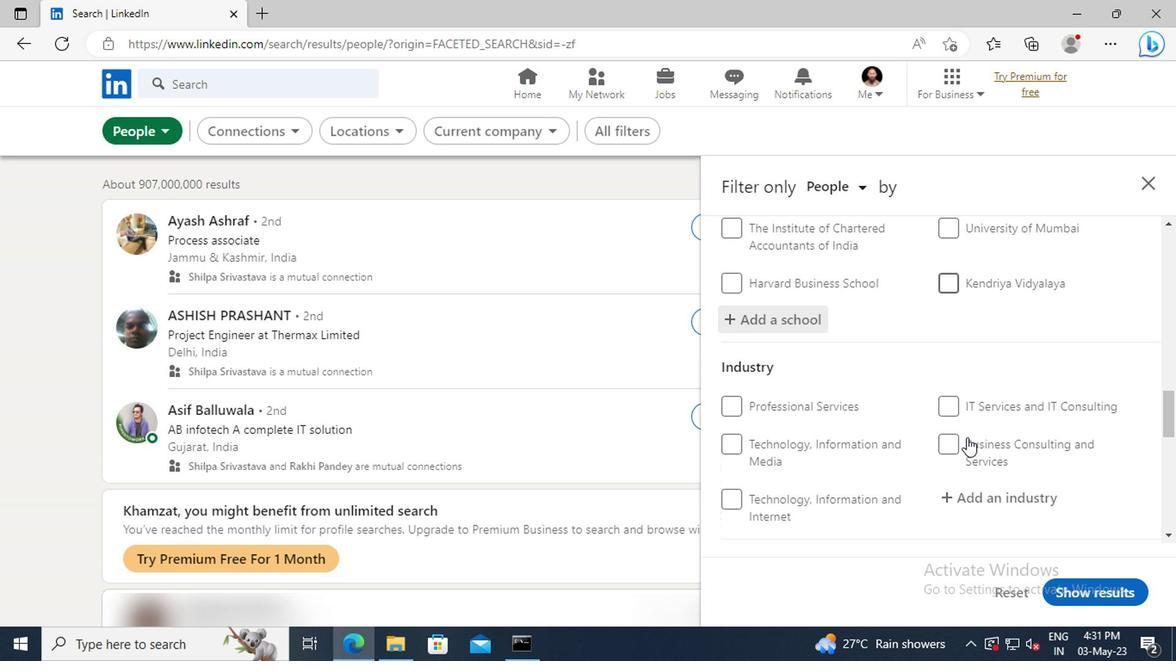 
Action: Mouse scrolled (963, 425) with delta (0, 0)
Screenshot: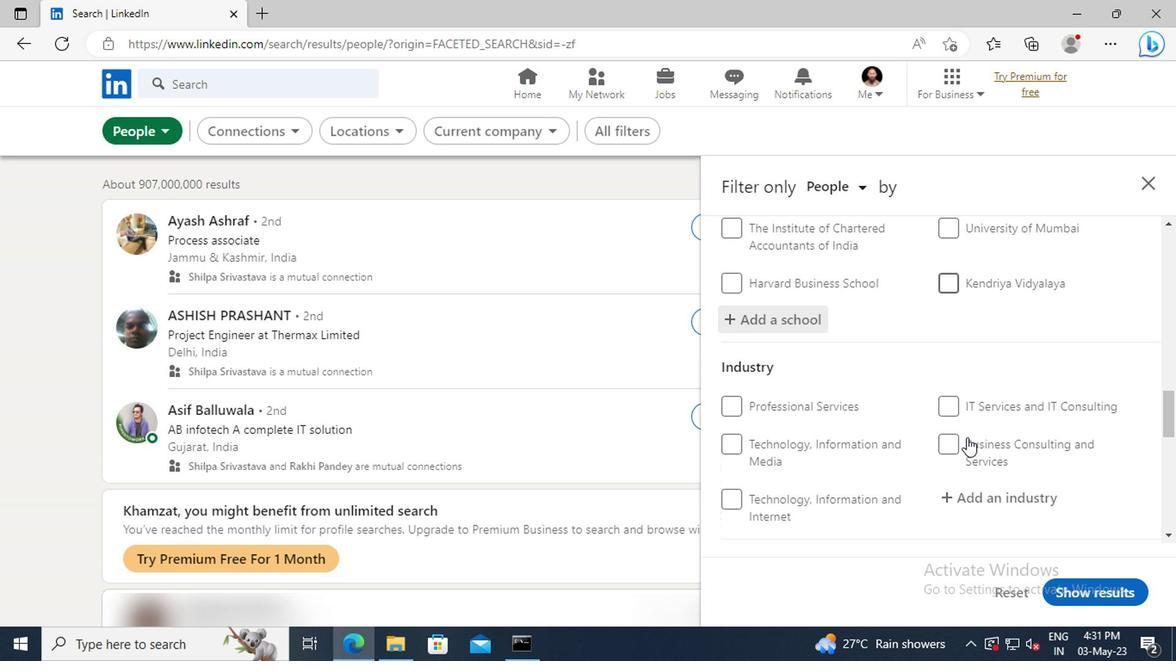 
Action: Mouse moved to (955, 388)
Screenshot: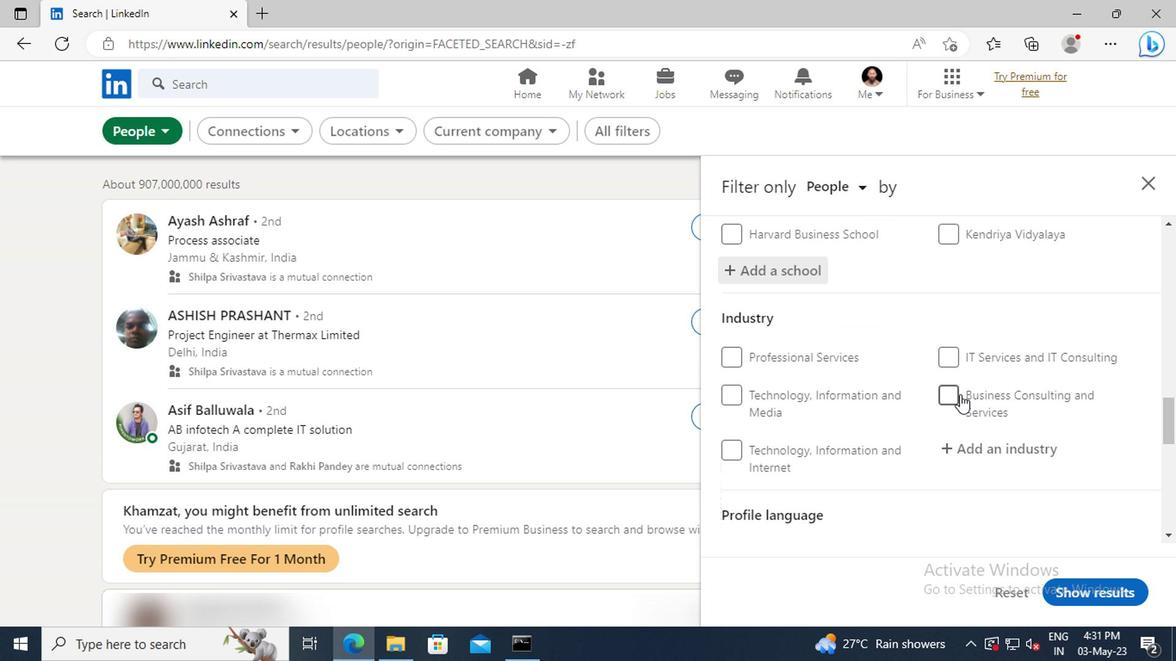 
Action: Mouse scrolled (955, 387) with delta (0, 0)
Screenshot: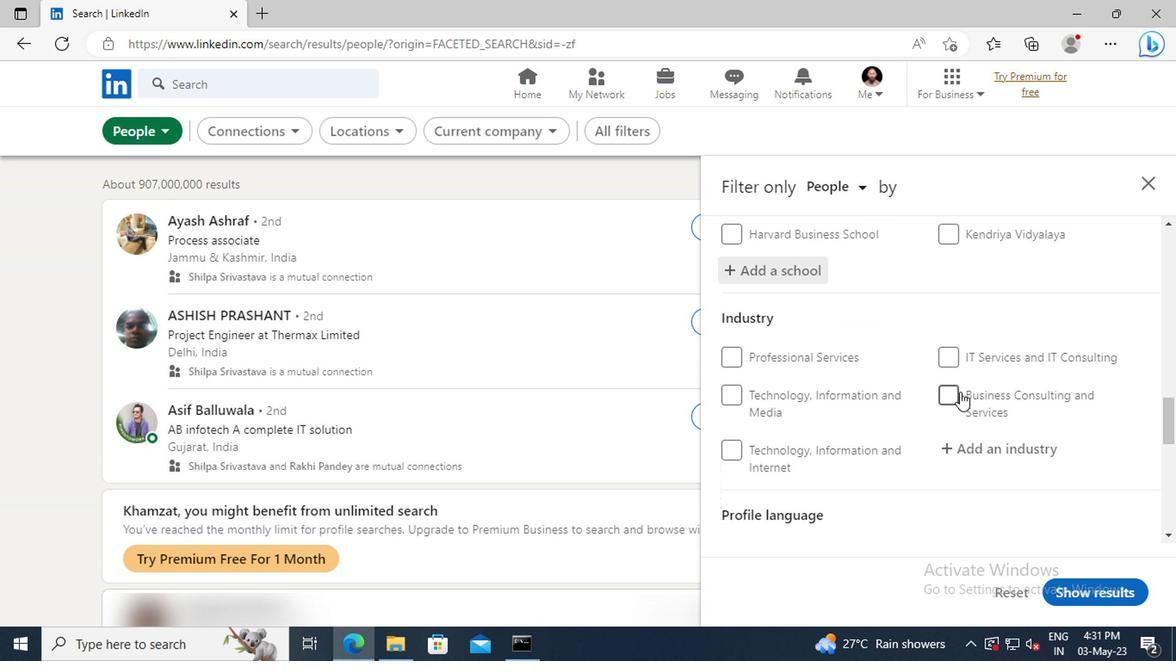 
Action: Mouse scrolled (955, 387) with delta (0, 0)
Screenshot: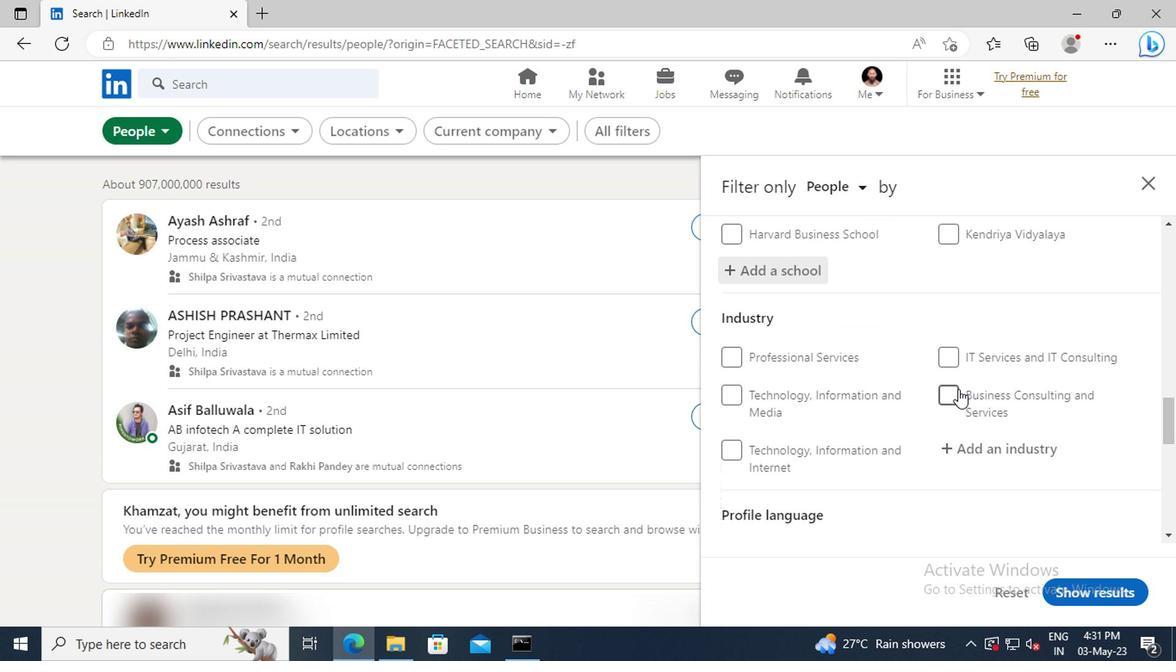 
Action: Mouse moved to (961, 355)
Screenshot: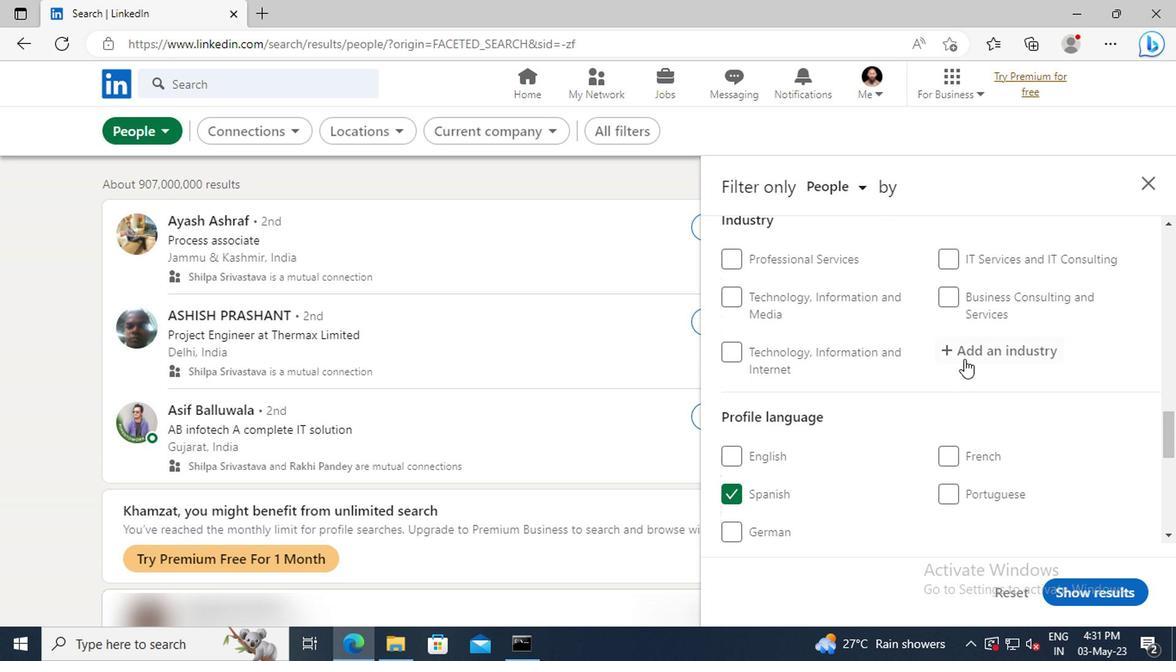 
Action: Mouse pressed left at (961, 355)
Screenshot: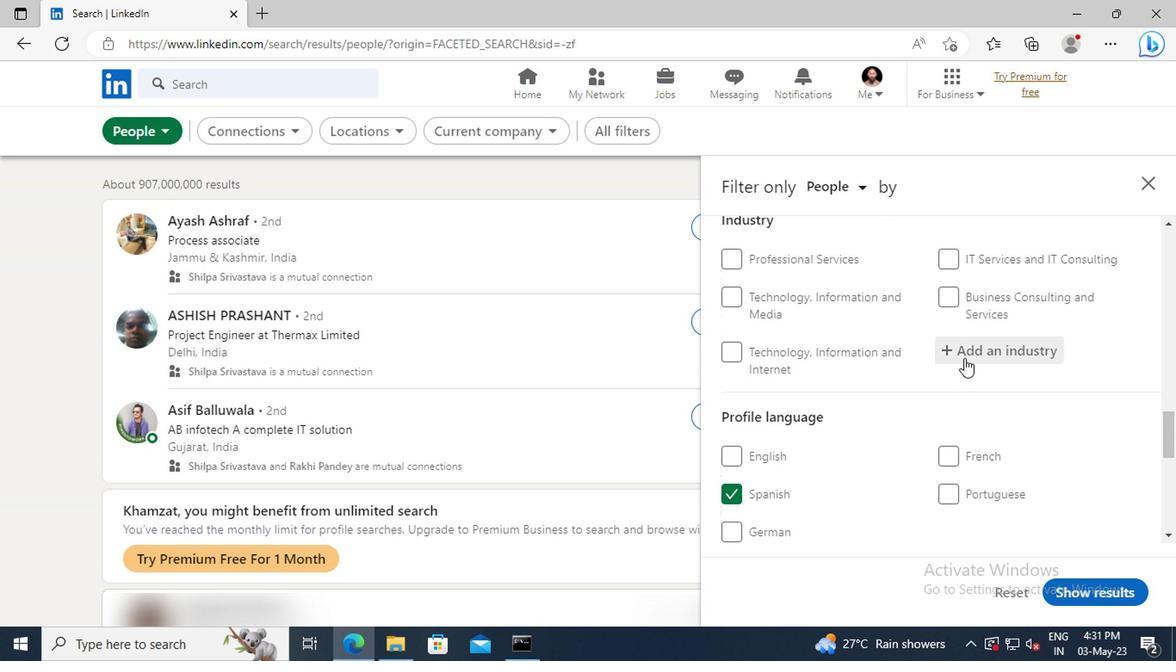 
Action: Key pressed <Key.shift>WATER<Key.space><Key.shift>SU
Screenshot: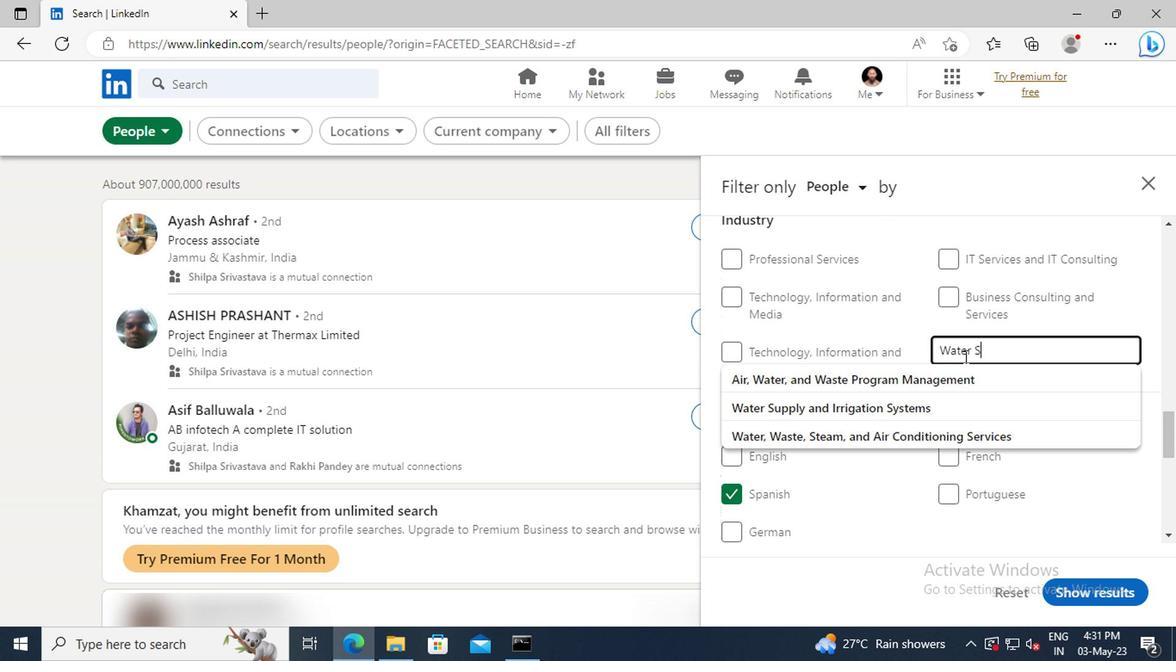 
Action: Mouse moved to (961, 371)
Screenshot: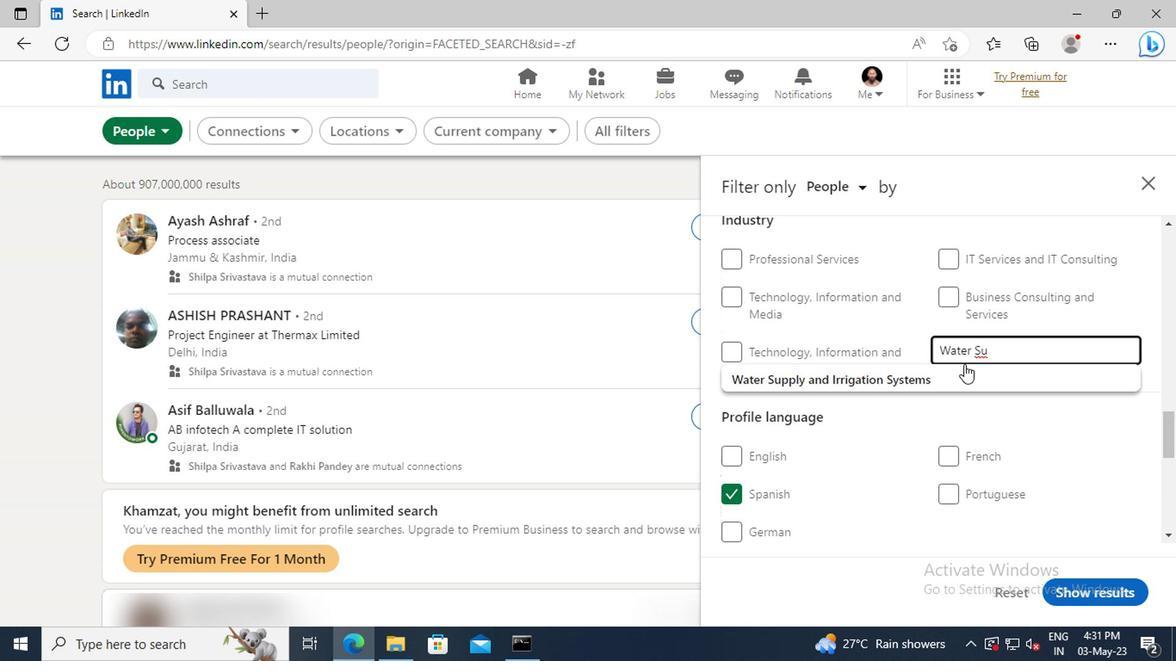 
Action: Mouse pressed left at (961, 371)
Screenshot: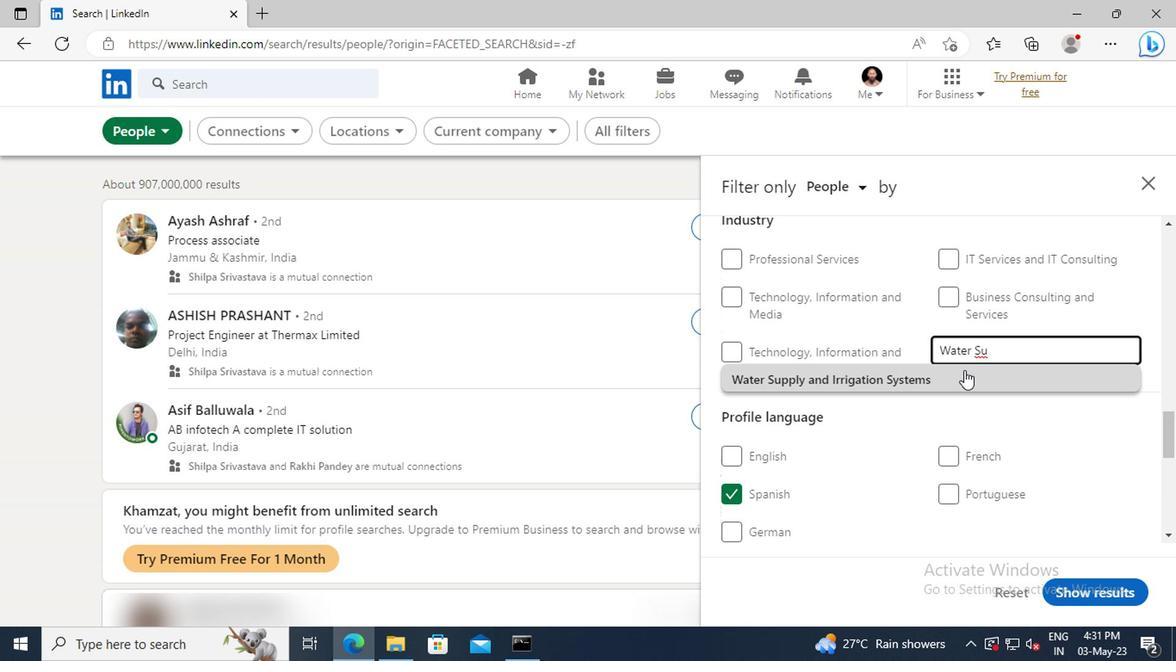 
Action: Mouse scrolled (961, 370) with delta (0, 0)
Screenshot: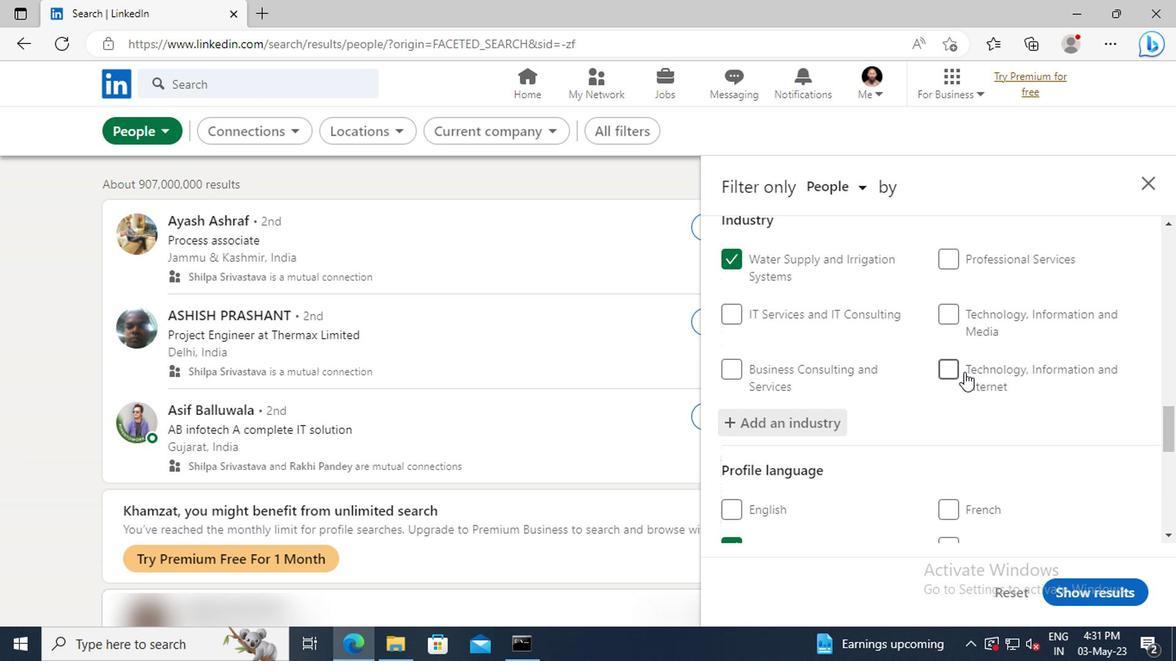 
Action: Mouse scrolled (961, 370) with delta (0, 0)
Screenshot: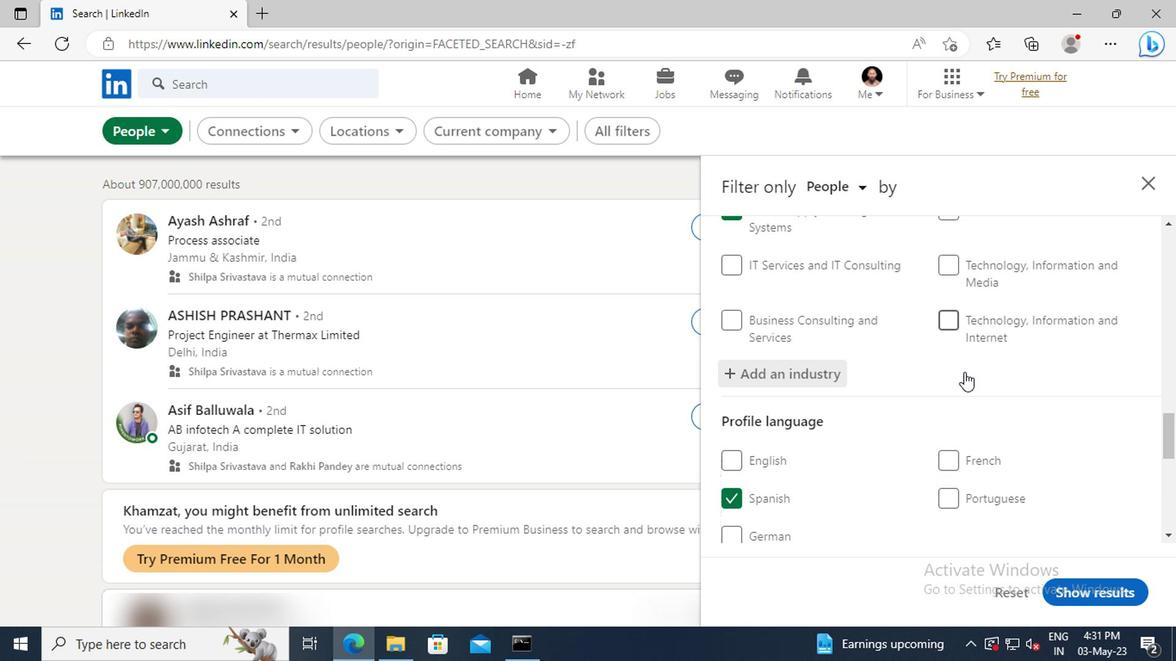 
Action: Mouse scrolled (961, 370) with delta (0, 0)
Screenshot: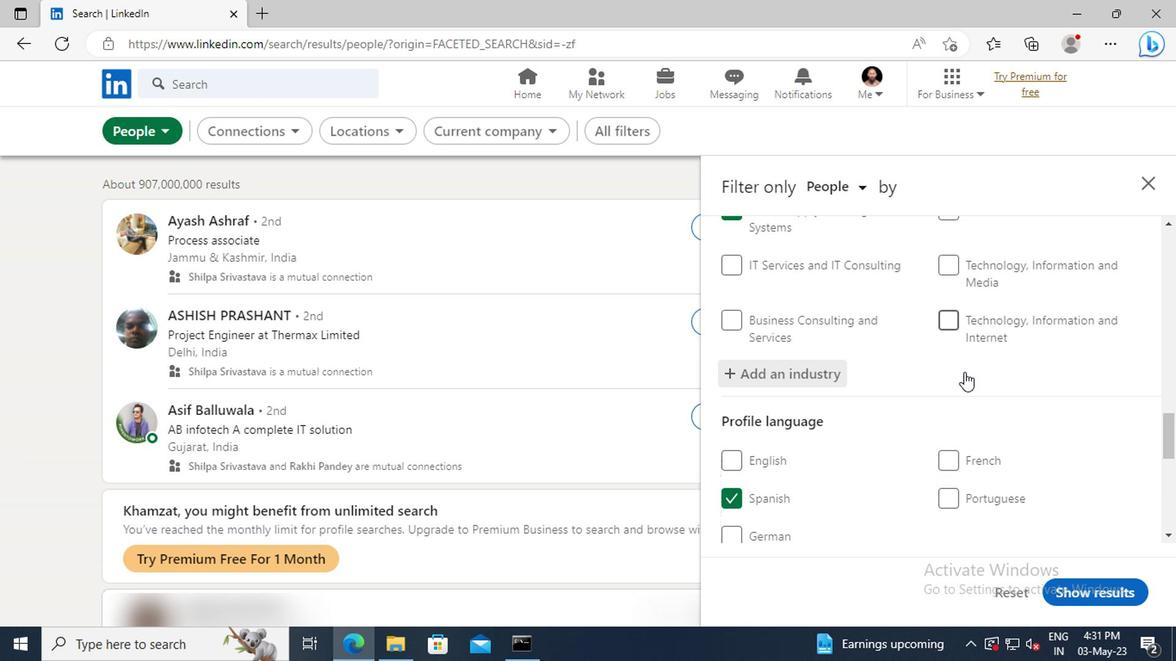 
Action: Mouse moved to (948, 338)
Screenshot: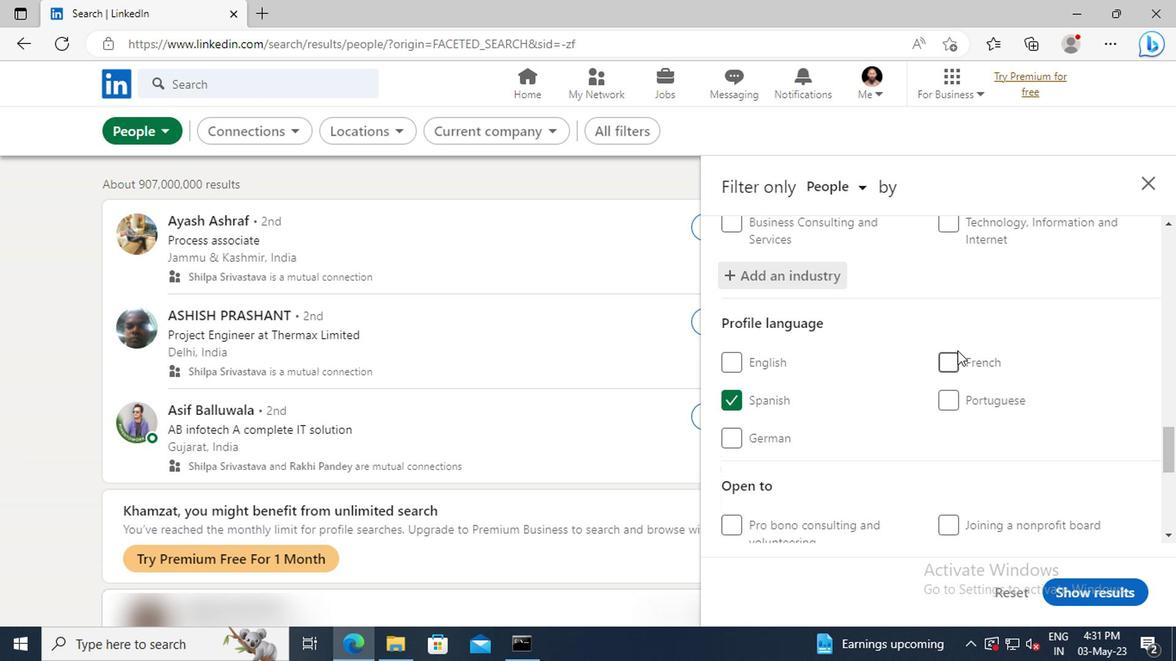 
Action: Mouse scrolled (948, 337) with delta (0, 0)
Screenshot: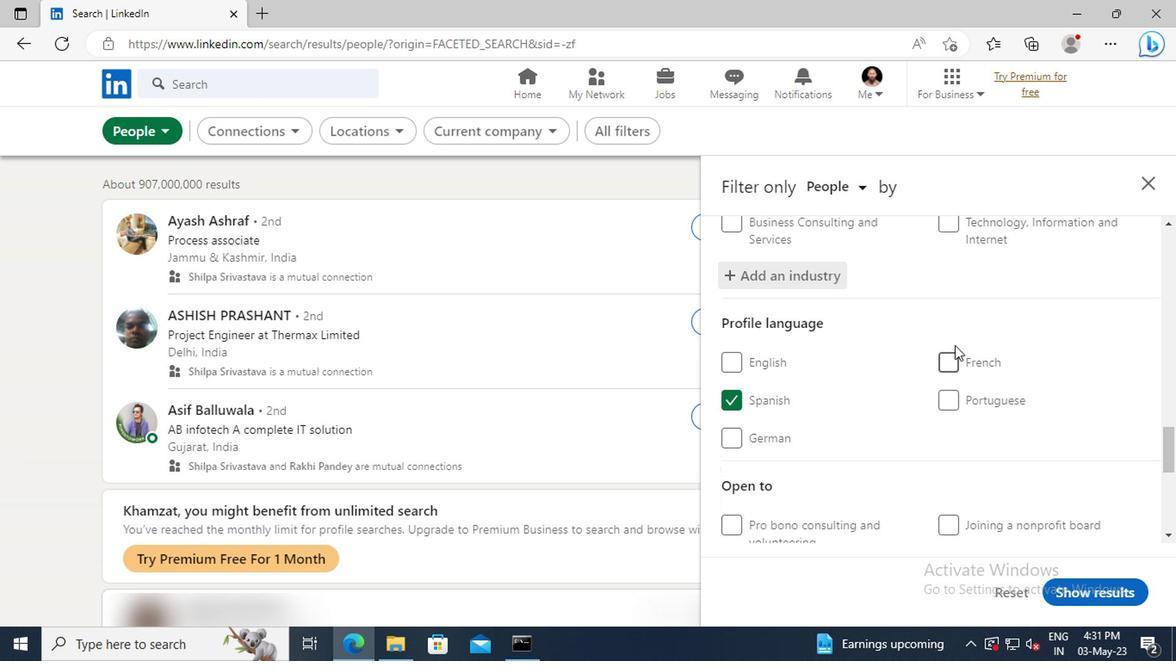 
Action: Mouse moved to (948, 337)
Screenshot: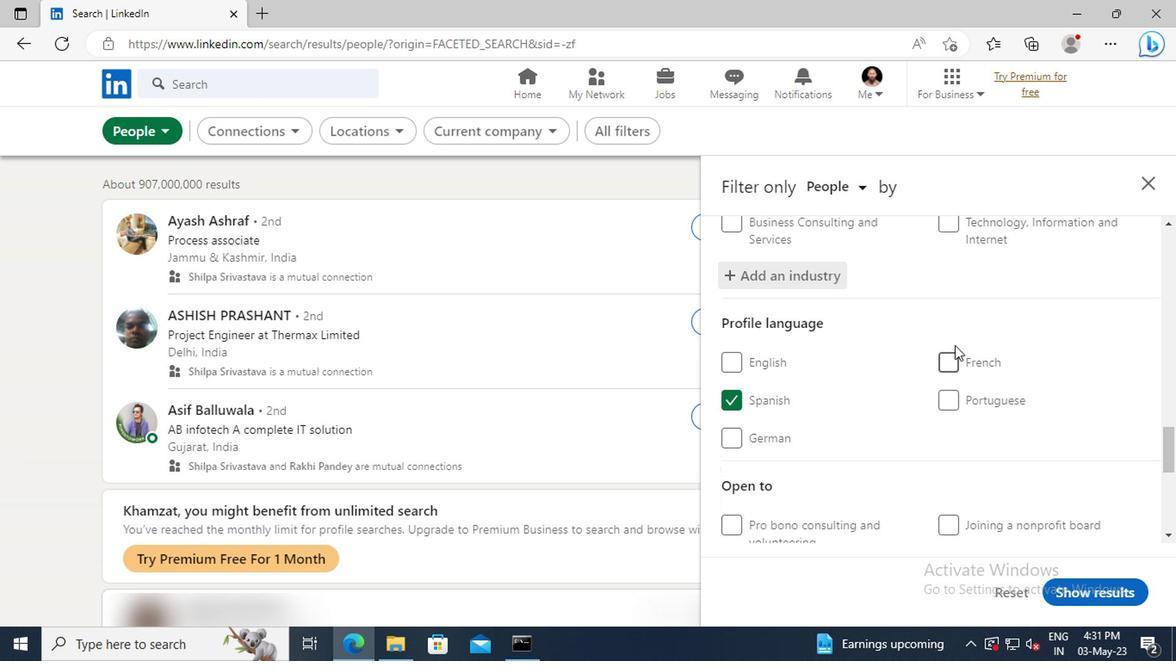 
Action: Mouse scrolled (948, 336) with delta (0, -1)
Screenshot: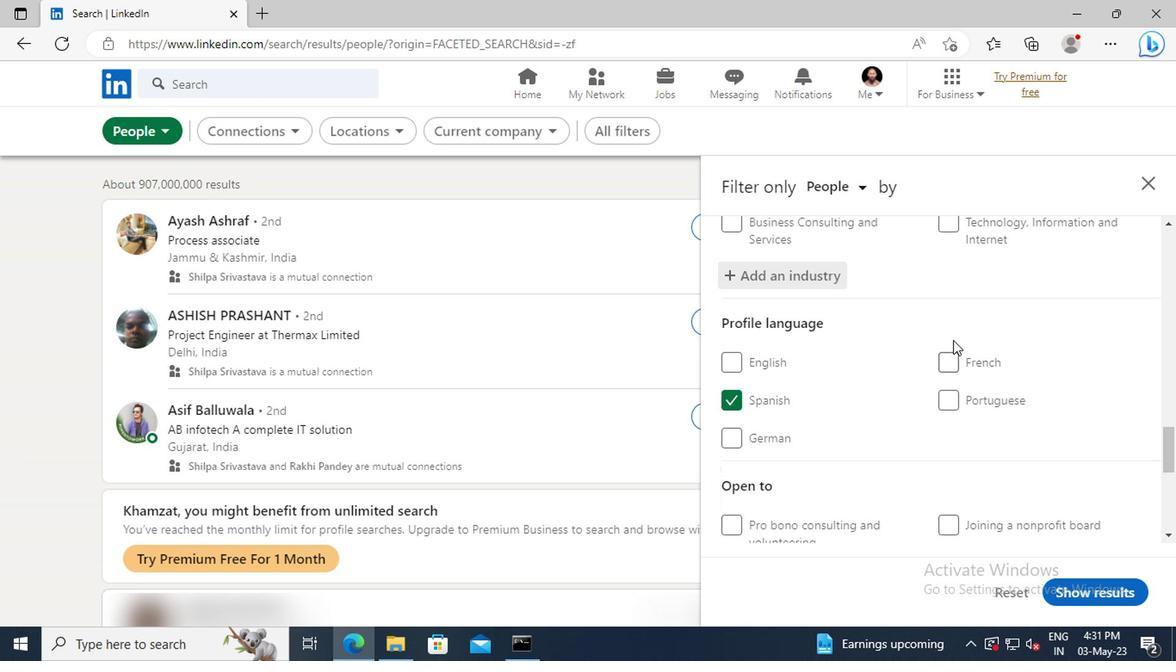 
Action: Mouse scrolled (948, 336) with delta (0, -1)
Screenshot: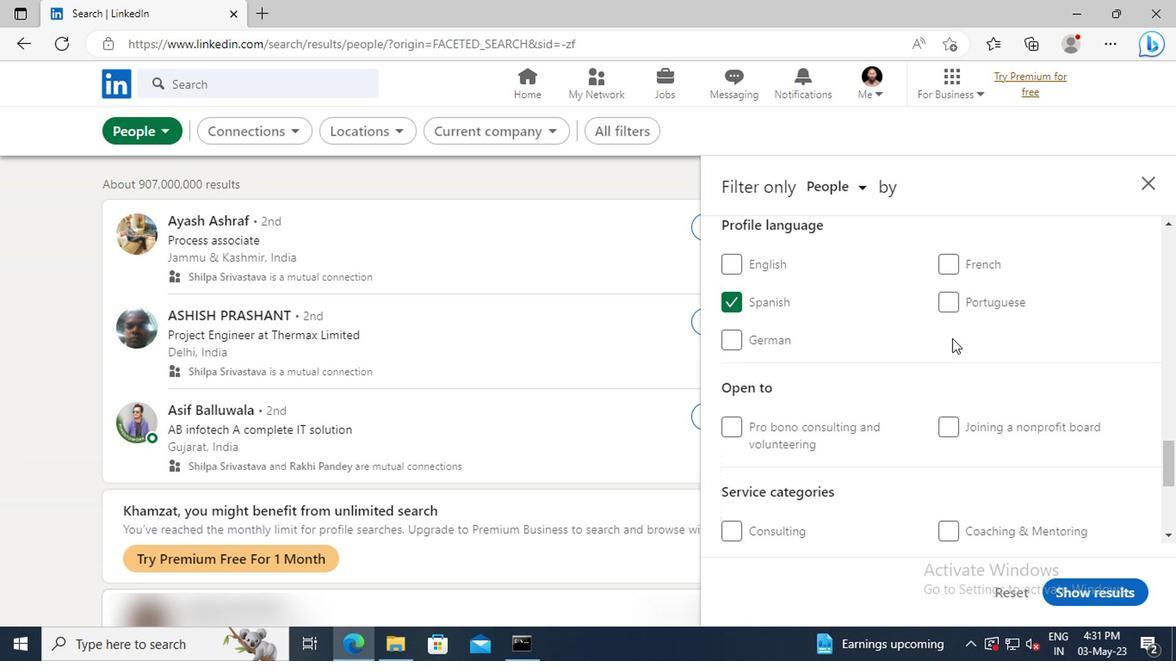 
Action: Mouse scrolled (948, 336) with delta (0, -1)
Screenshot: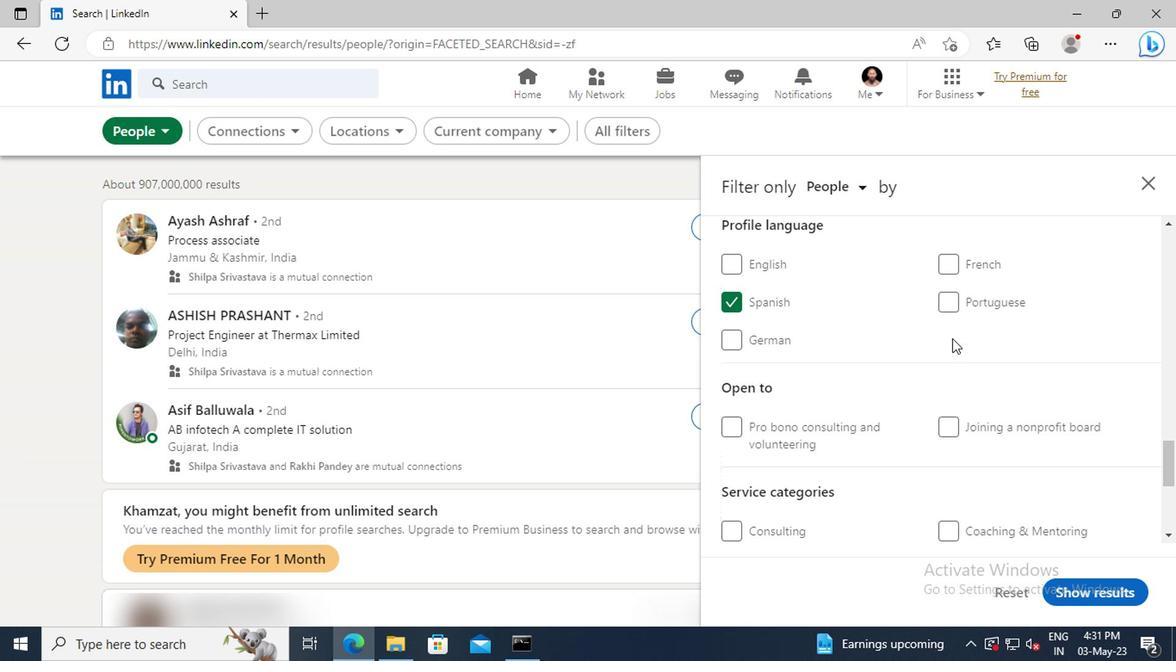 
Action: Mouse scrolled (948, 336) with delta (0, -1)
Screenshot: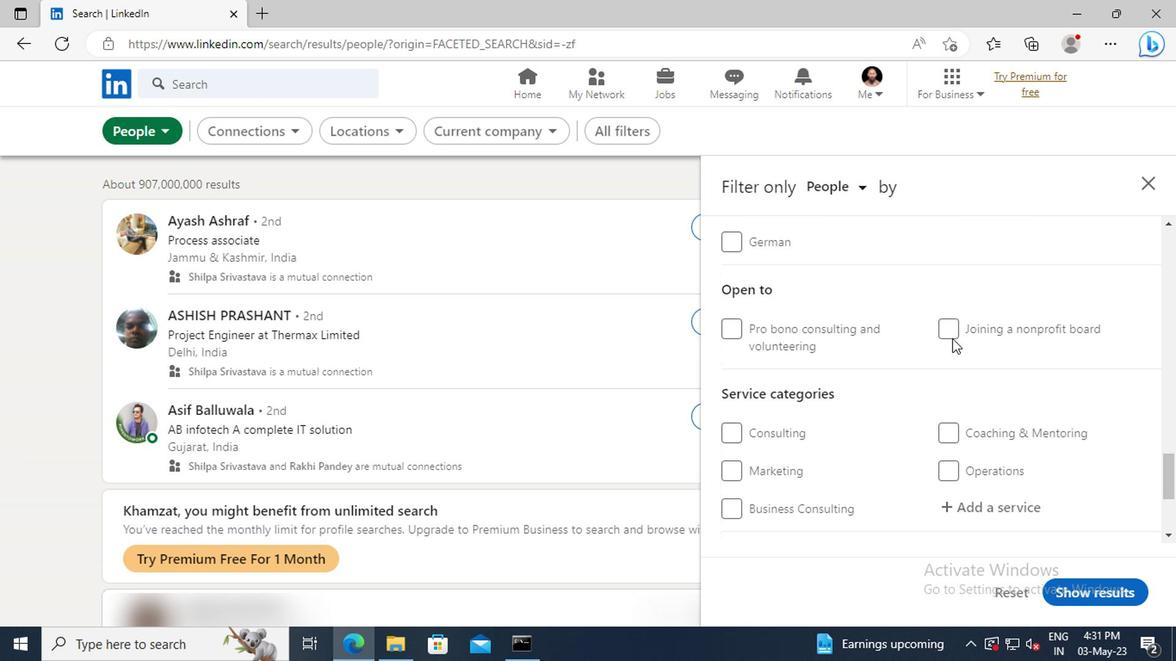
Action: Mouse scrolled (948, 336) with delta (0, -1)
Screenshot: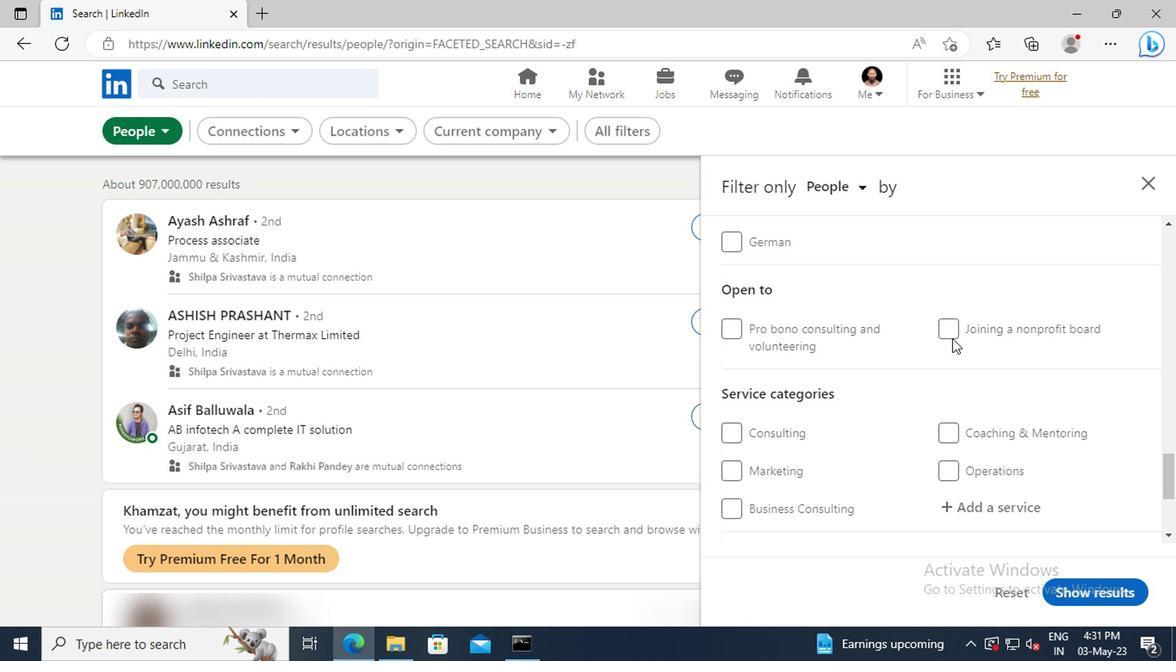
Action: Mouse scrolled (948, 336) with delta (0, -1)
Screenshot: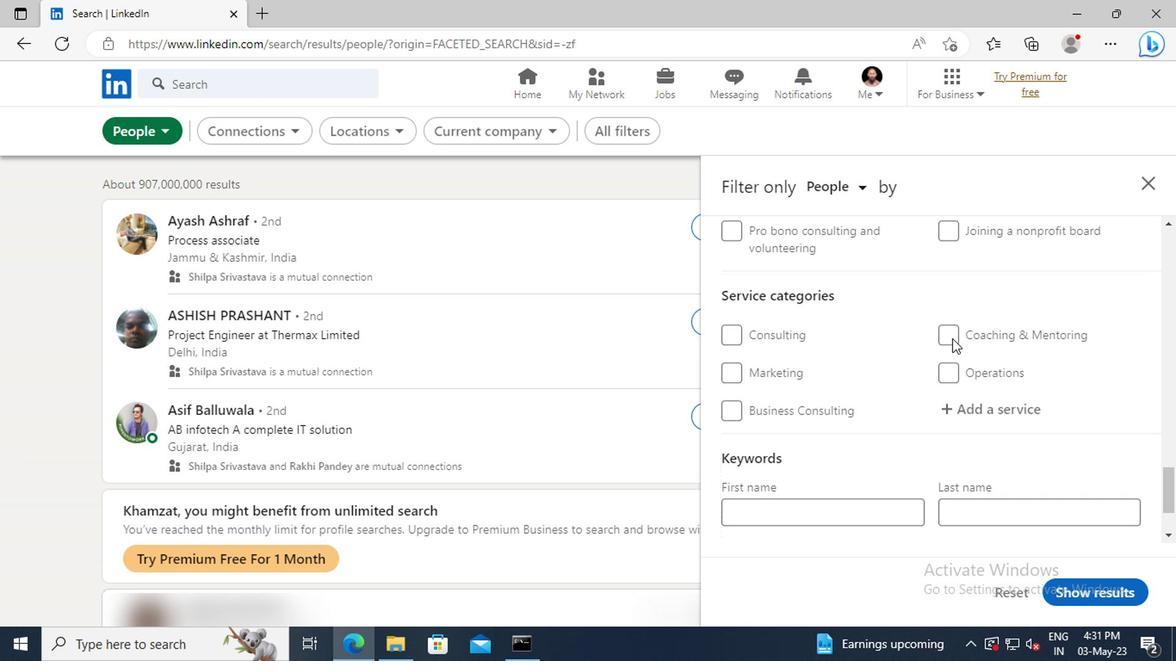 
Action: Mouse moved to (950, 352)
Screenshot: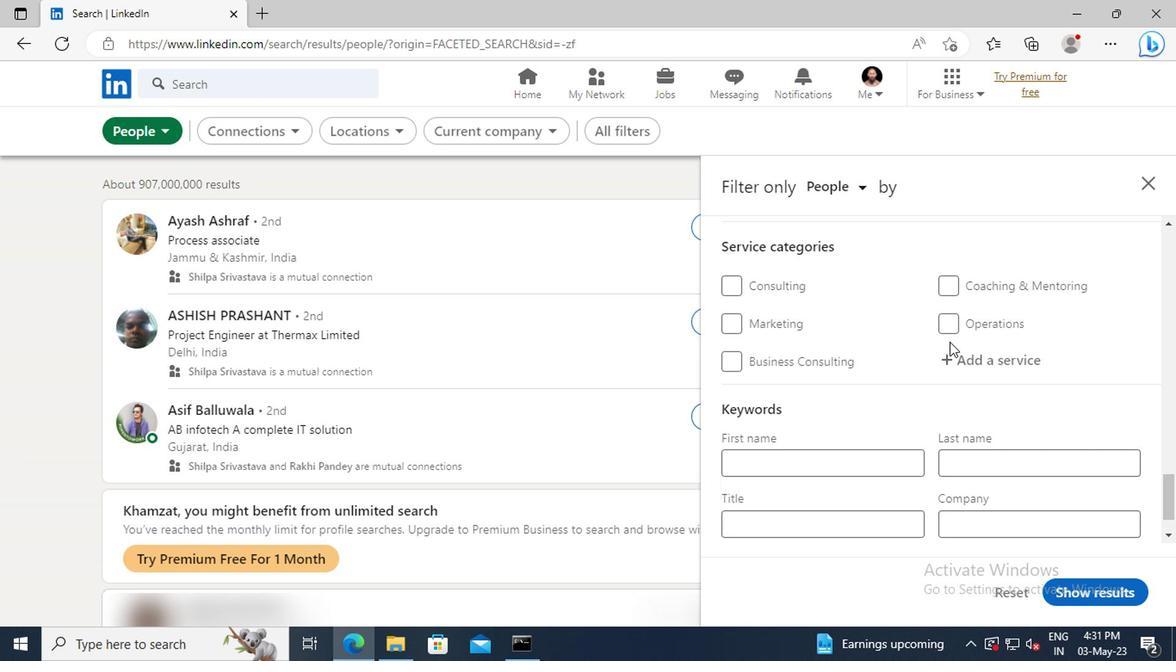 
Action: Mouse pressed left at (950, 352)
Screenshot: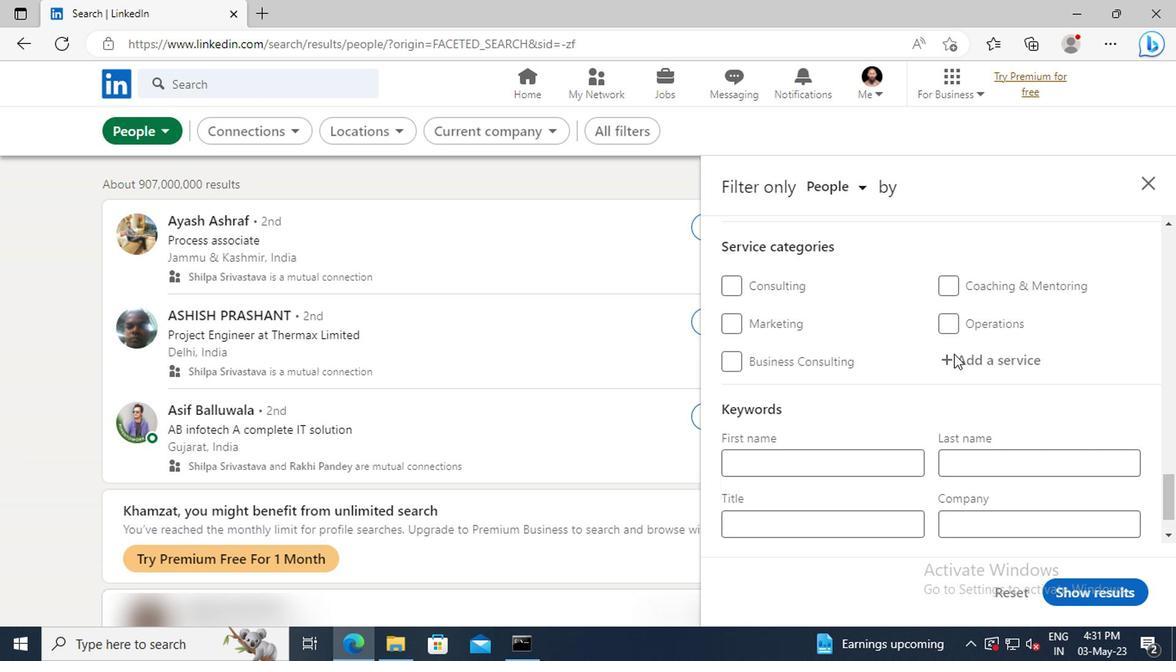 
Action: Key pressed <Key.shift>FINANCIAL<Key.space><Key.shift>AD
Screenshot: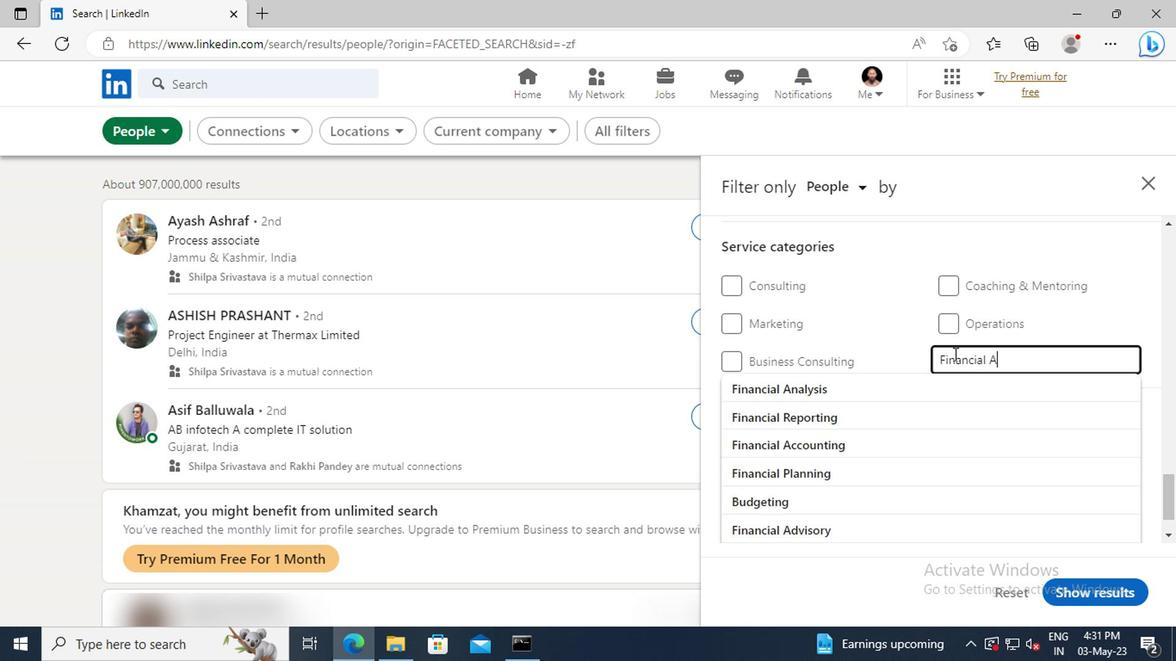 
Action: Mouse moved to (950, 382)
Screenshot: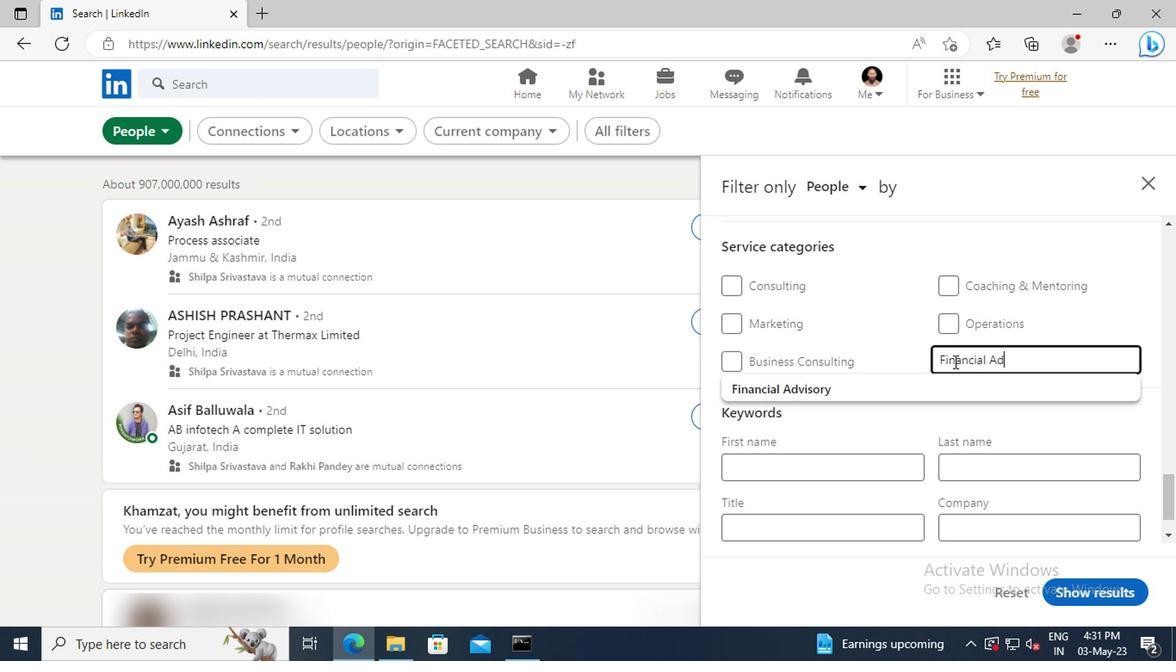 
Action: Mouse pressed left at (950, 382)
Screenshot: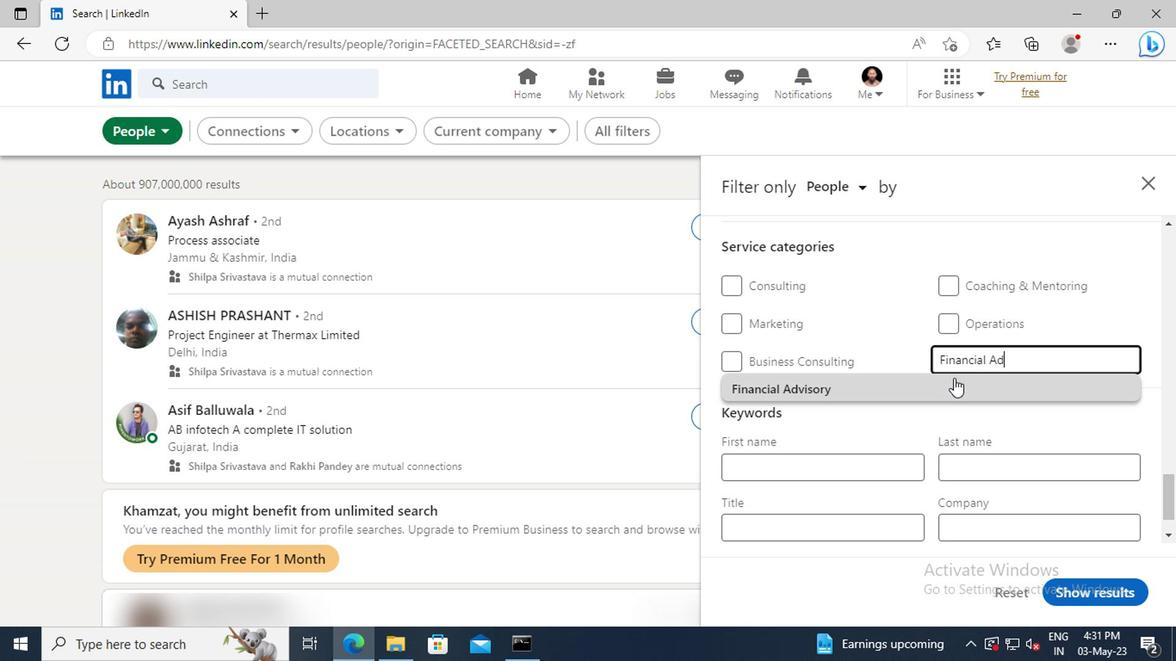 
Action: Mouse scrolled (950, 381) with delta (0, 0)
Screenshot: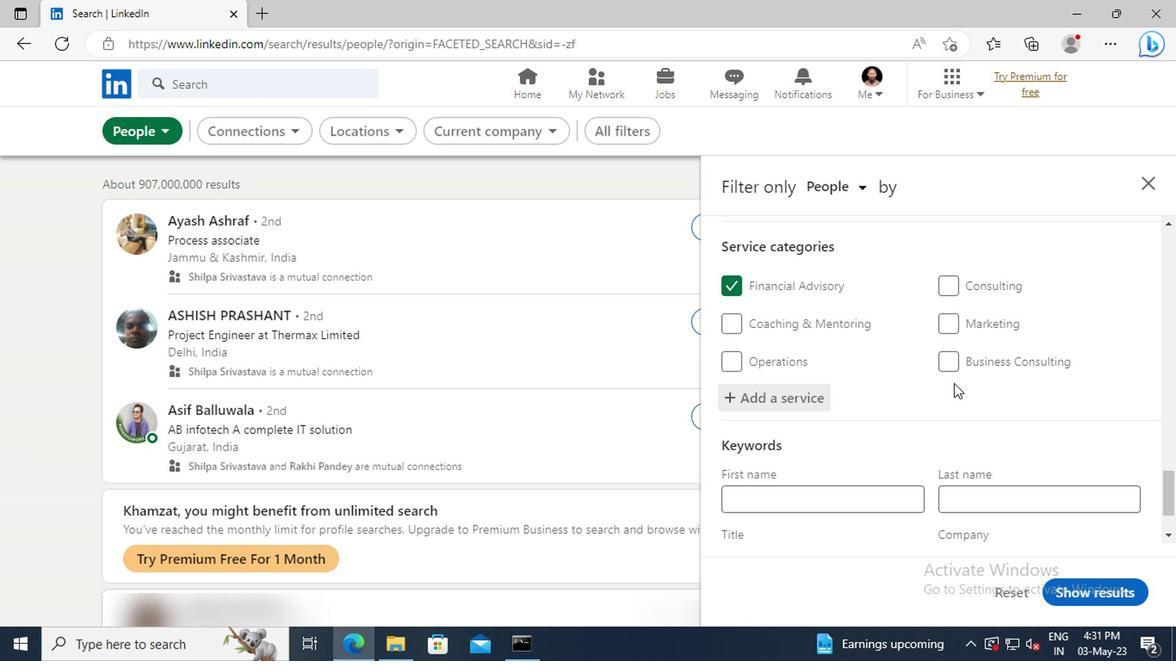 
Action: Mouse scrolled (950, 381) with delta (0, 0)
Screenshot: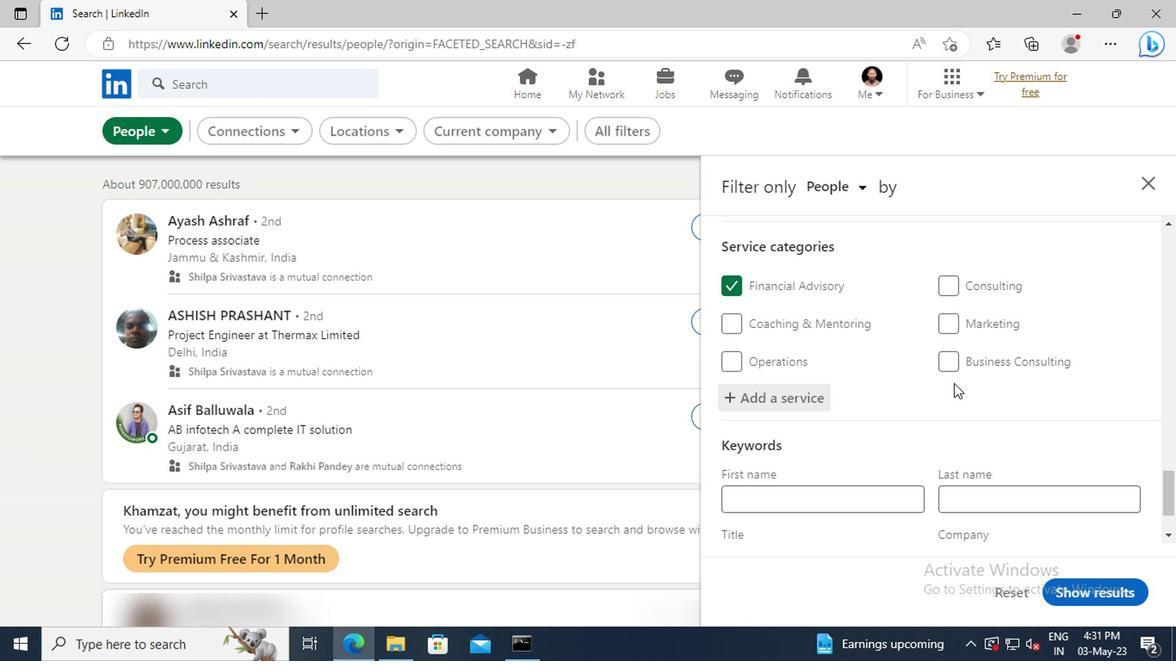 
Action: Mouse scrolled (950, 381) with delta (0, 0)
Screenshot: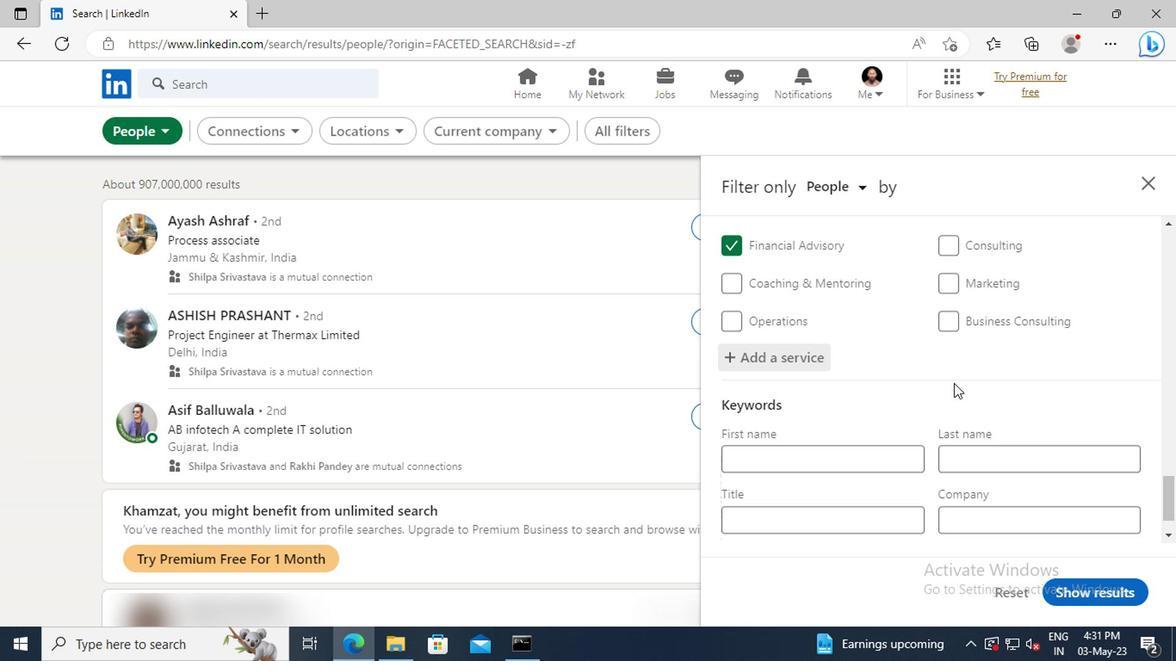 
Action: Mouse scrolled (950, 381) with delta (0, 0)
Screenshot: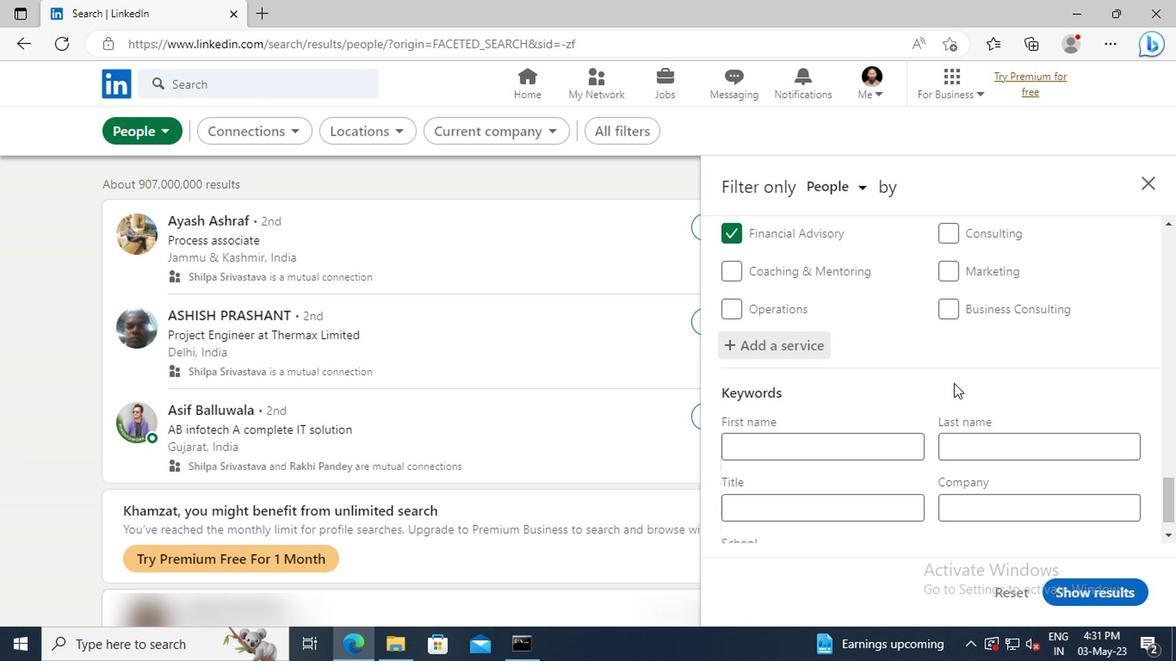 
Action: Mouse moved to (858, 471)
Screenshot: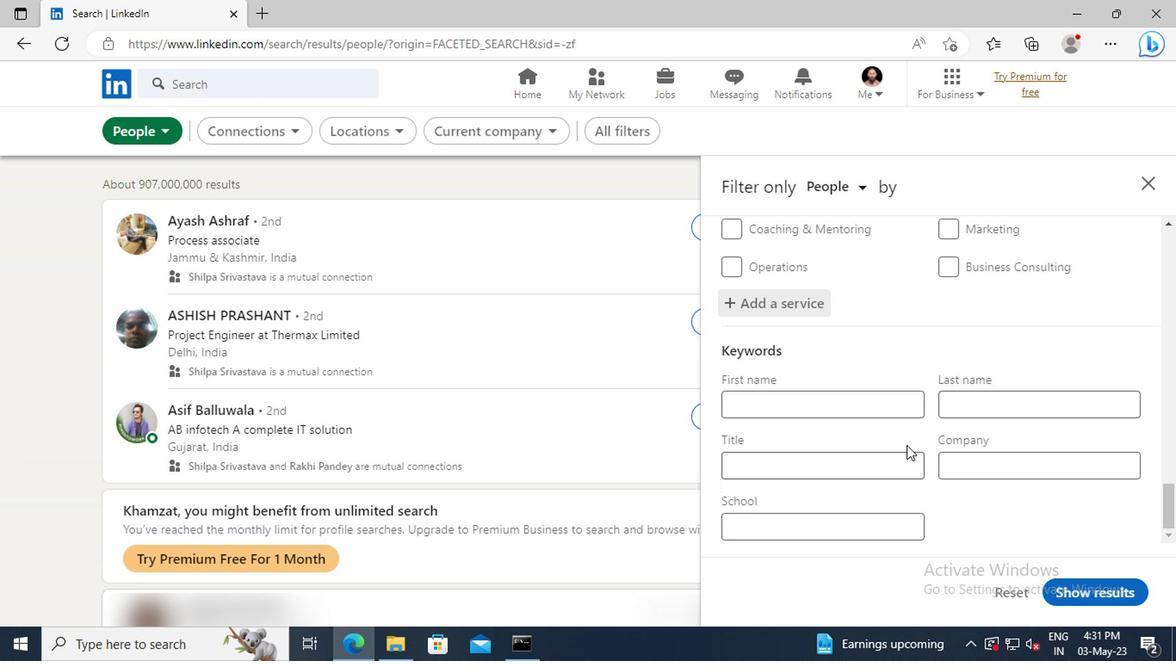
Action: Mouse pressed left at (858, 471)
Screenshot: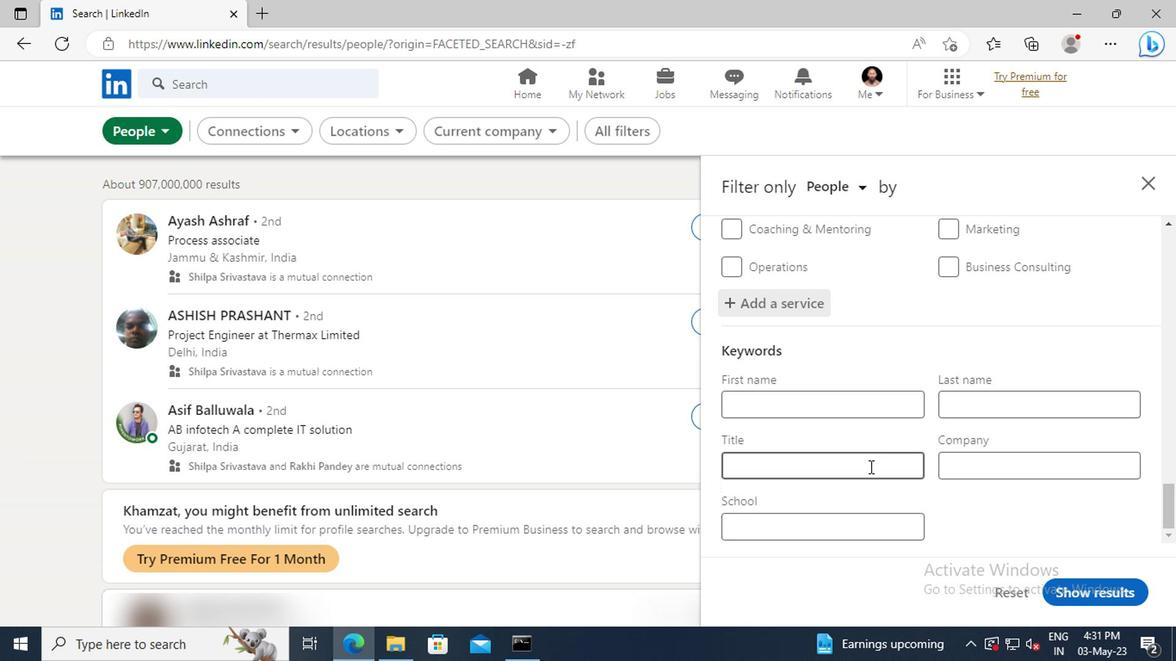
Action: Key pressed <Key.shift>ELECTRICIAN<Key.enter>
Screenshot: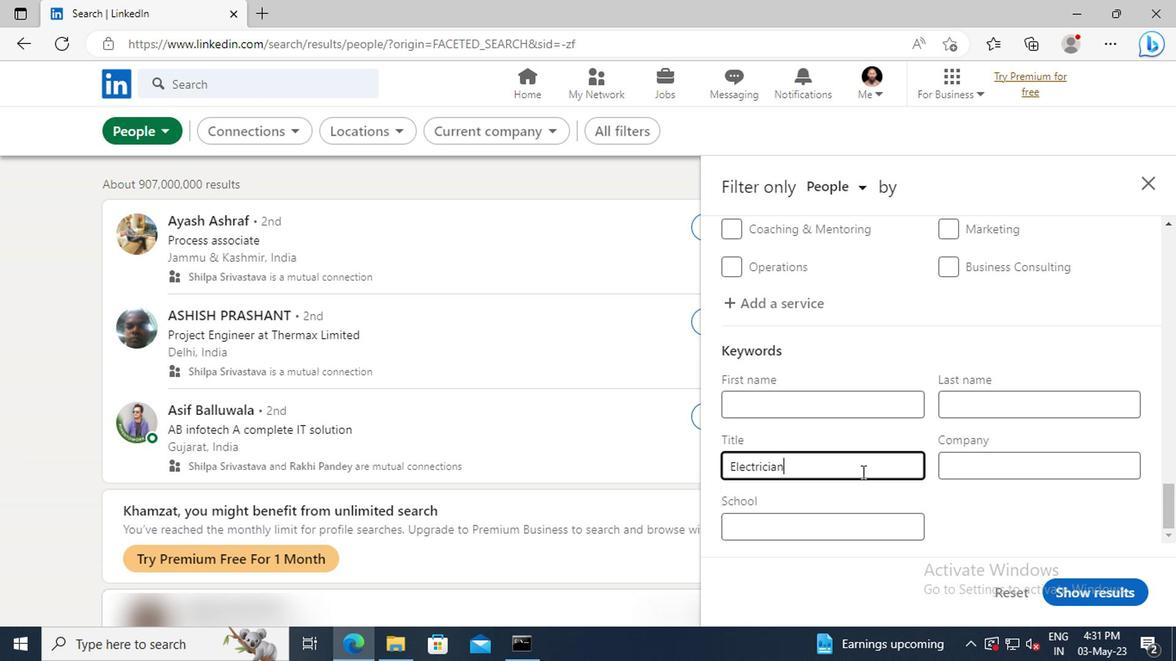 
Action: Mouse moved to (1086, 591)
Screenshot: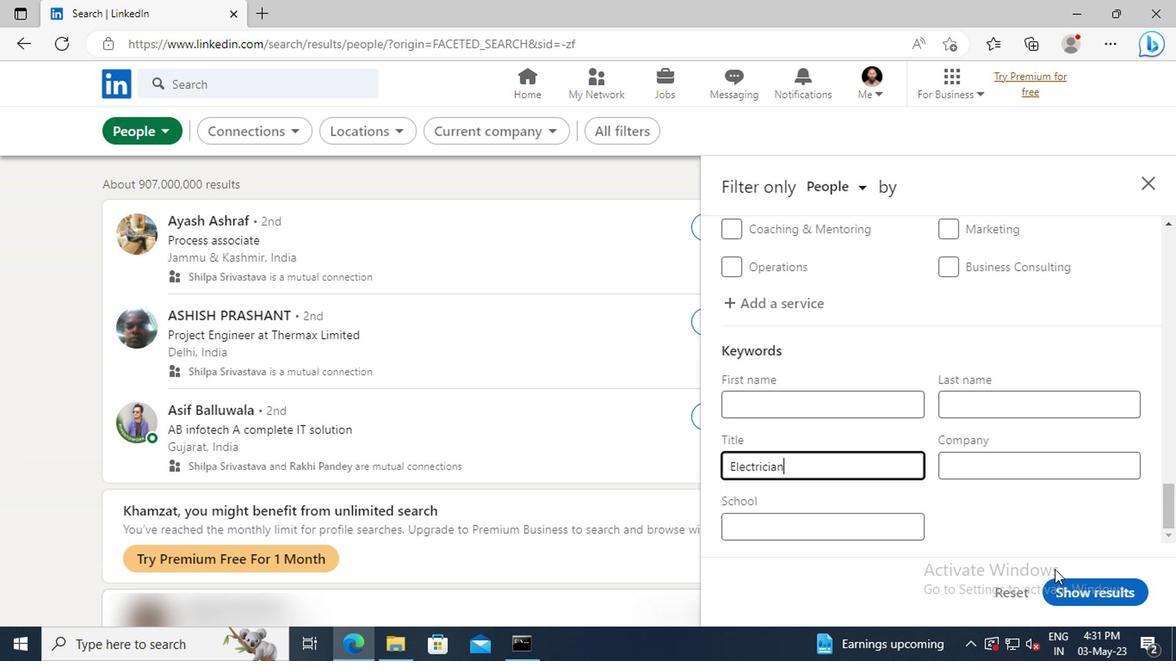 
Action: Mouse pressed left at (1086, 591)
Screenshot: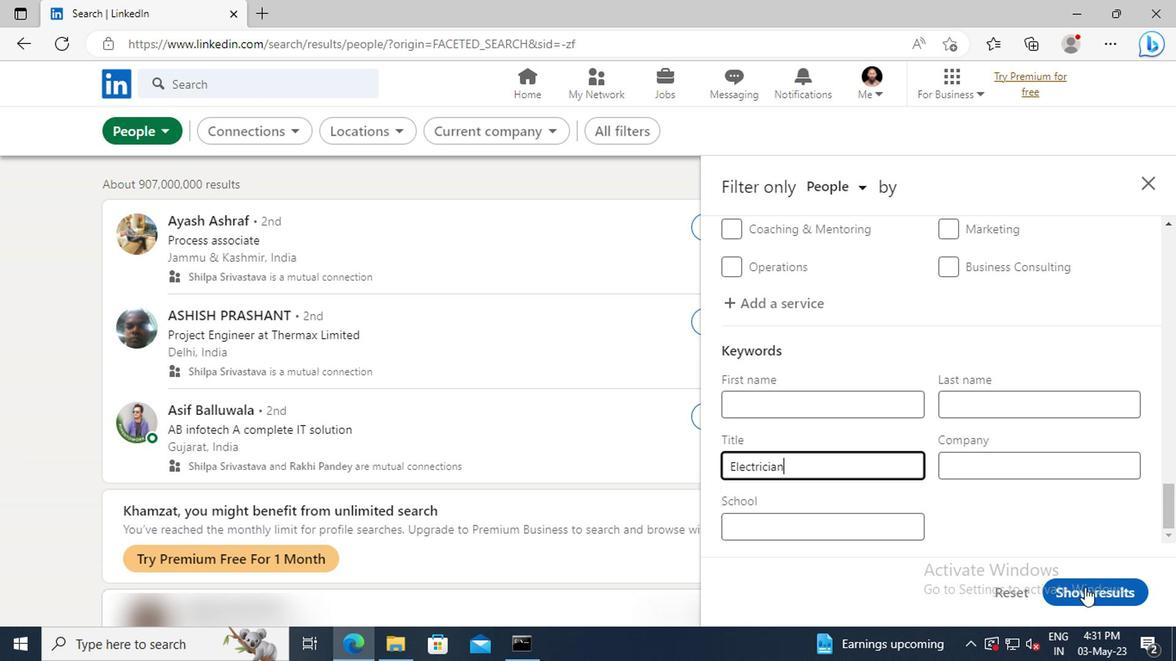 
